 Task: Find connections with filter location Moju with filter topic #designwith filter profile language French with filter current company The Better India with filter school Government Higher Secondary School - India with filter industry Social Networking Platforms with filter service category Date Entry with filter keywords title Molecular Scientist
Action: Mouse moved to (657, 124)
Screenshot: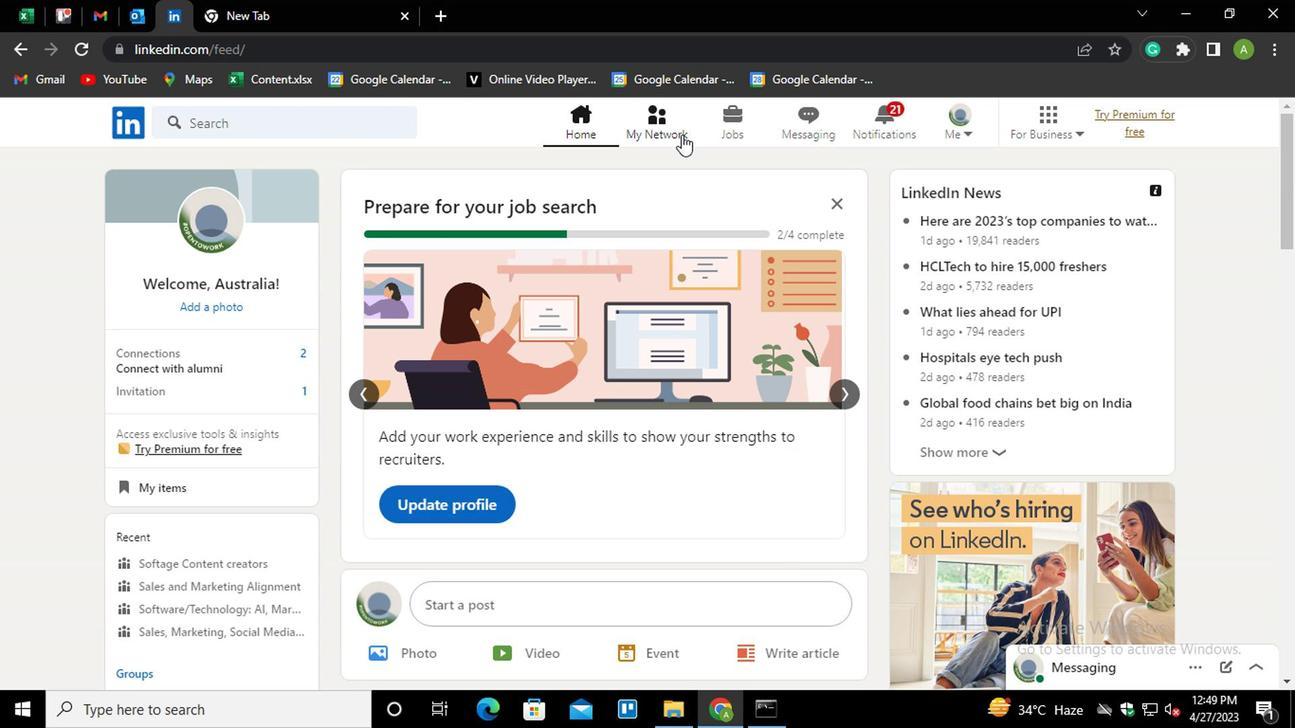 
Action: Mouse pressed left at (657, 124)
Screenshot: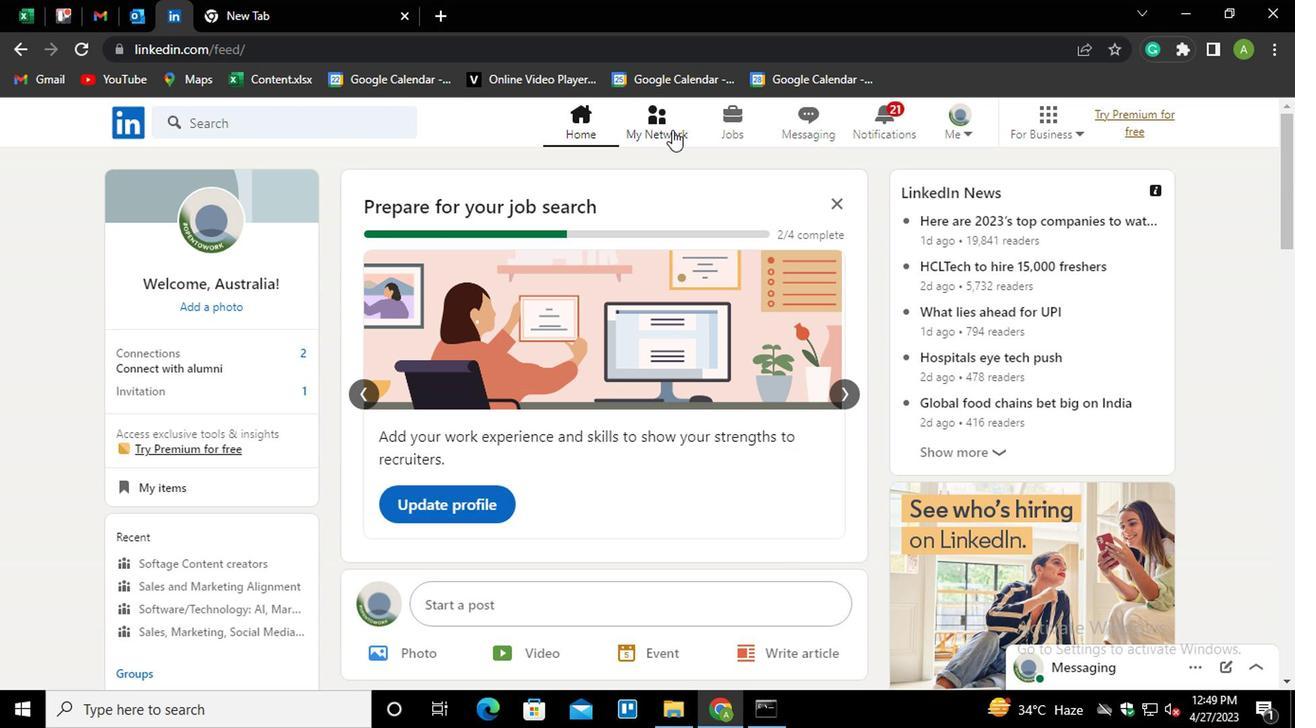 
Action: Mouse moved to (228, 228)
Screenshot: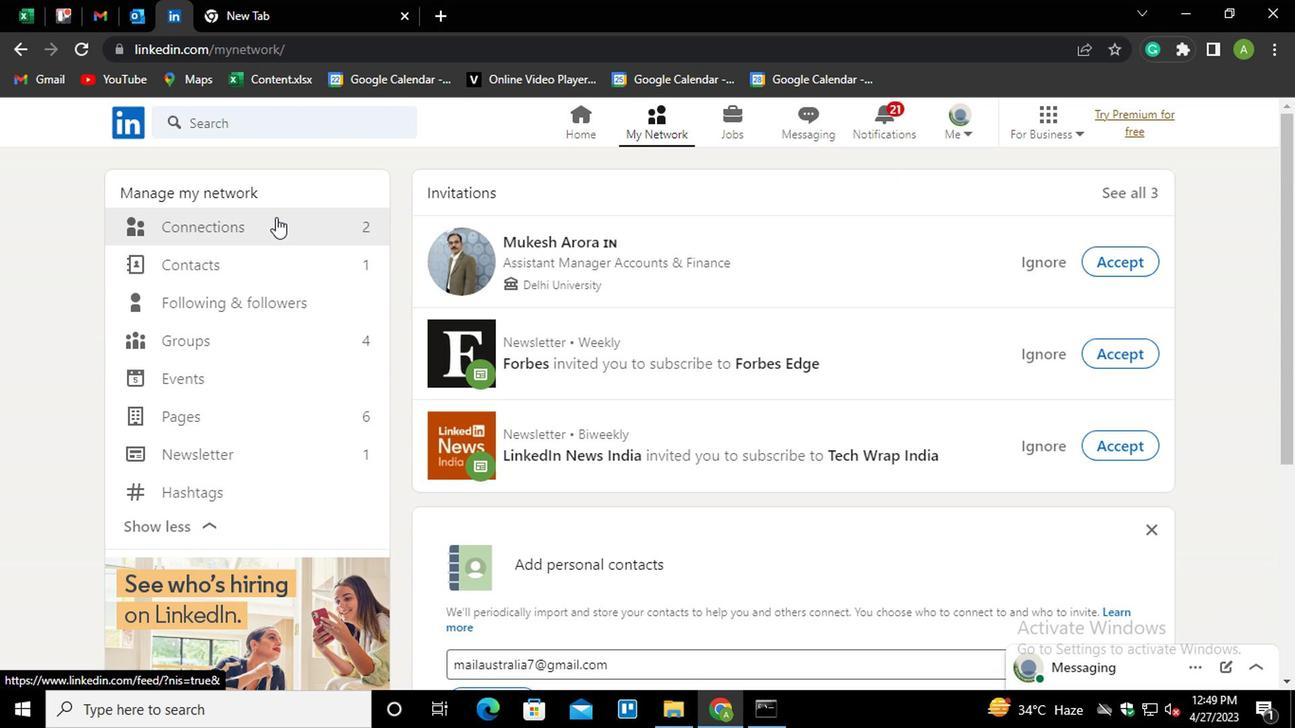
Action: Mouse pressed left at (228, 228)
Screenshot: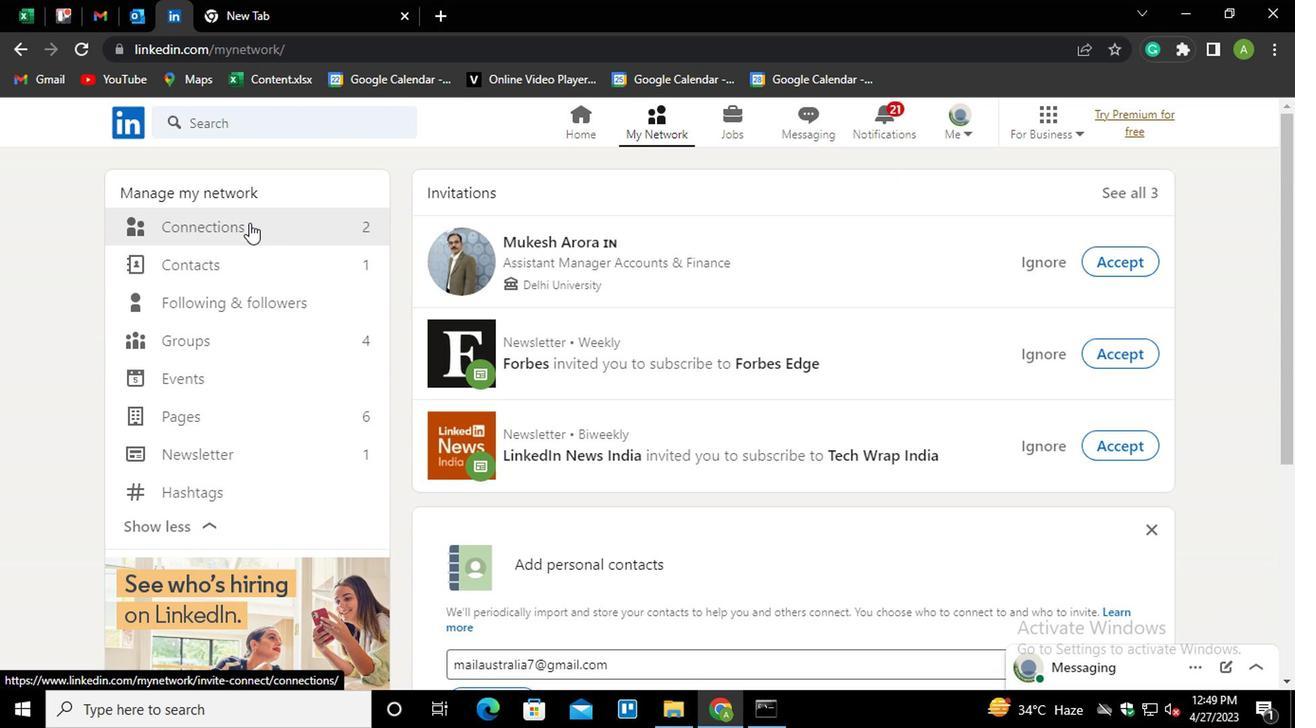 
Action: Mouse moved to (788, 234)
Screenshot: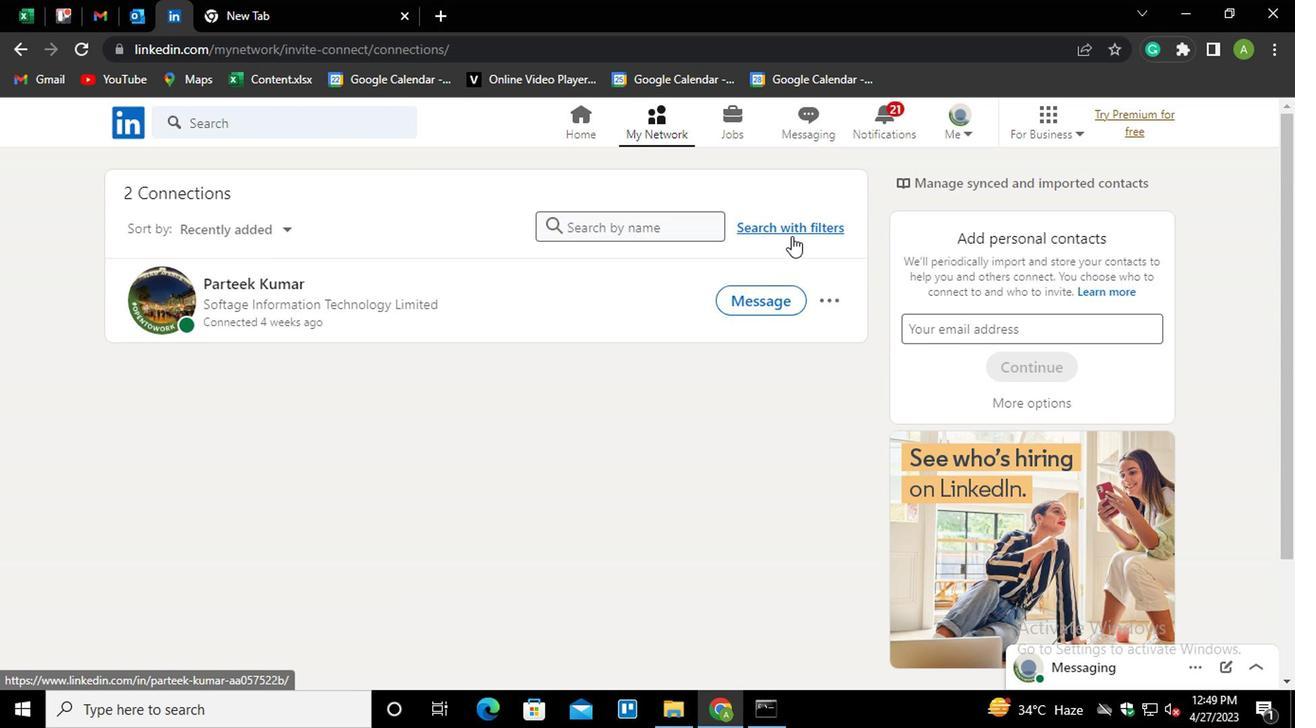 
Action: Mouse pressed left at (788, 234)
Screenshot: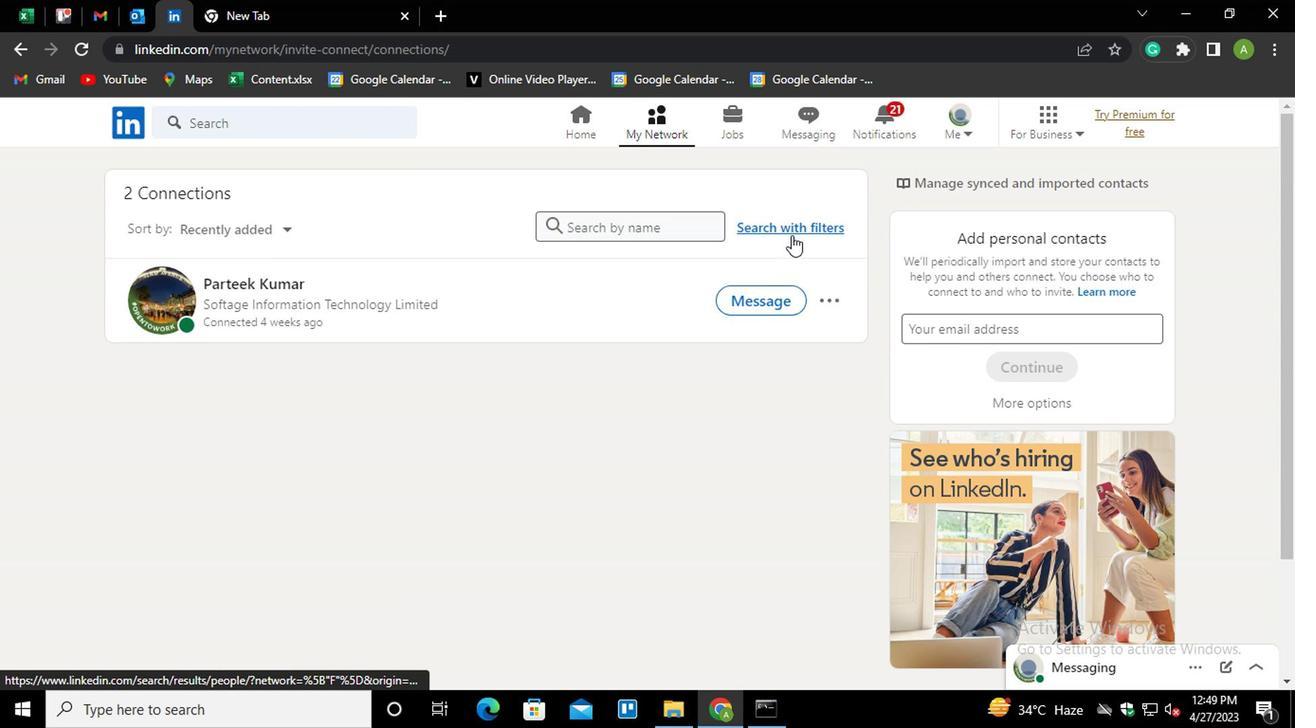 
Action: Mouse moved to (687, 177)
Screenshot: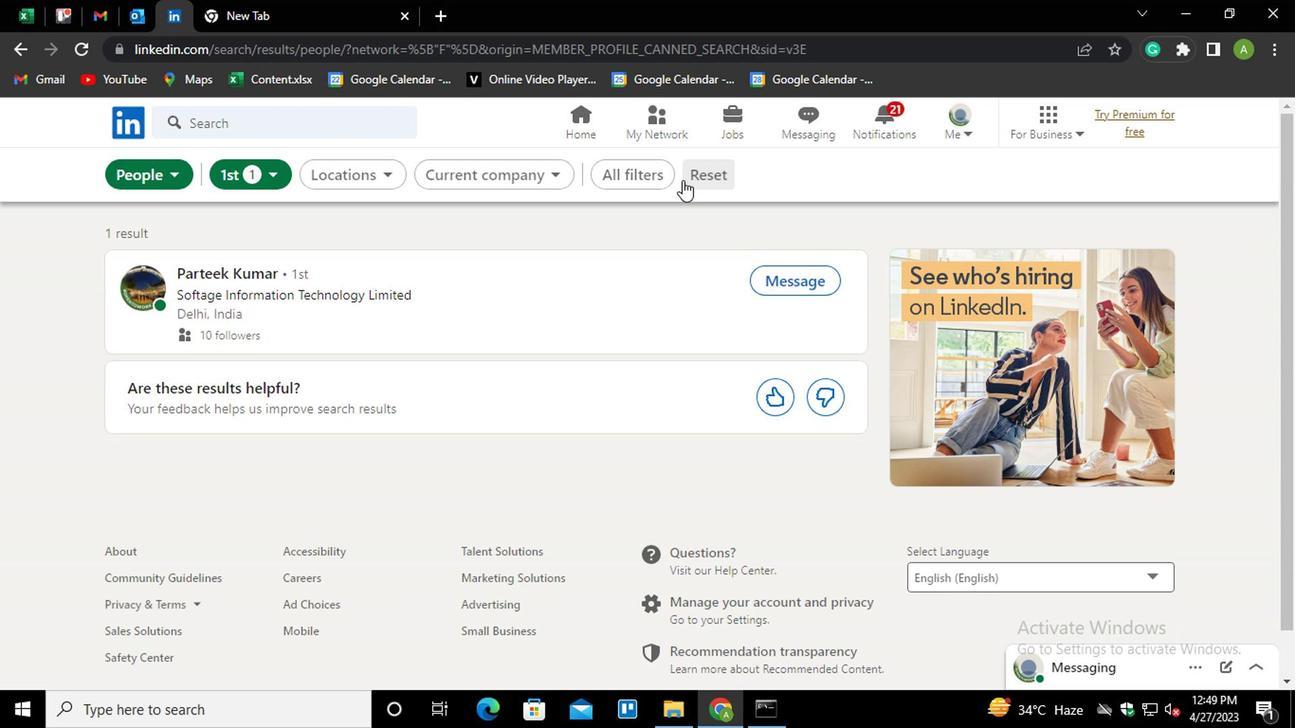 
Action: Mouse pressed left at (687, 177)
Screenshot: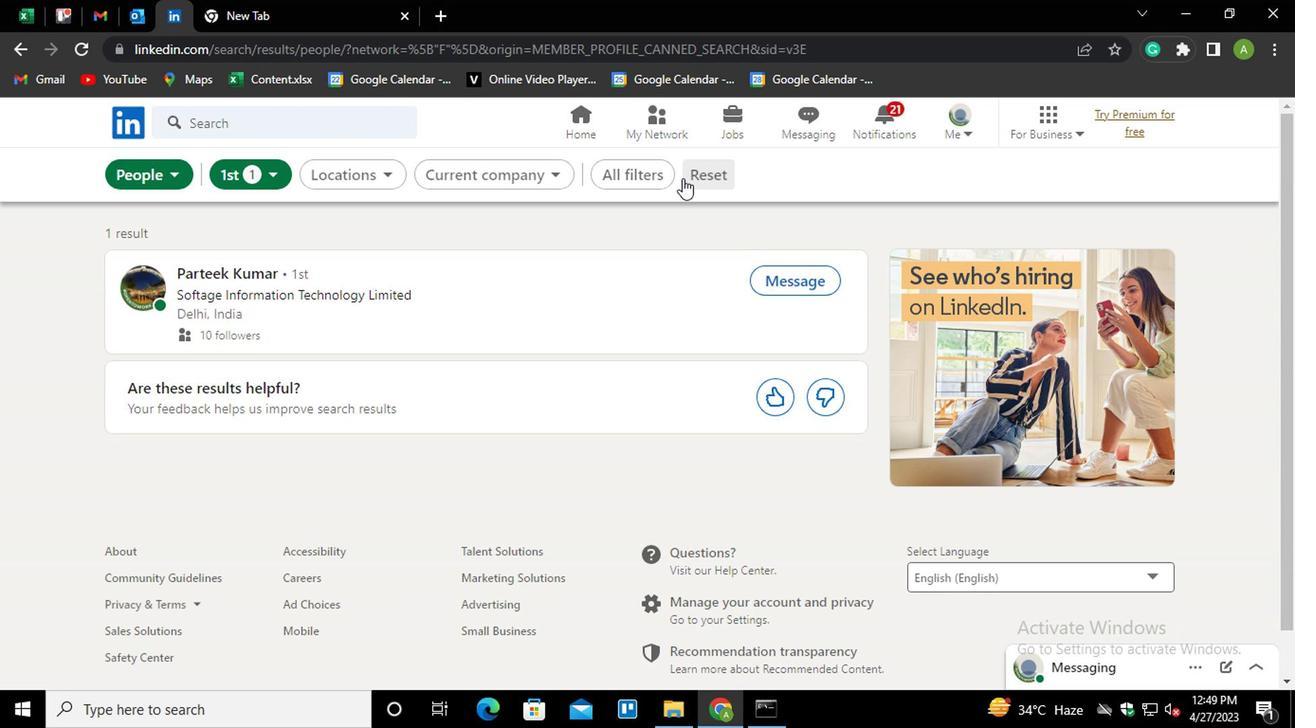
Action: Mouse moved to (687, 176)
Screenshot: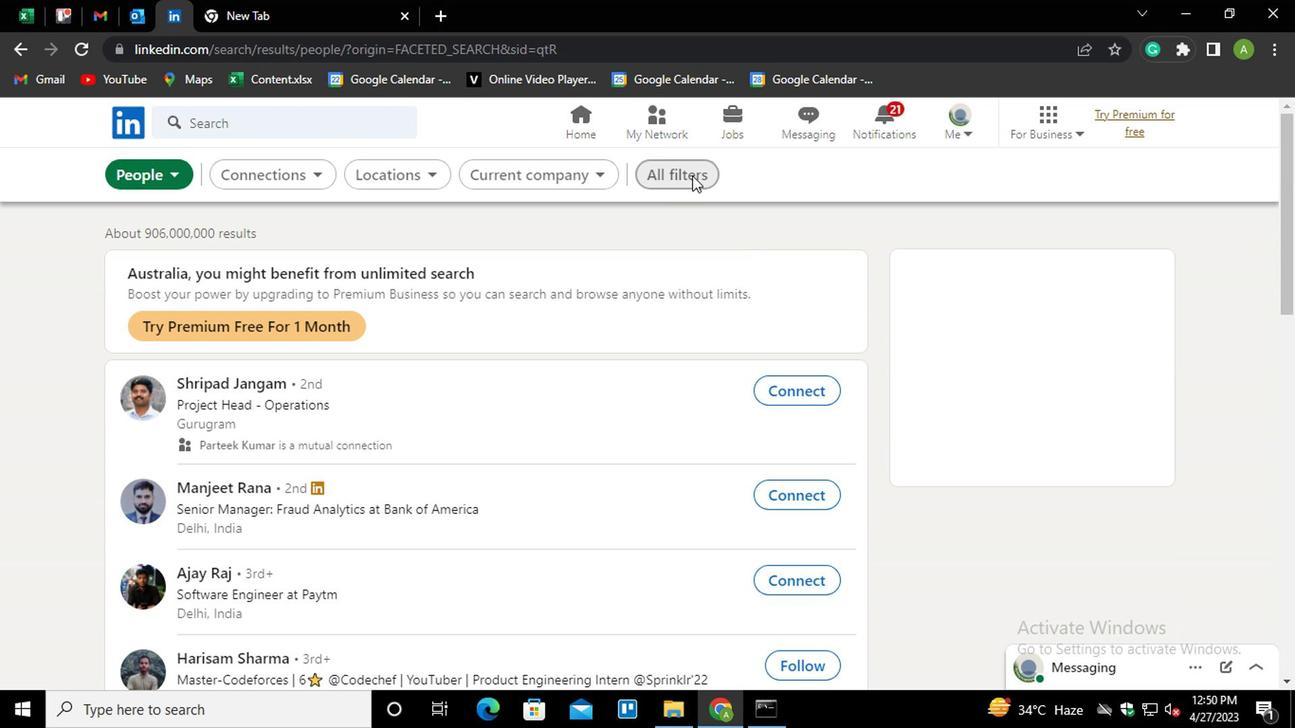 
Action: Mouse pressed left at (687, 176)
Screenshot: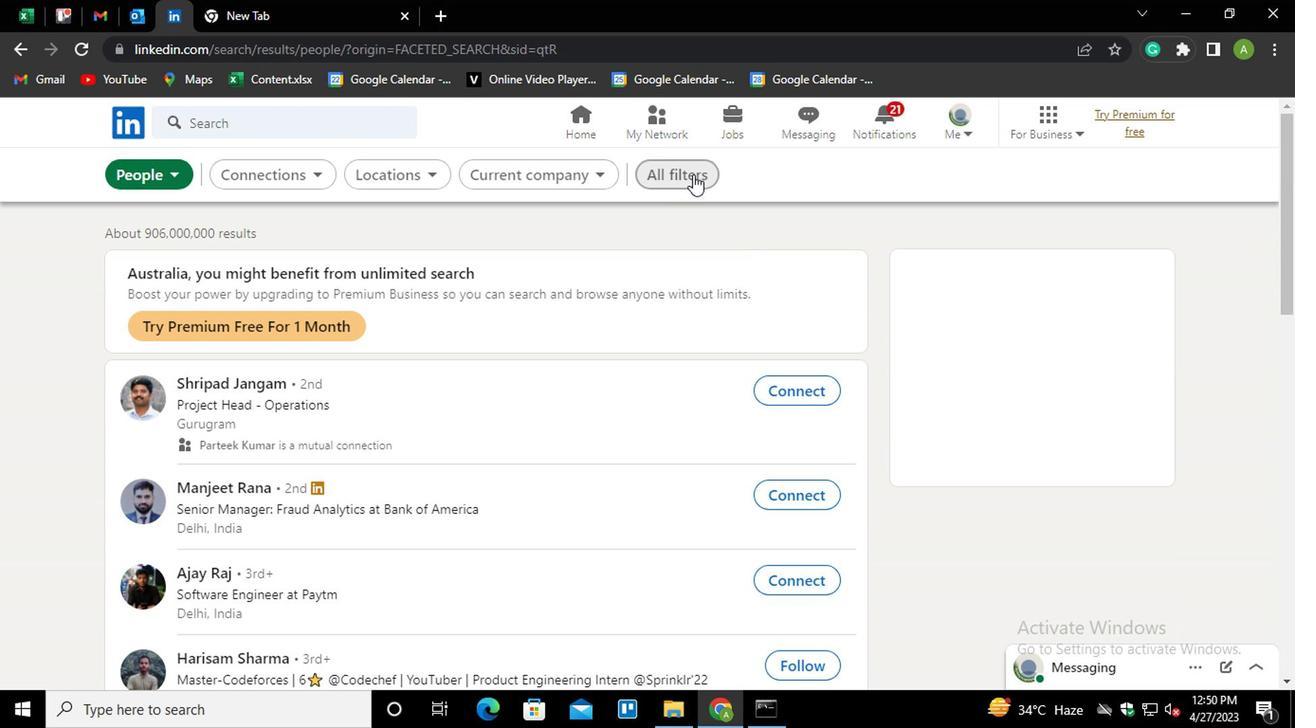 
Action: Mouse moved to (905, 317)
Screenshot: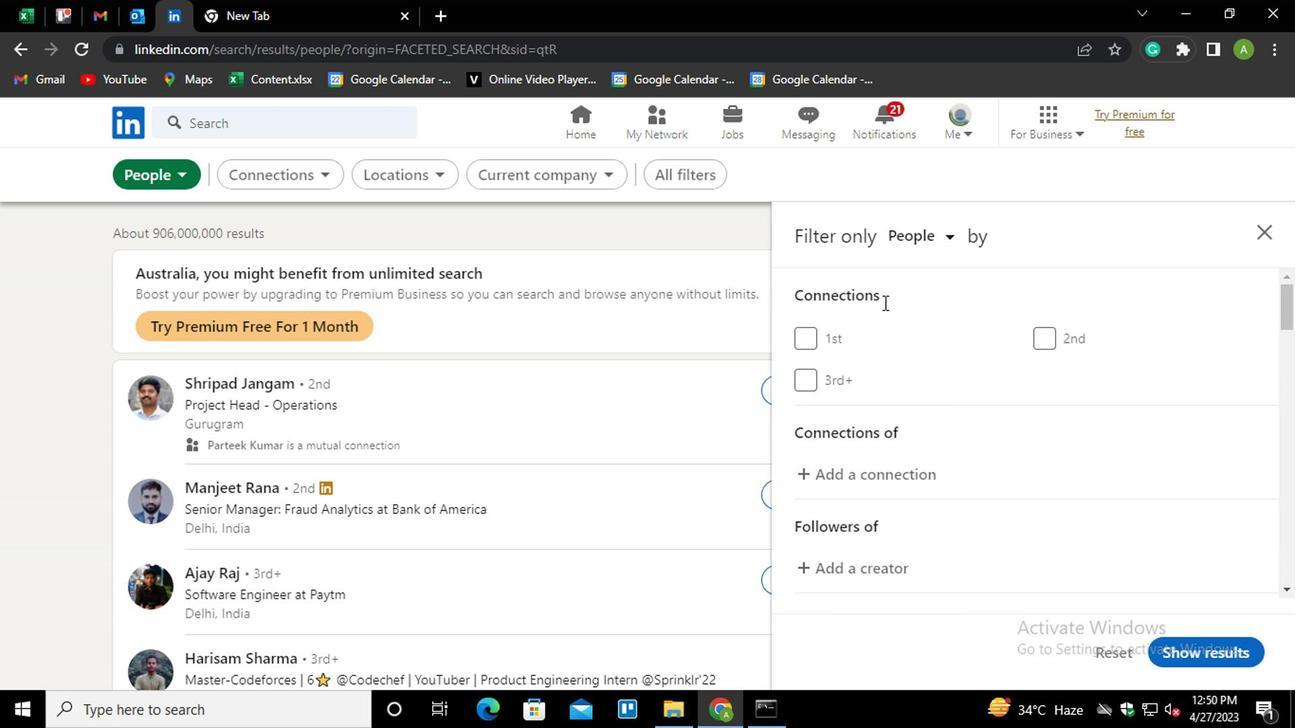 
Action: Mouse scrolled (905, 316) with delta (0, 0)
Screenshot: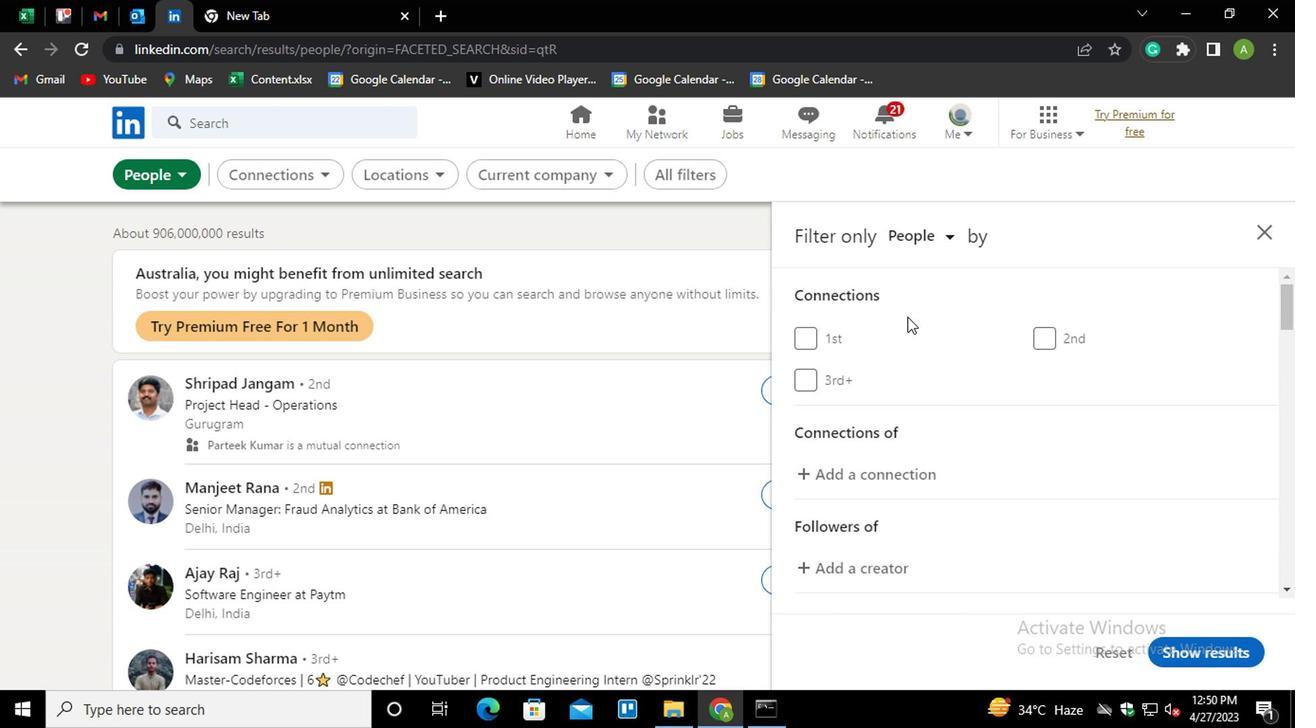 
Action: Mouse scrolled (905, 316) with delta (0, 0)
Screenshot: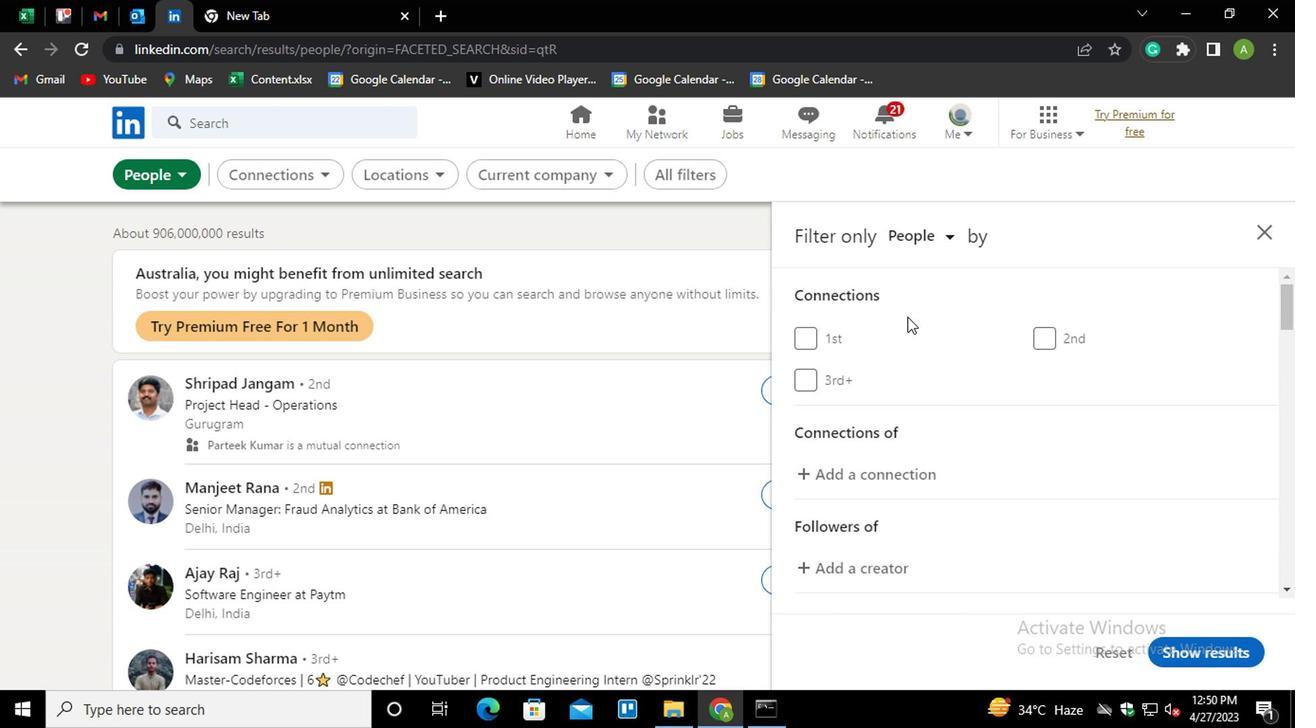 
Action: Mouse scrolled (905, 316) with delta (0, 0)
Screenshot: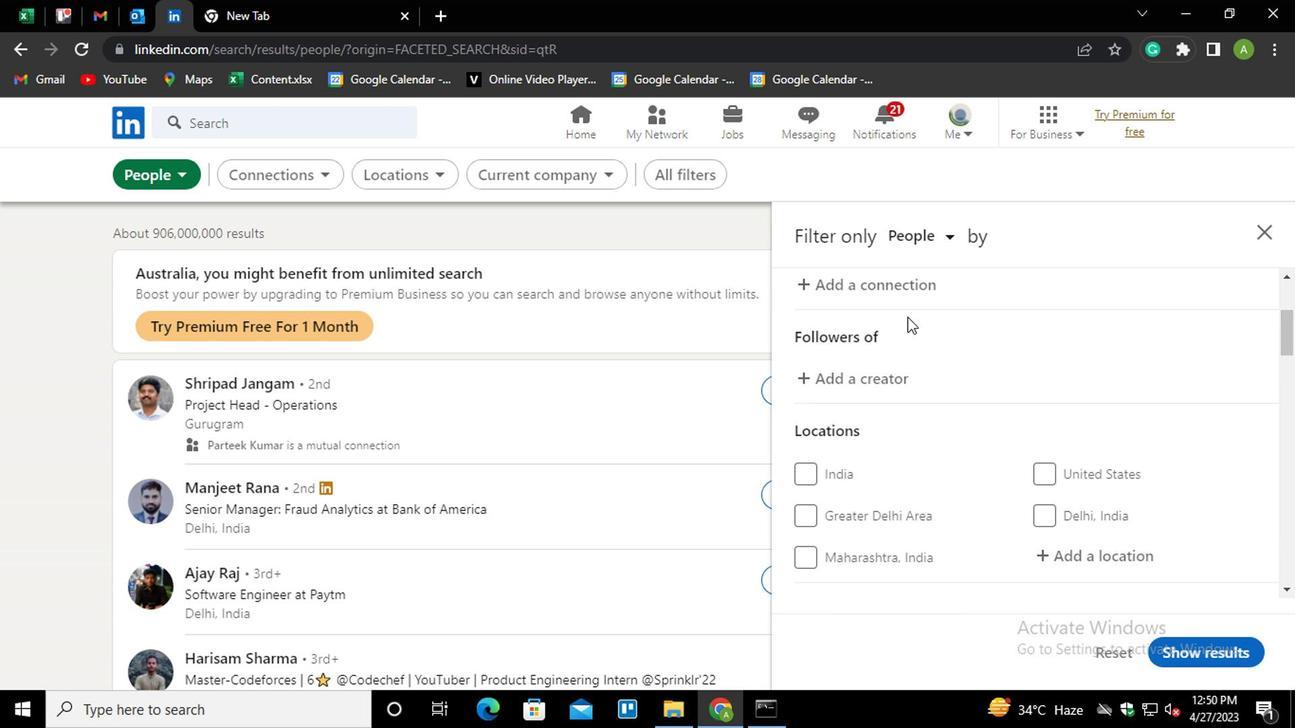 
Action: Mouse moved to (1102, 466)
Screenshot: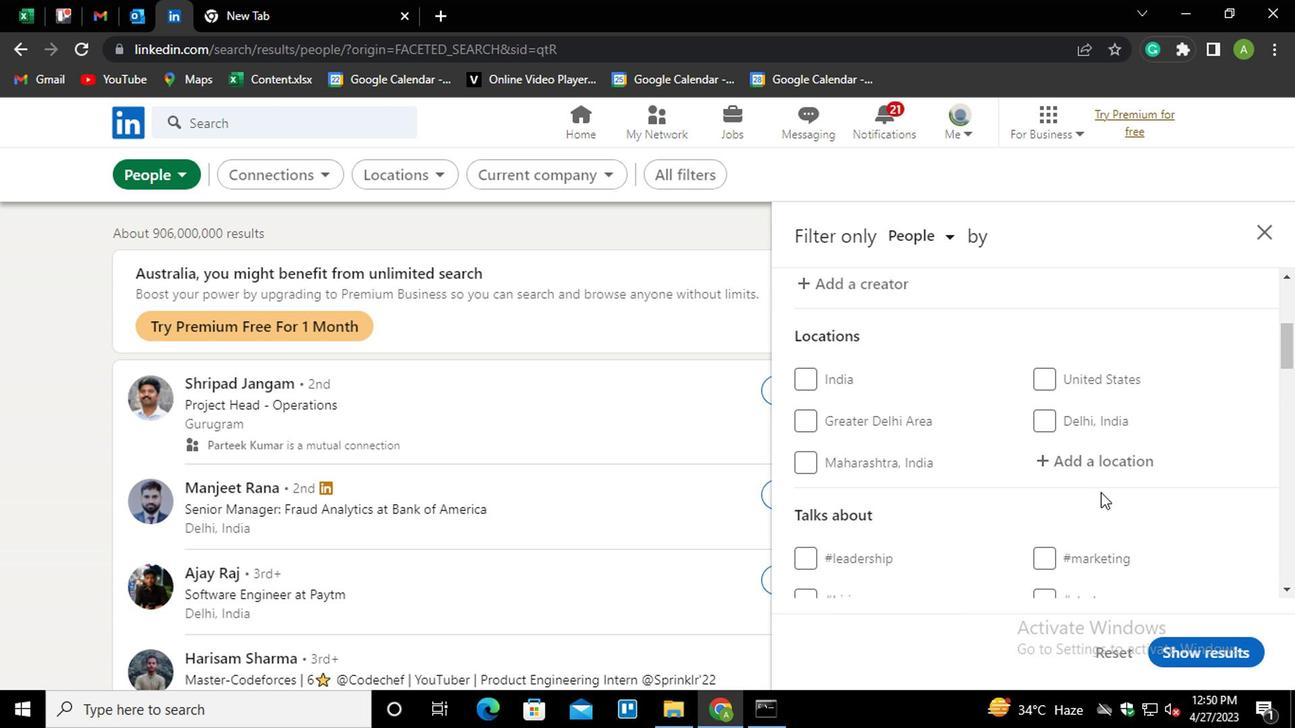 
Action: Mouse pressed left at (1102, 466)
Screenshot: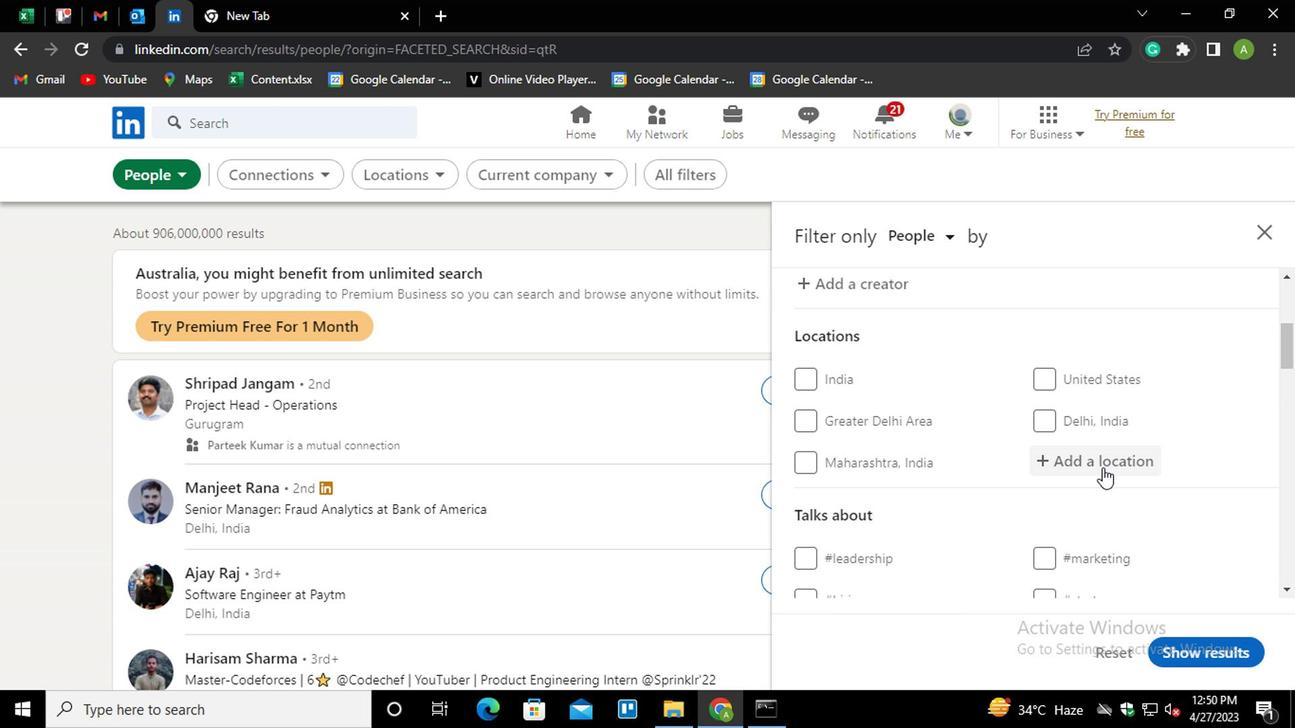 
Action: Mouse moved to (1080, 462)
Screenshot: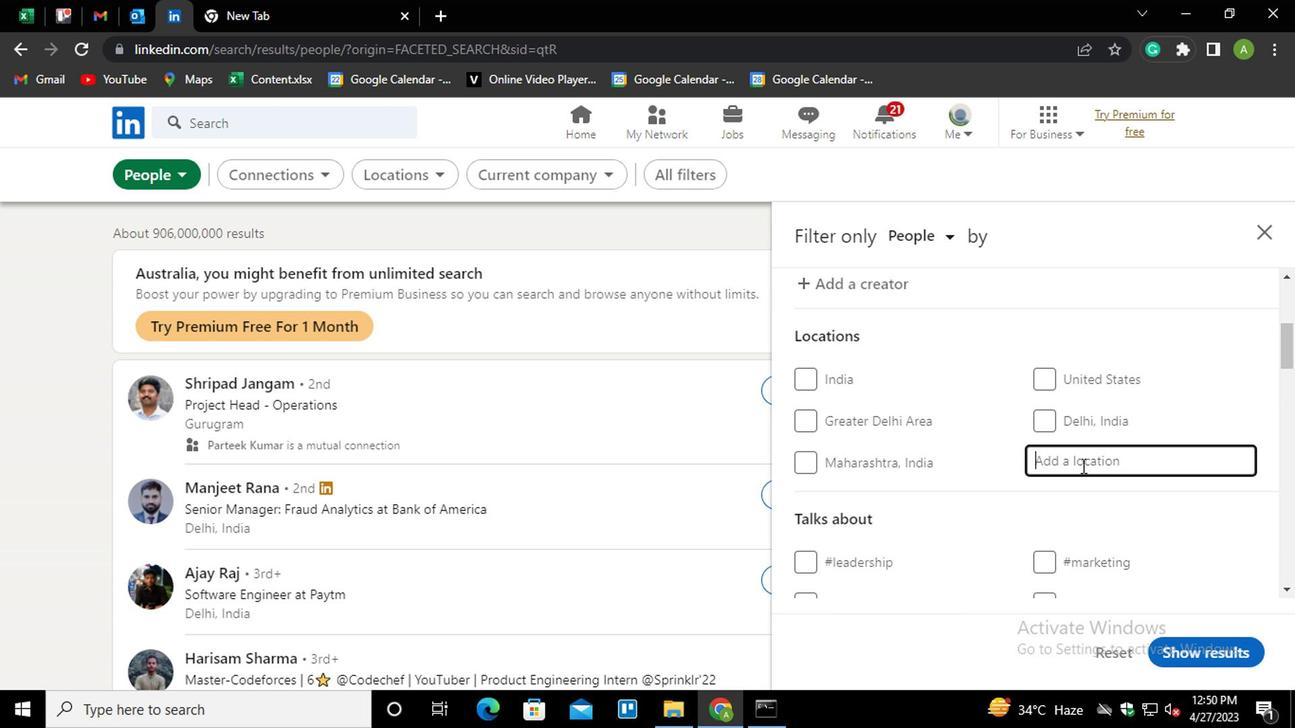 
Action: Mouse pressed left at (1080, 462)
Screenshot: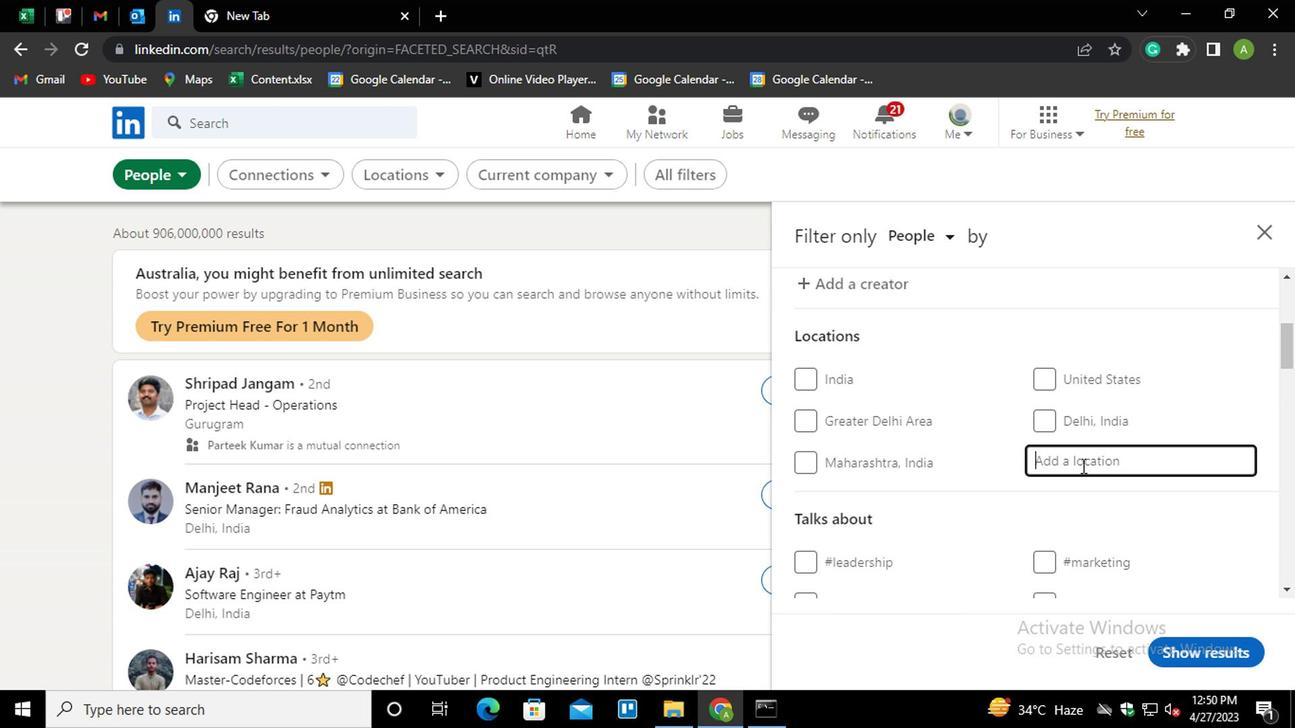 
Action: Key pressed <Key.shift><Key.shift><Key.shift><Key.shift><Key.shift><Key.shift><Key.shift><Key.shift><Key.shift><Key.shift><Key.shift><Key.shift><Key.shift><Key.shift><Key.shift><Key.shift><Key.shift><Key.shift><Key.shift><Key.shift><Key.shift><Key.shift><Key.shift><Key.shift><Key.shift><Key.shift><Key.shift><Key.shift><Key.shift><Key.shift><Key.shift><Key.shift><Key.shift><Key.shift><Key.shift><Key.shift><Key.shift><Key.shift><Key.shift><Key.shift><Key.shift>MOJU<Key.down><Key.enter>
Screenshot: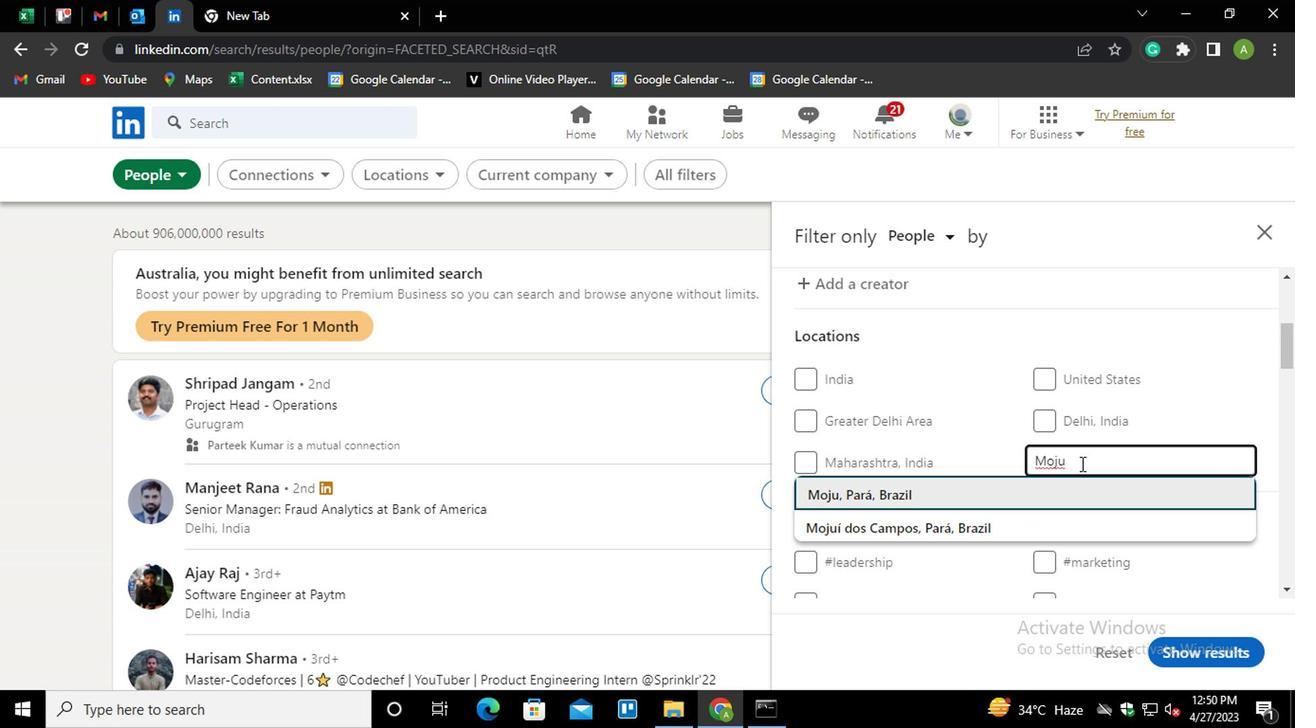 
Action: Mouse scrolled (1080, 462) with delta (0, 0)
Screenshot: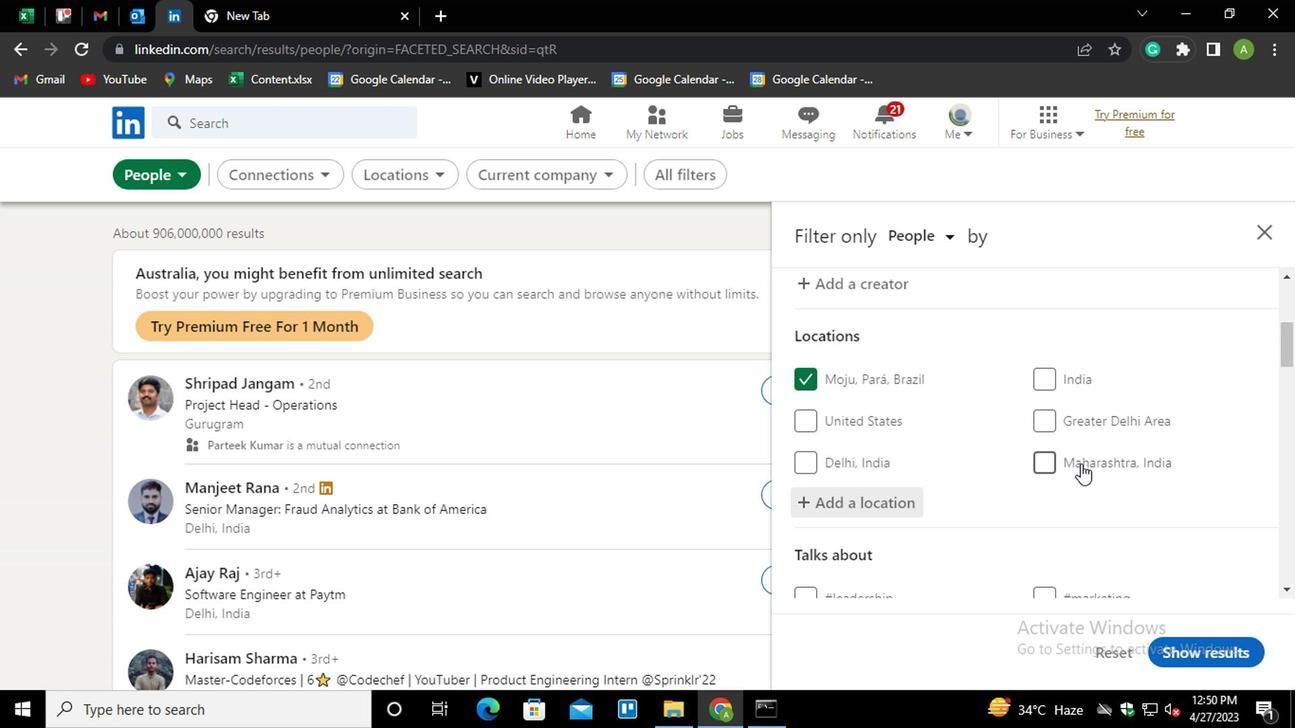 
Action: Mouse moved to (1077, 450)
Screenshot: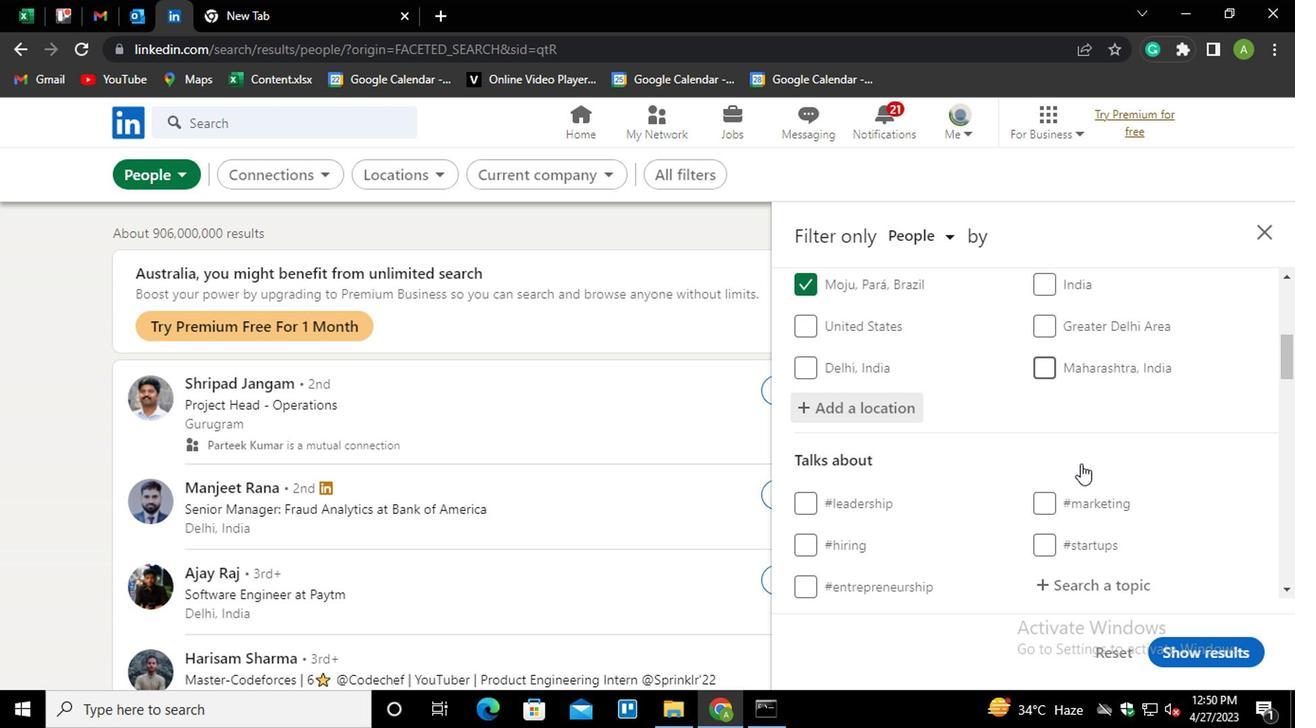 
Action: Mouse scrolled (1077, 450) with delta (0, 0)
Screenshot: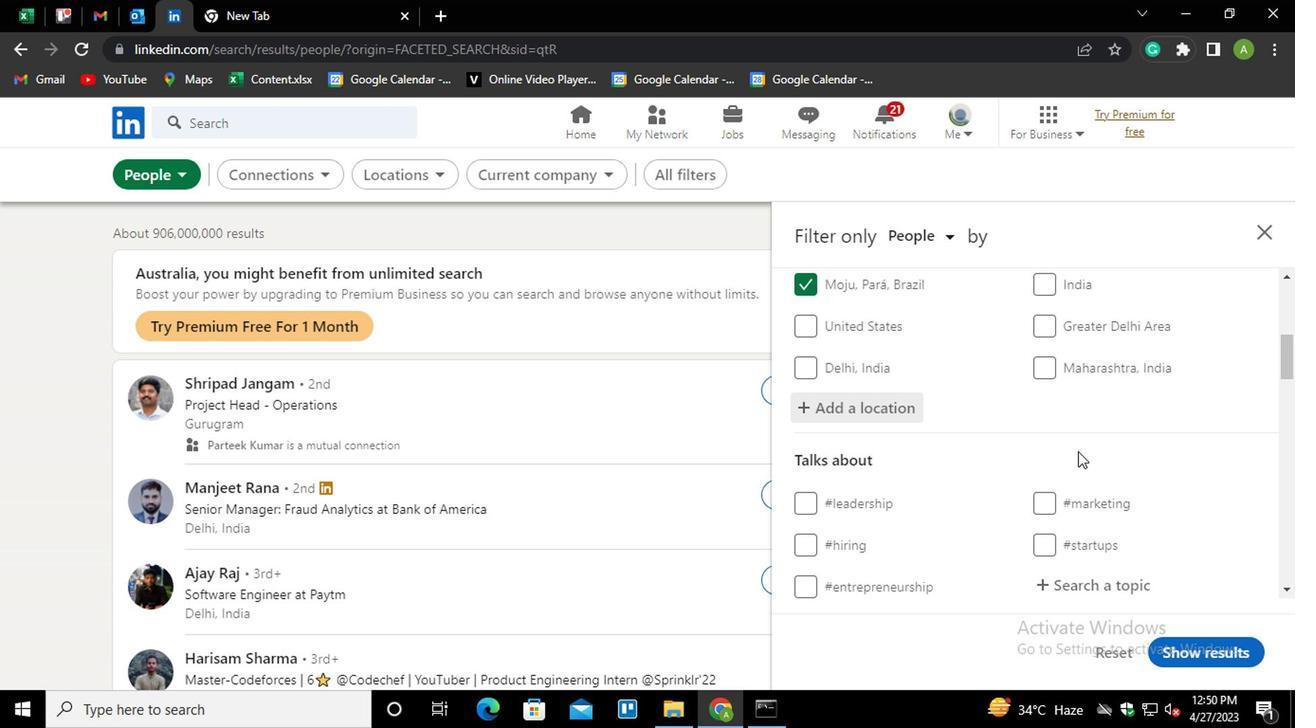 
Action: Mouse scrolled (1077, 450) with delta (0, 0)
Screenshot: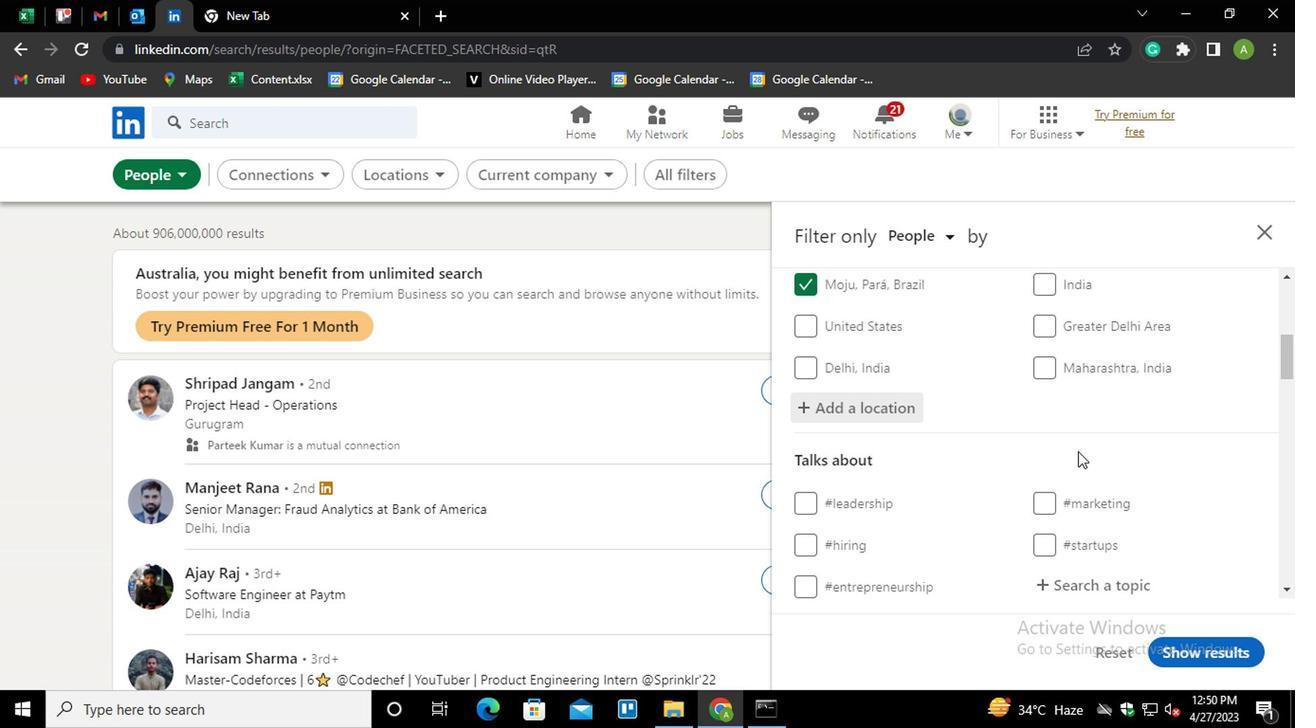 
Action: Mouse moved to (1074, 398)
Screenshot: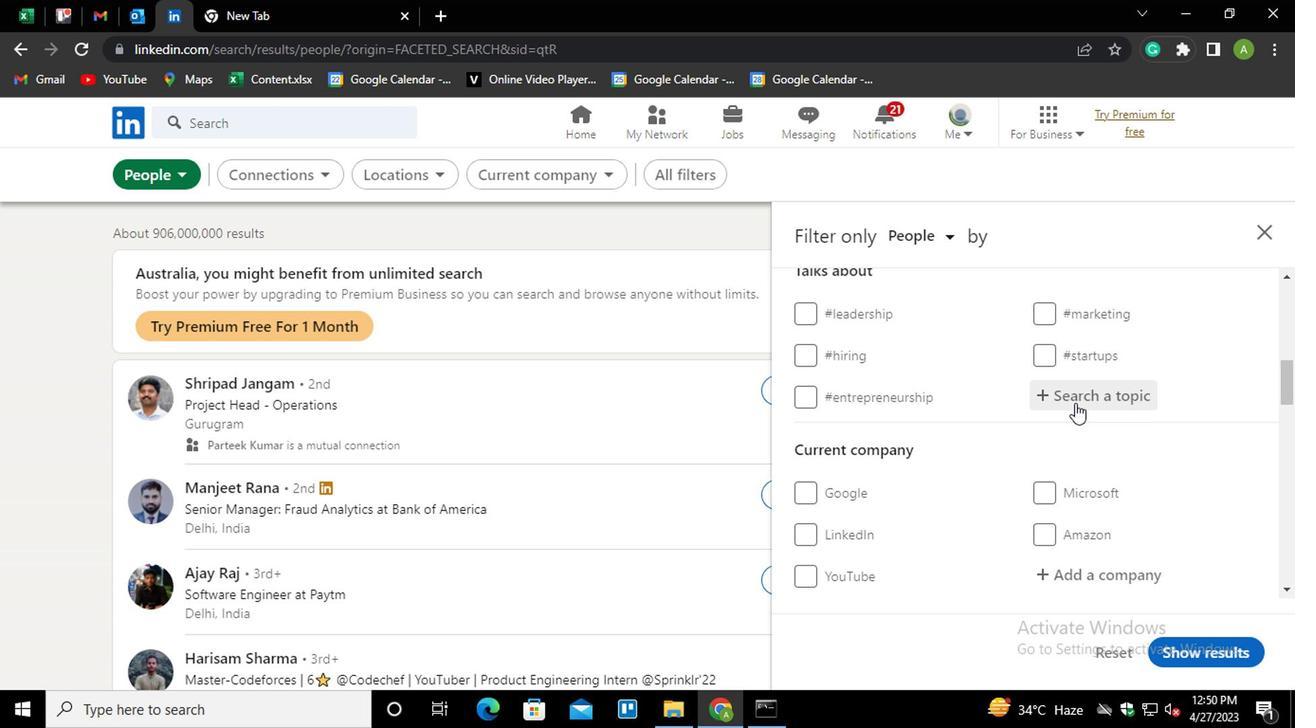 
Action: Mouse pressed left at (1074, 398)
Screenshot: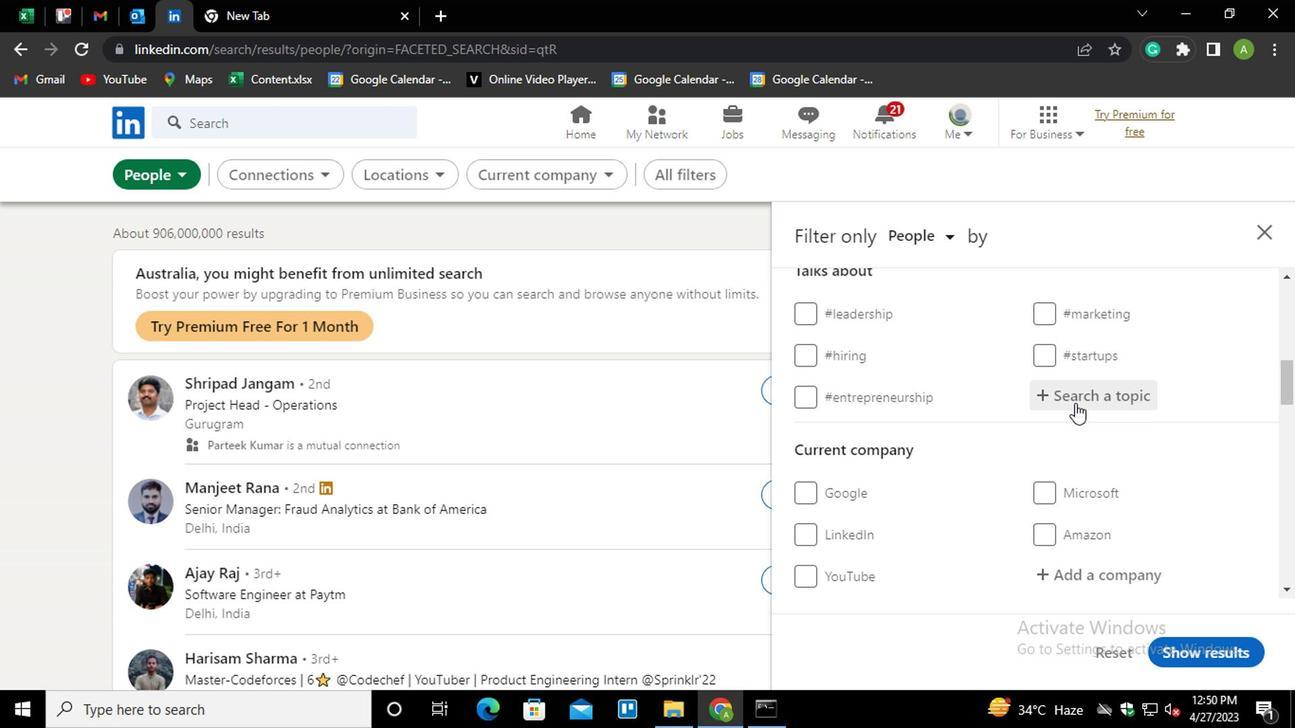 
Action: Key pressed <Key.shift>#DESIGN
Screenshot: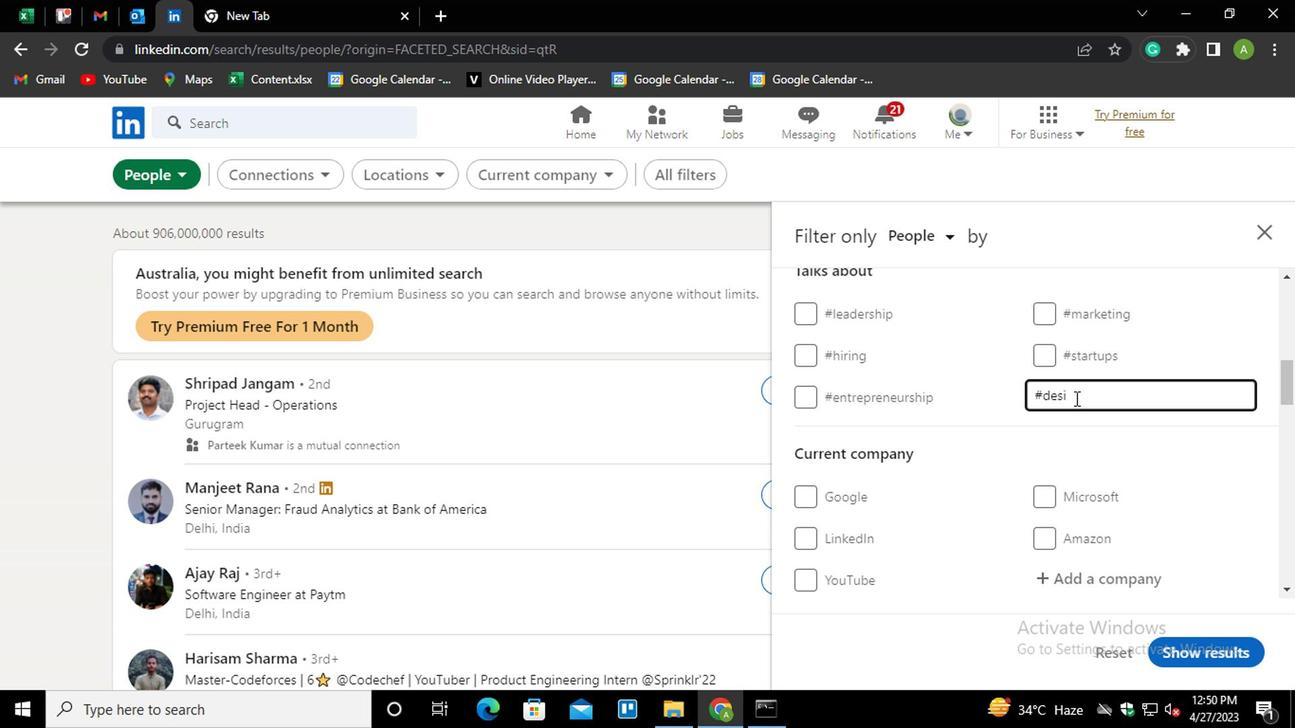 
Action: Mouse moved to (1085, 451)
Screenshot: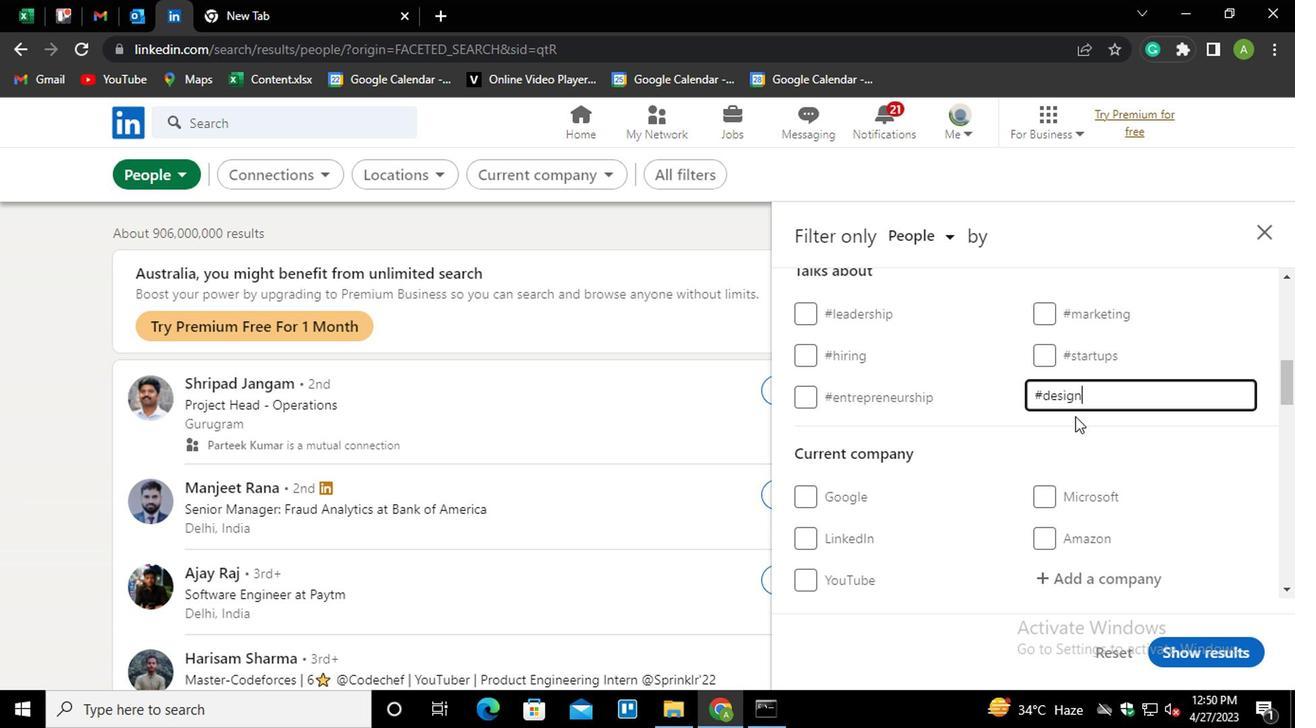 
Action: Mouse pressed left at (1085, 451)
Screenshot: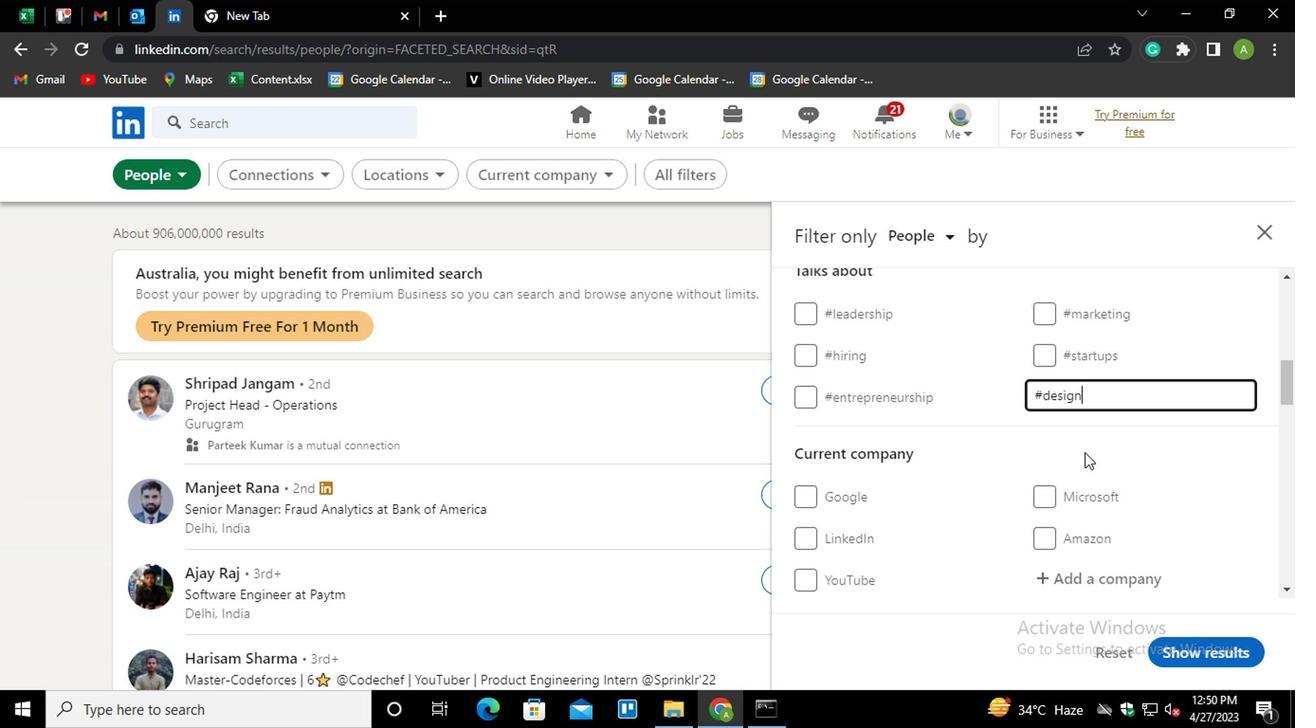 
Action: Mouse scrolled (1085, 450) with delta (0, 0)
Screenshot: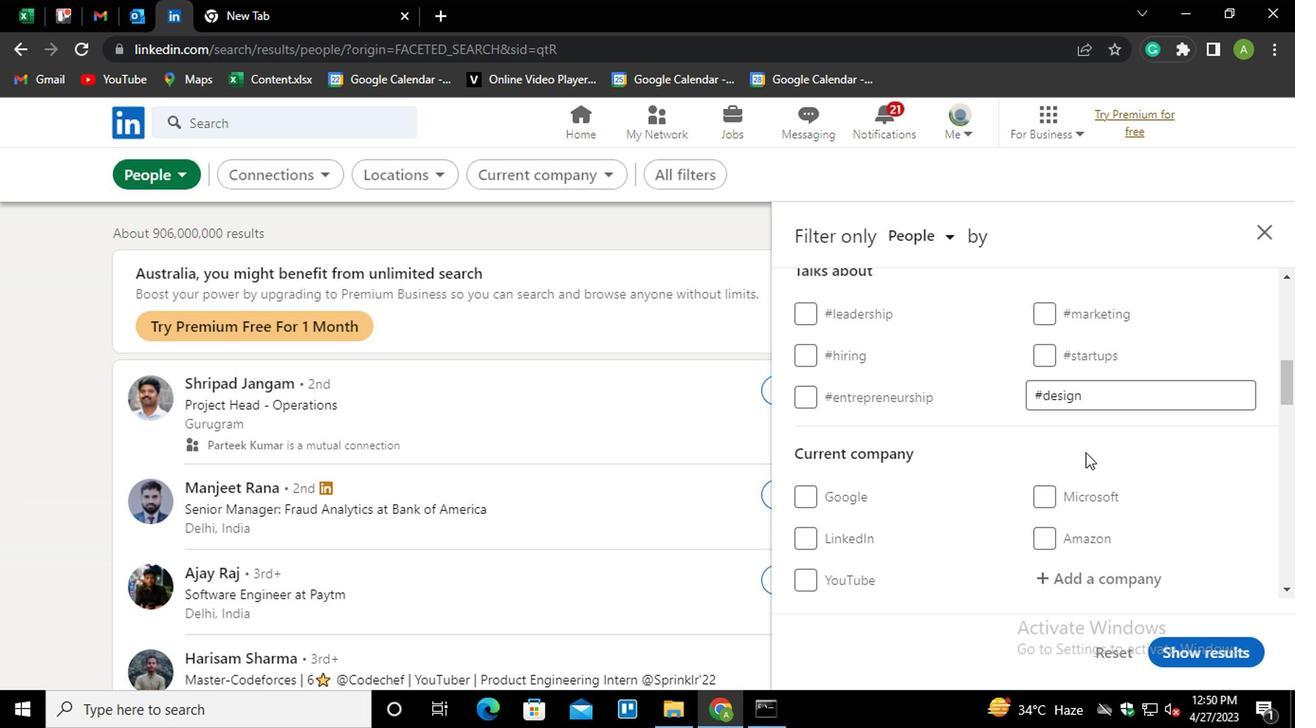 
Action: Mouse moved to (1085, 445)
Screenshot: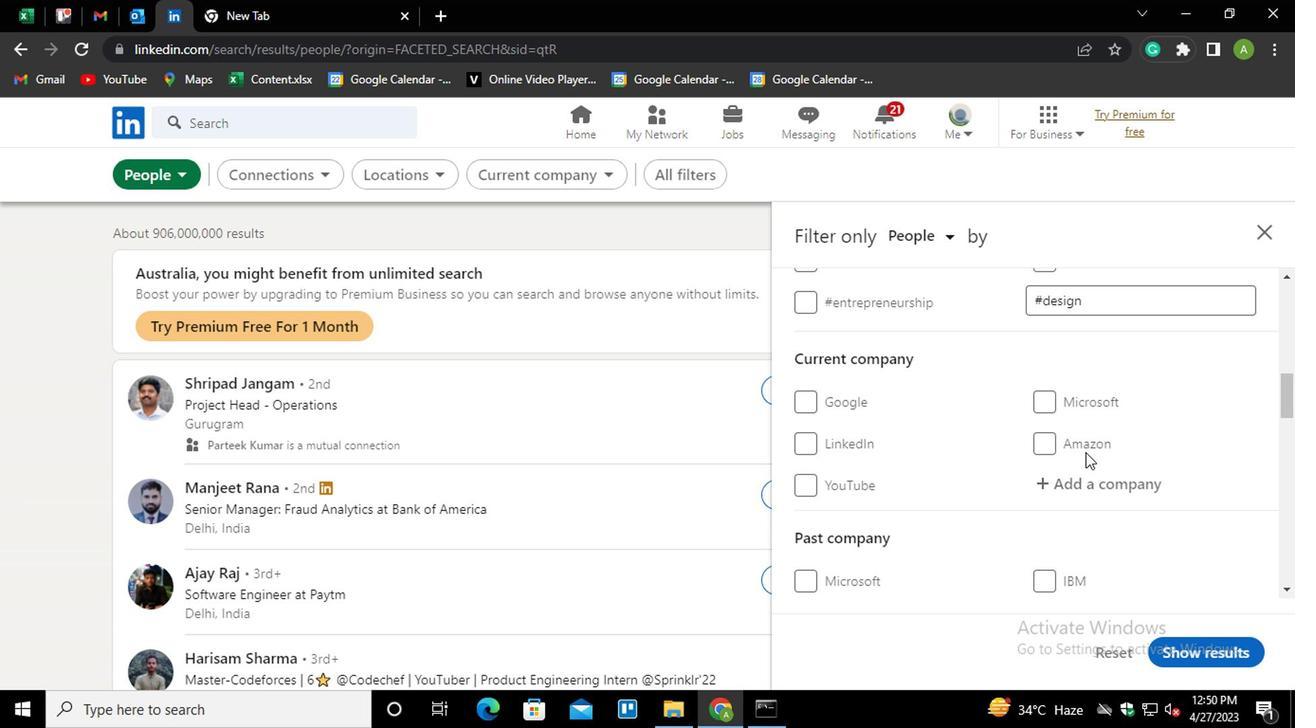 
Action: Mouse scrolled (1085, 444) with delta (0, -1)
Screenshot: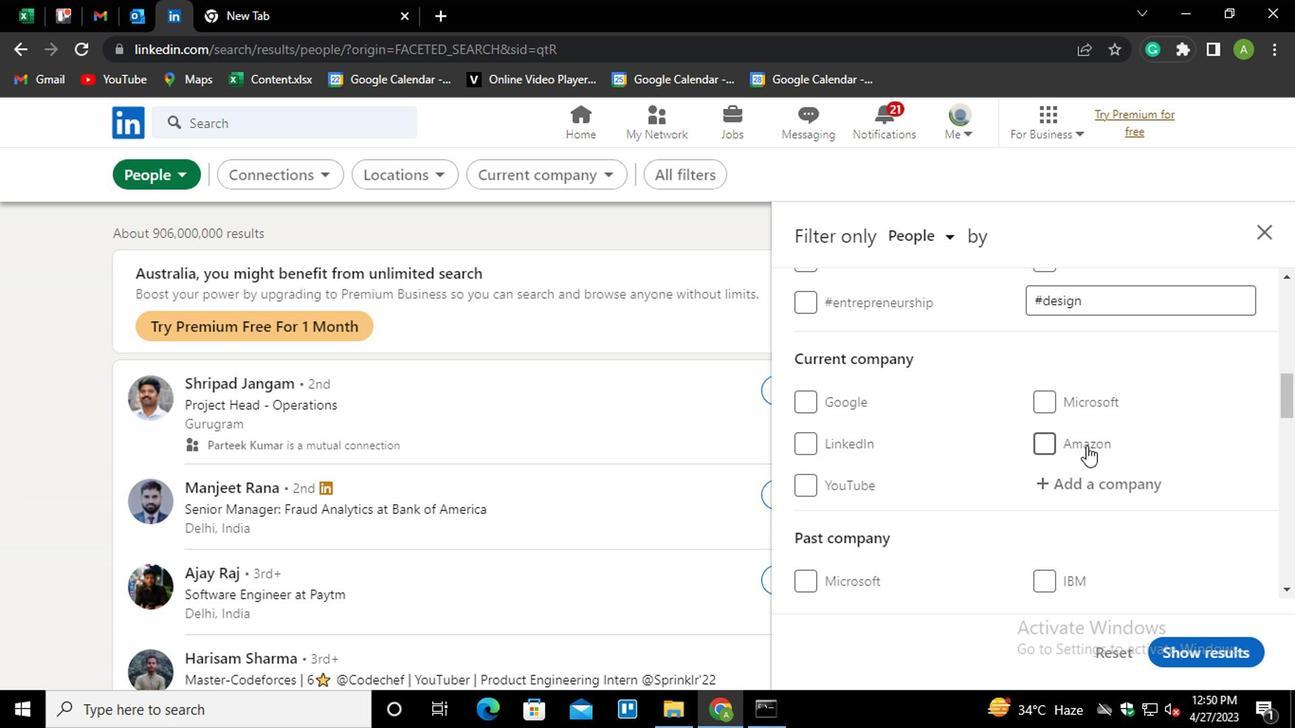
Action: Mouse scrolled (1085, 444) with delta (0, -1)
Screenshot: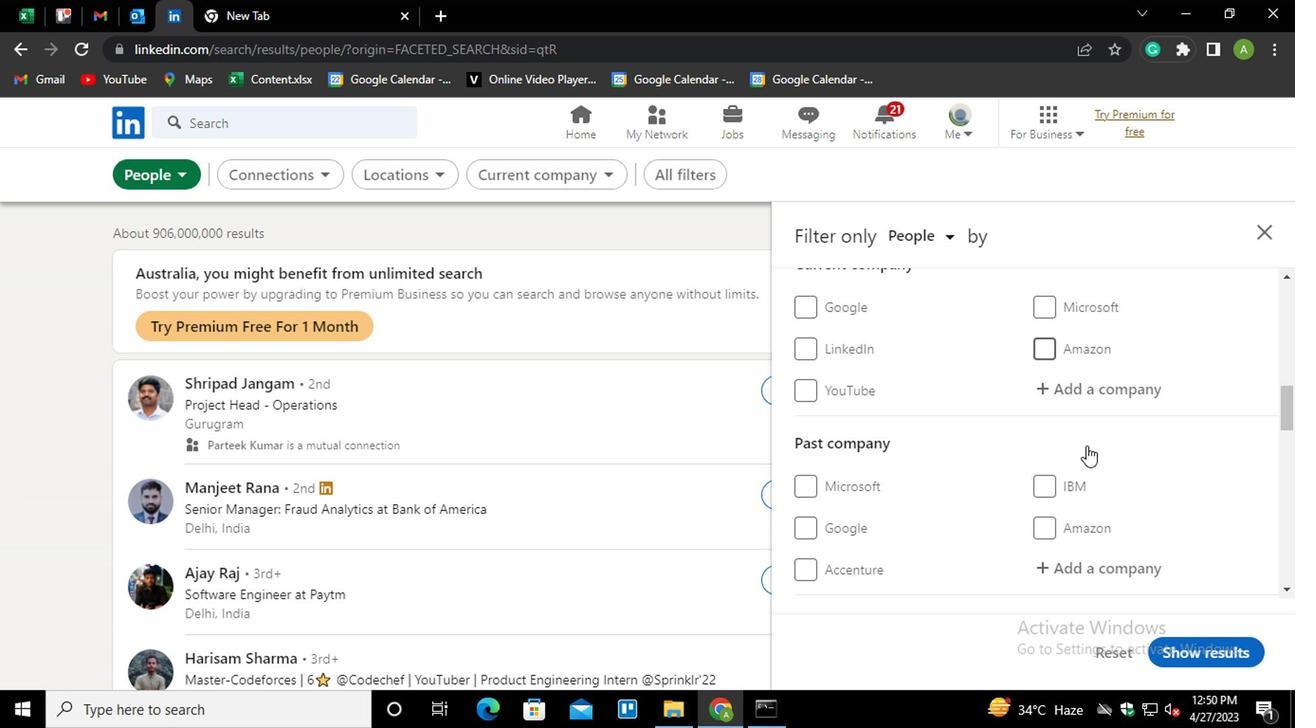 
Action: Mouse scrolled (1085, 444) with delta (0, -1)
Screenshot: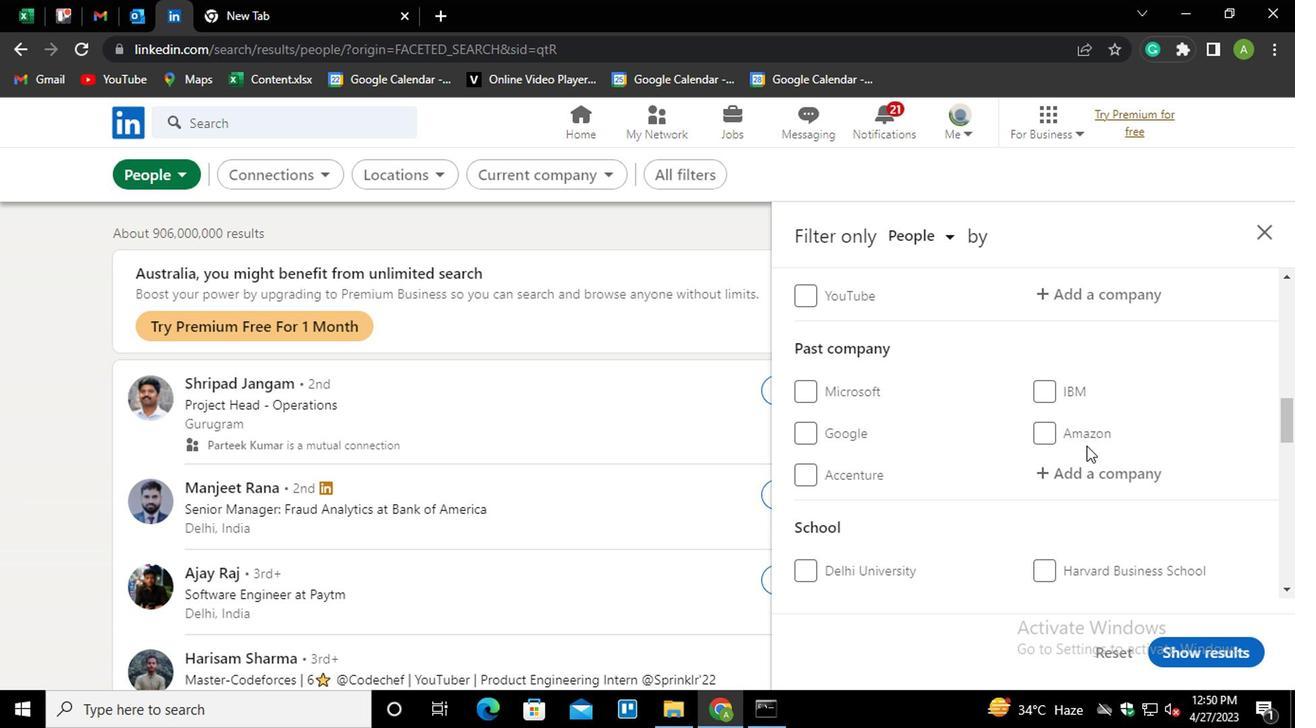 
Action: Mouse scrolled (1085, 444) with delta (0, -1)
Screenshot: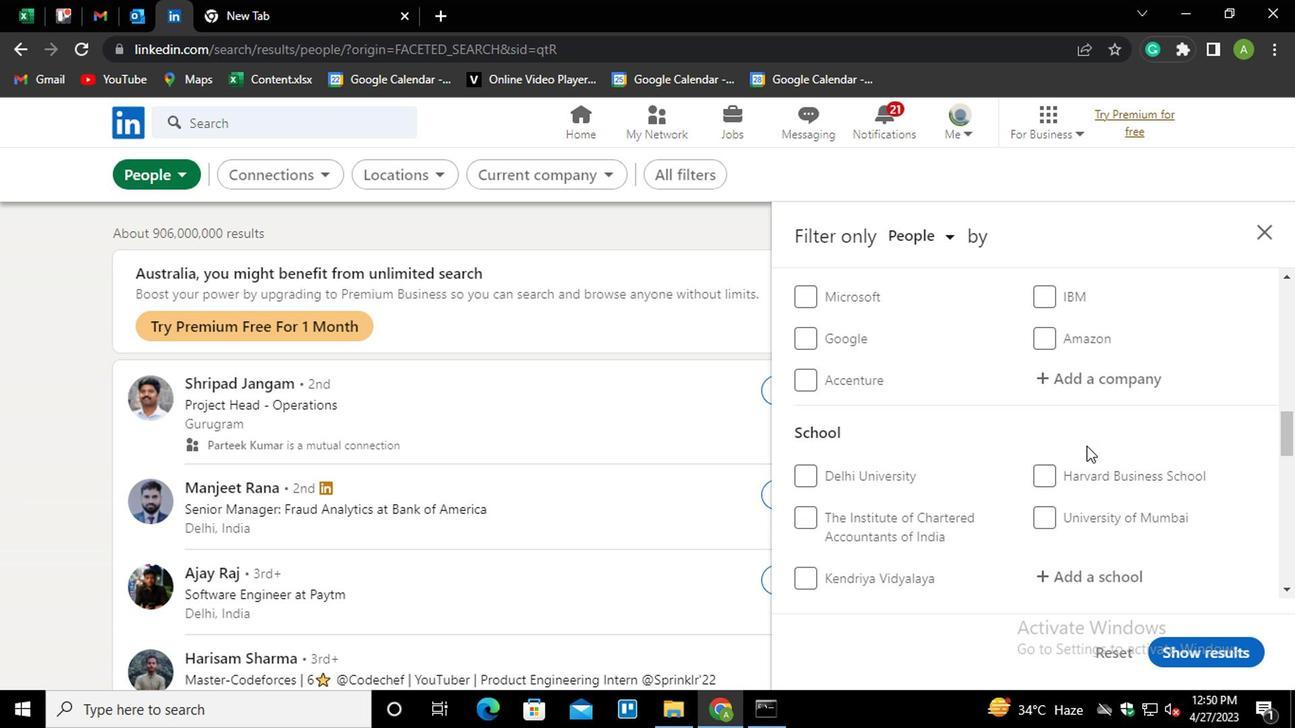 
Action: Mouse scrolled (1085, 444) with delta (0, -1)
Screenshot: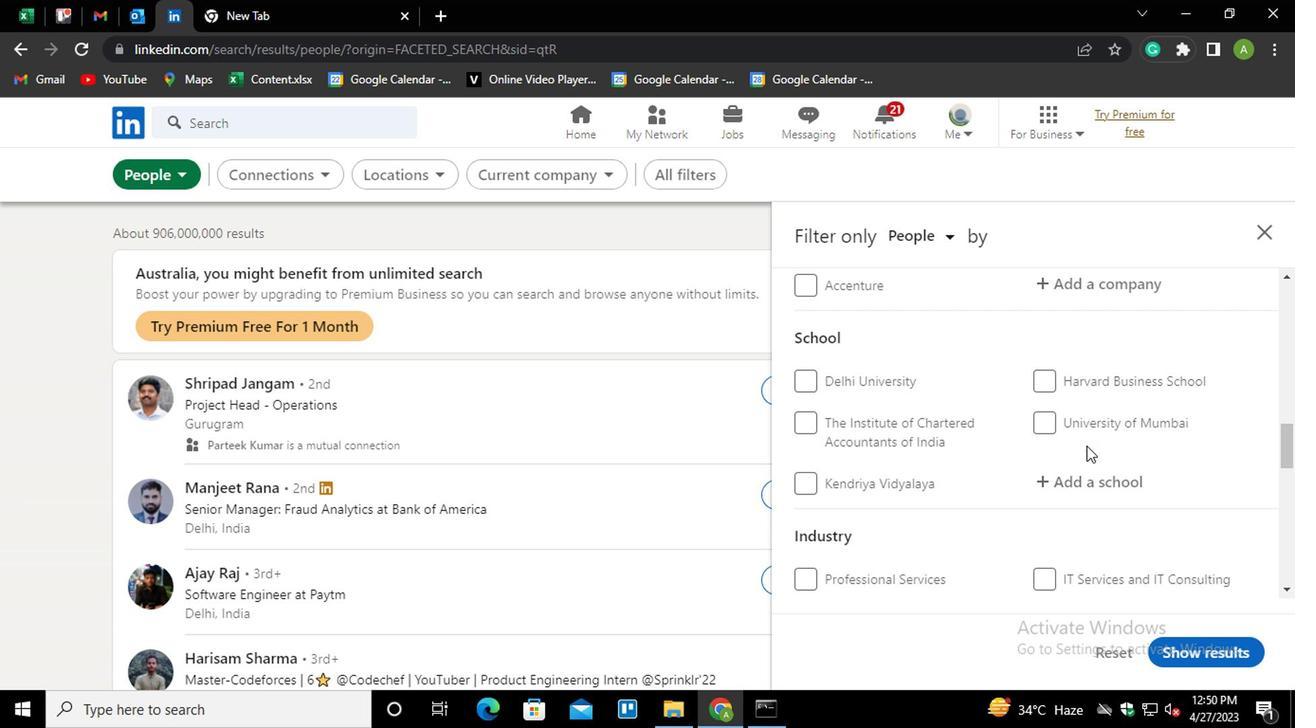 
Action: Mouse scrolled (1085, 444) with delta (0, -1)
Screenshot: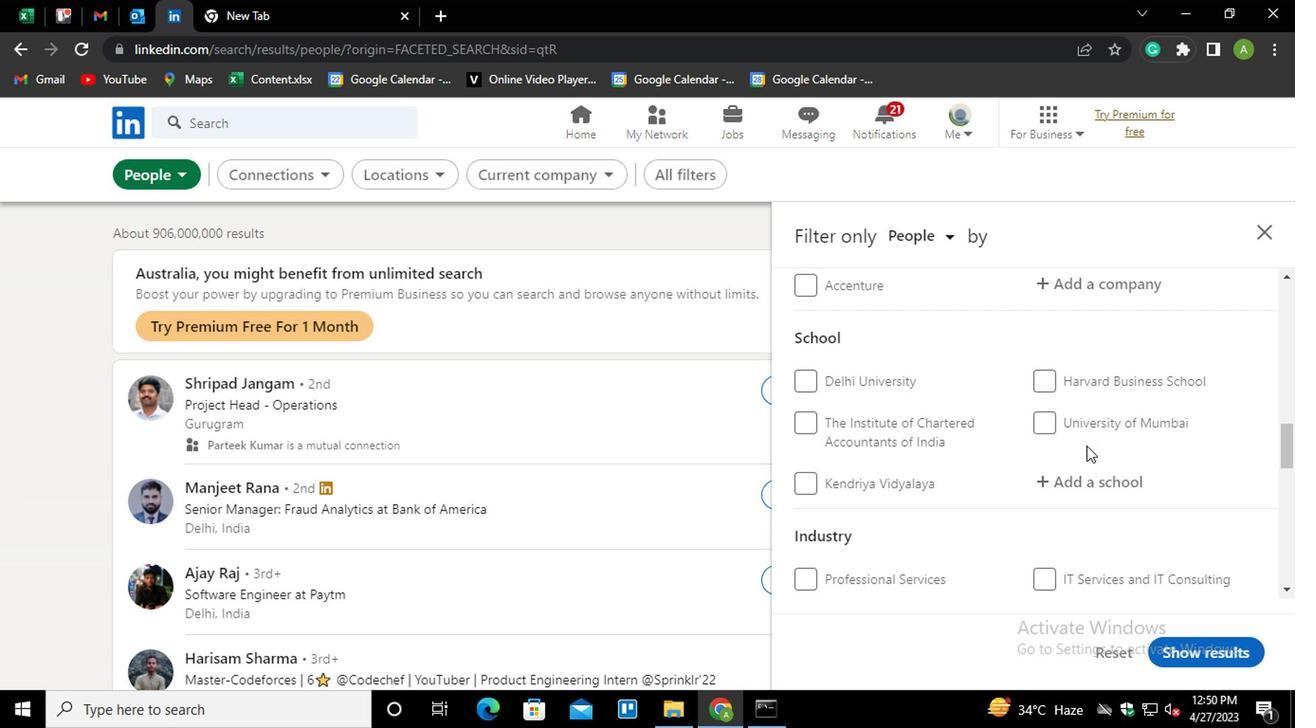 
Action: Mouse scrolled (1085, 444) with delta (0, -1)
Screenshot: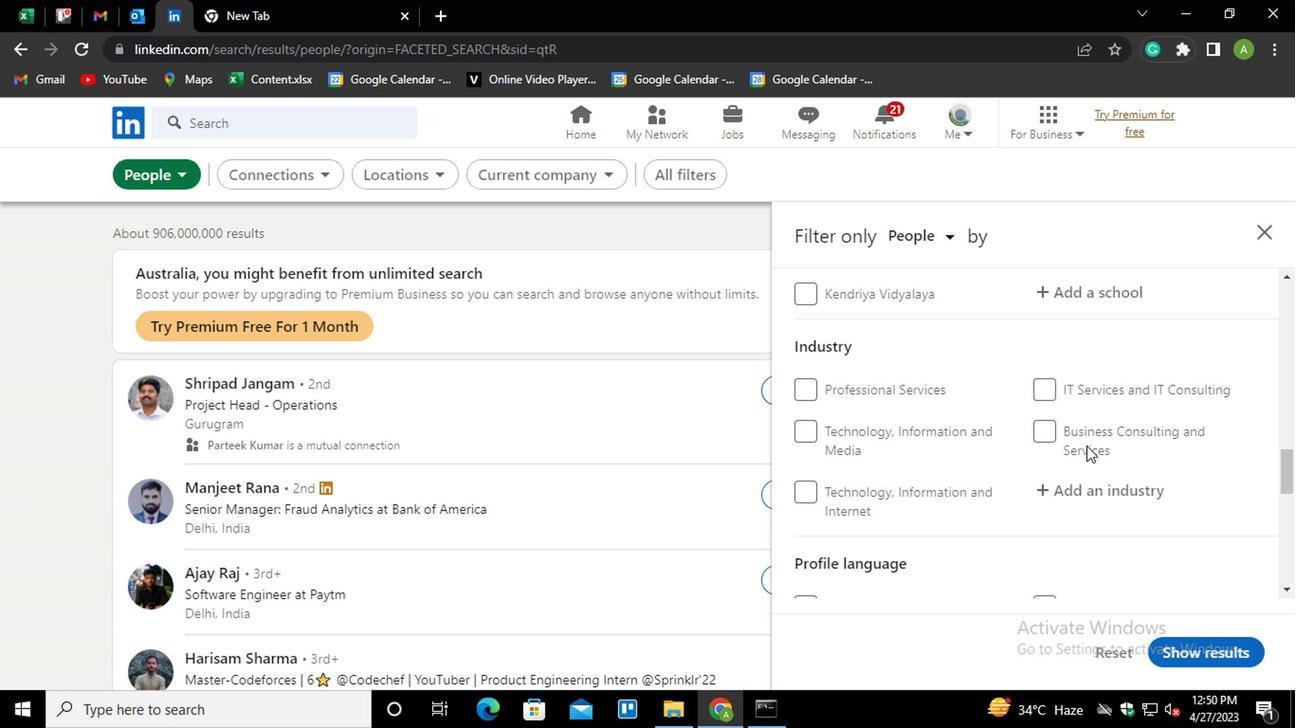 
Action: Mouse scrolled (1085, 444) with delta (0, -1)
Screenshot: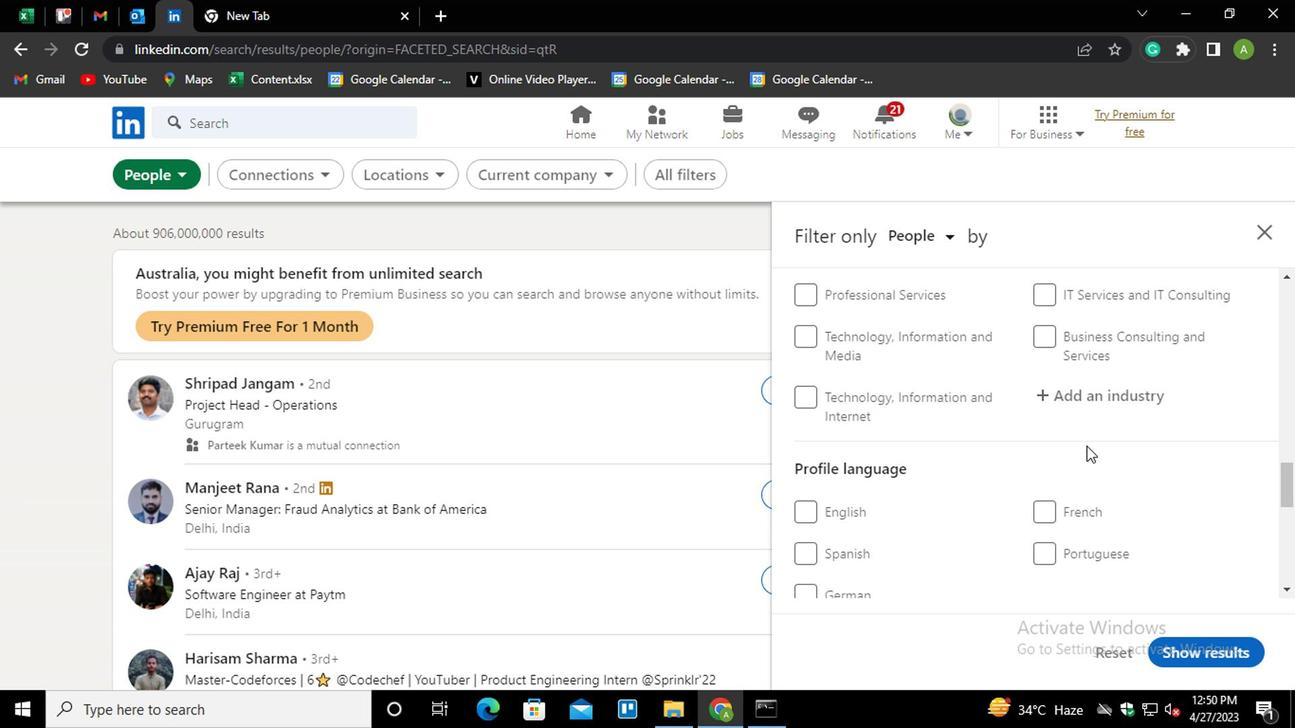 
Action: Mouse moved to (1037, 415)
Screenshot: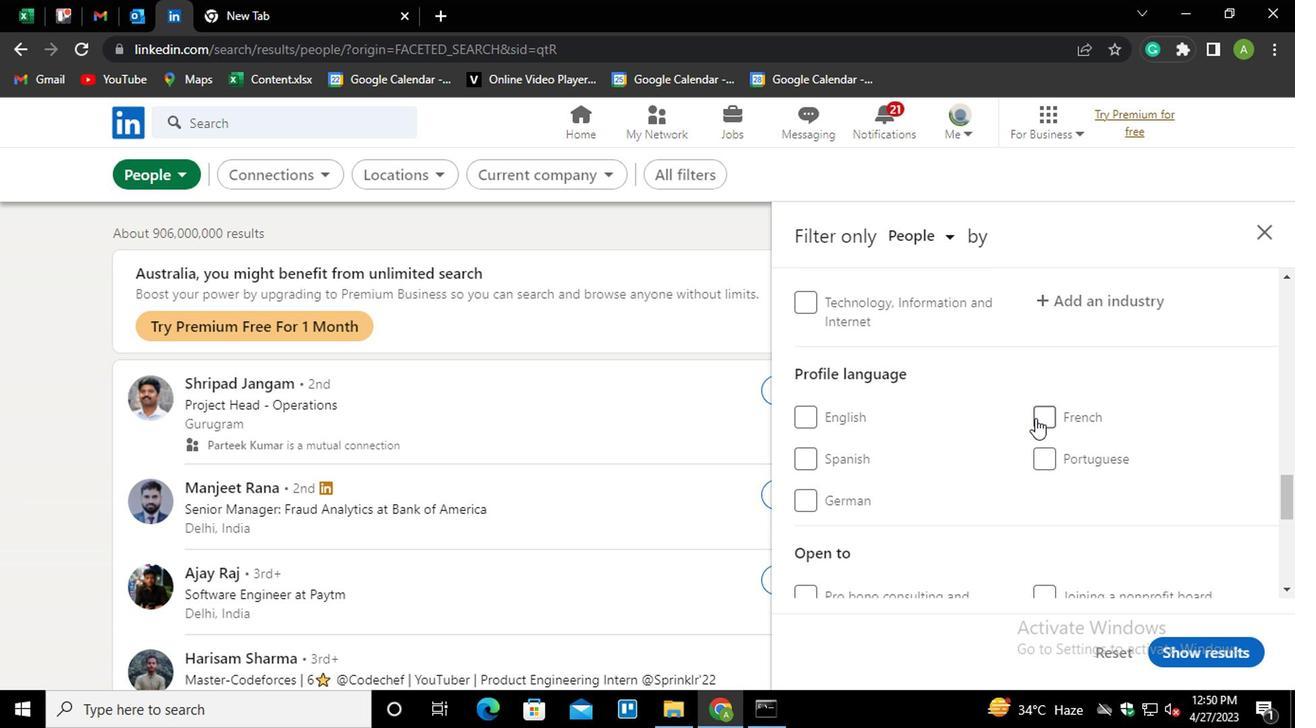 
Action: Mouse pressed left at (1037, 415)
Screenshot: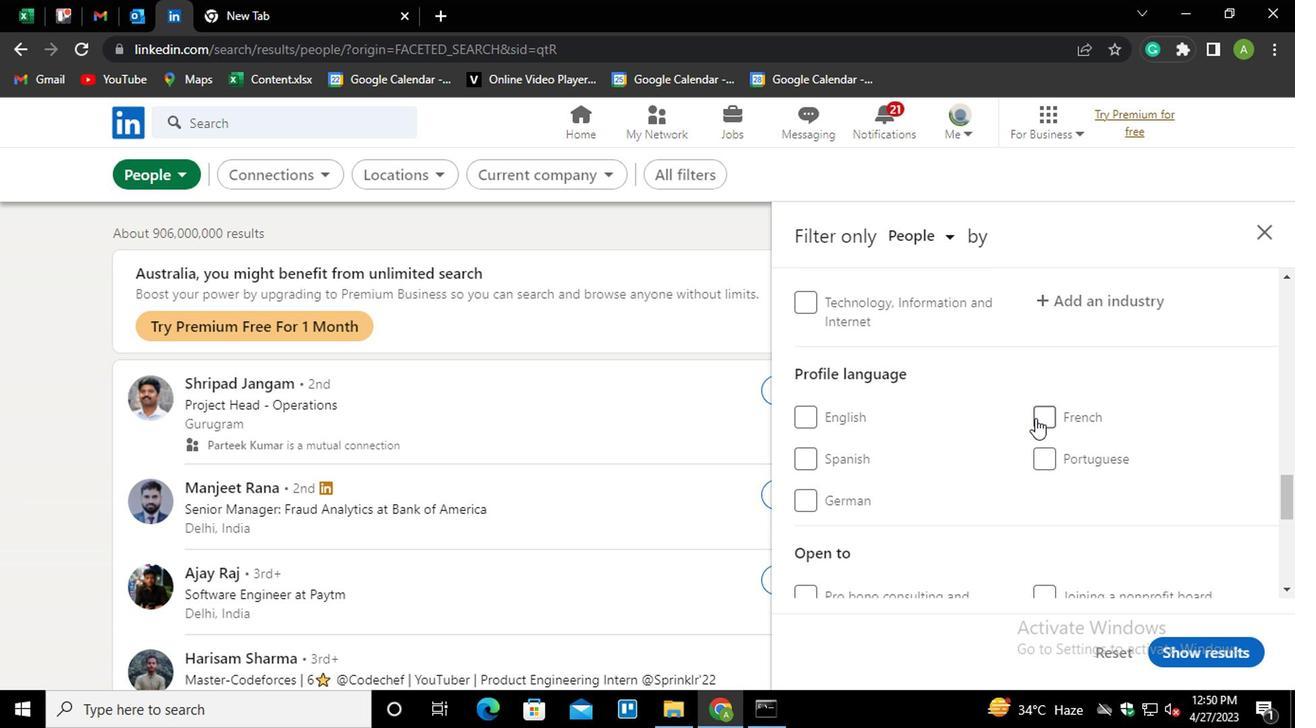 
Action: Mouse moved to (1060, 415)
Screenshot: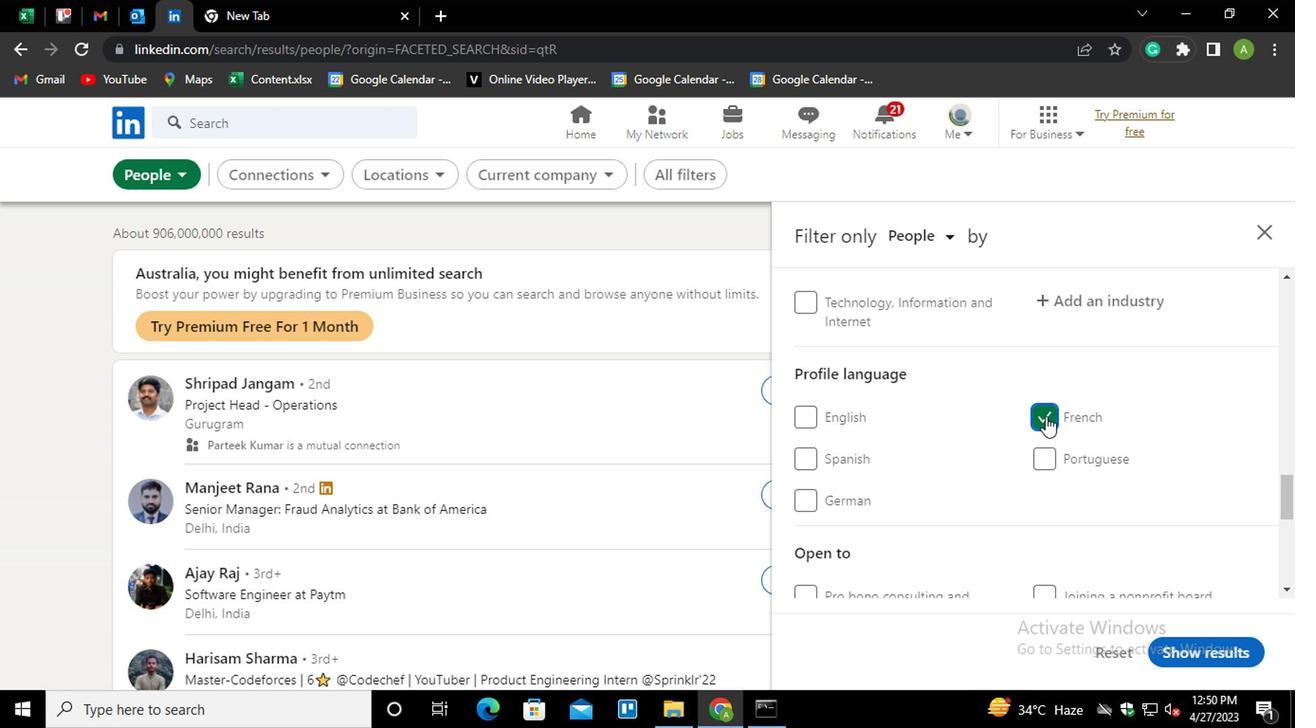 
Action: Mouse scrolled (1060, 415) with delta (0, 0)
Screenshot: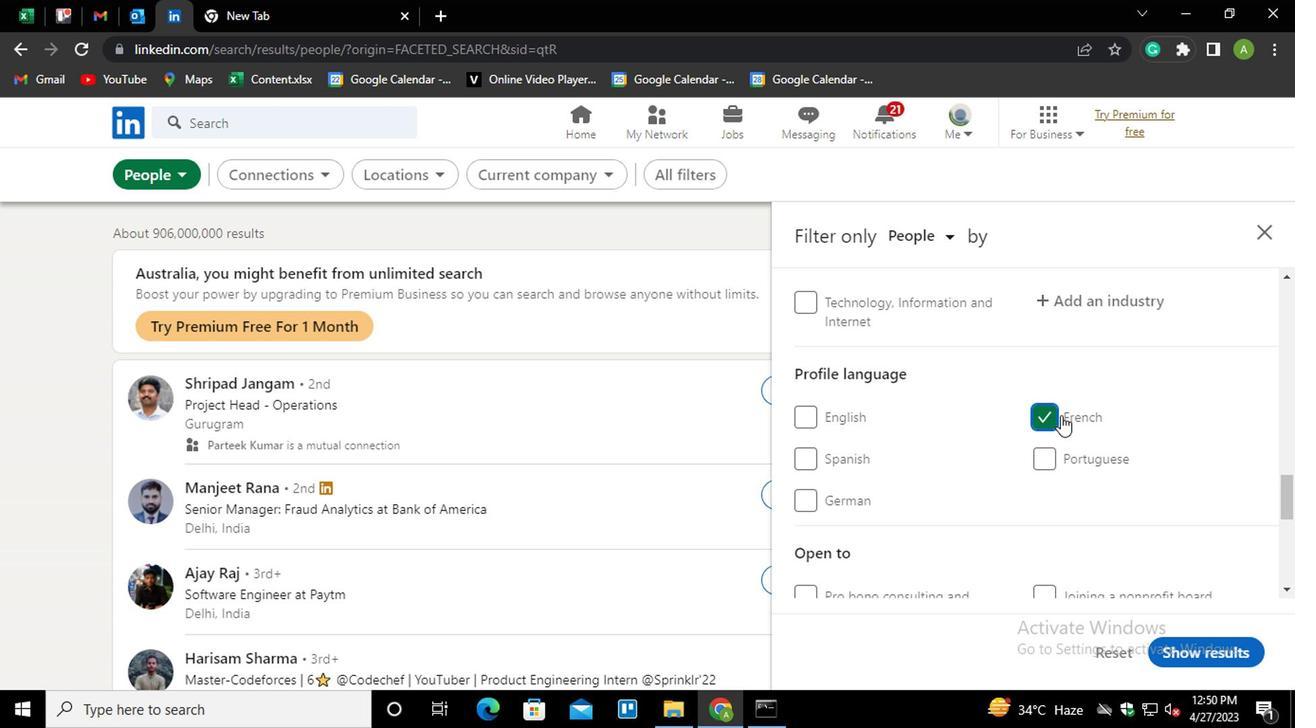 
Action: Mouse scrolled (1060, 415) with delta (0, 0)
Screenshot: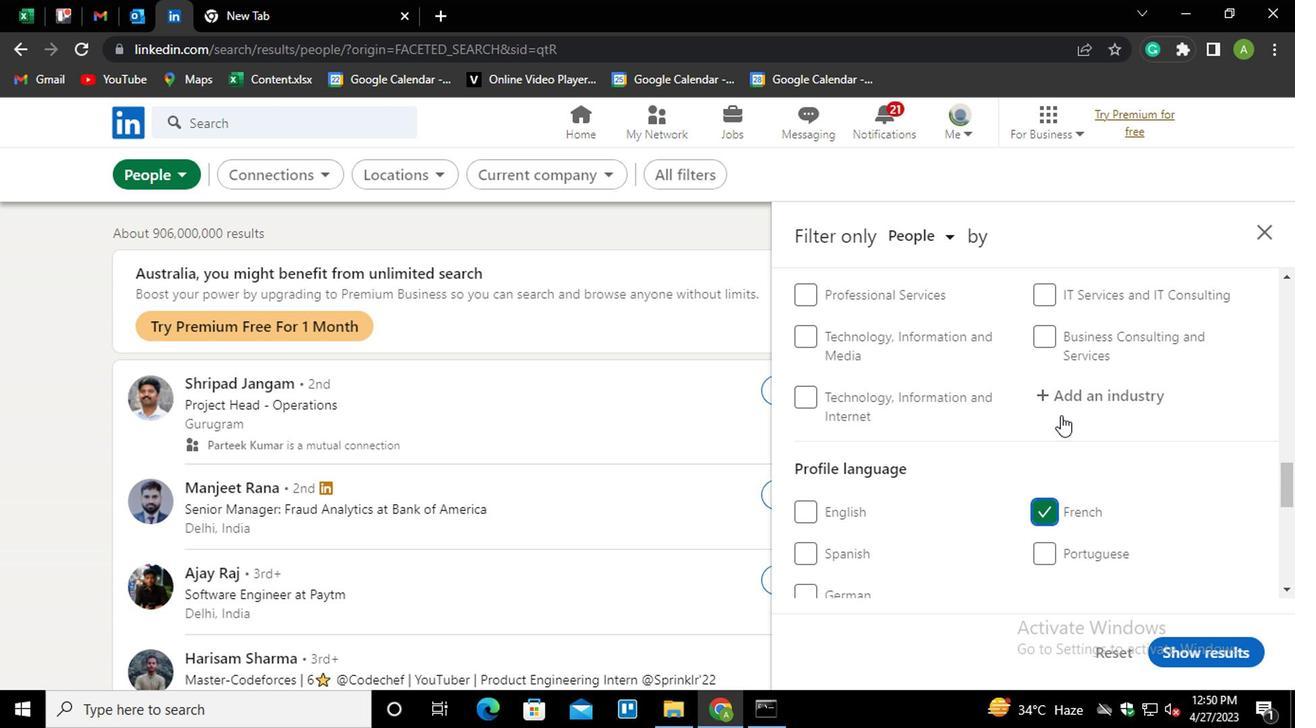 
Action: Mouse scrolled (1060, 415) with delta (0, 0)
Screenshot: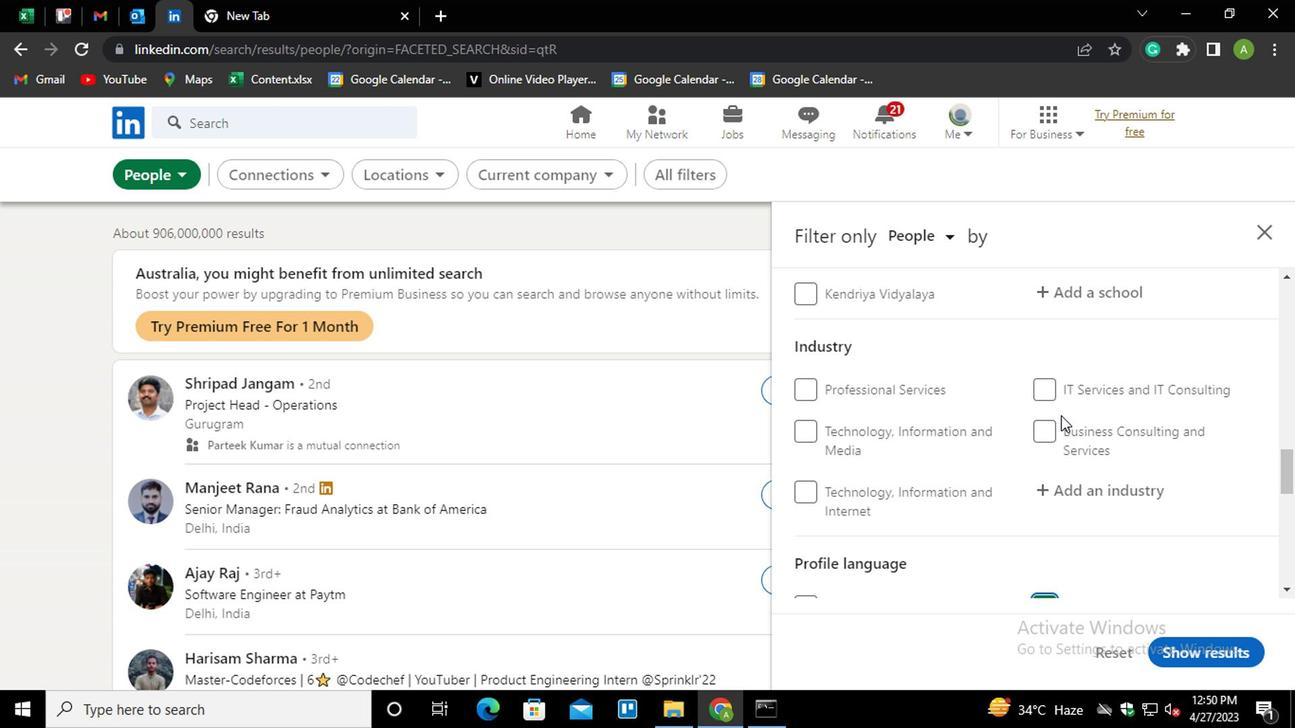 
Action: Mouse scrolled (1060, 415) with delta (0, 0)
Screenshot: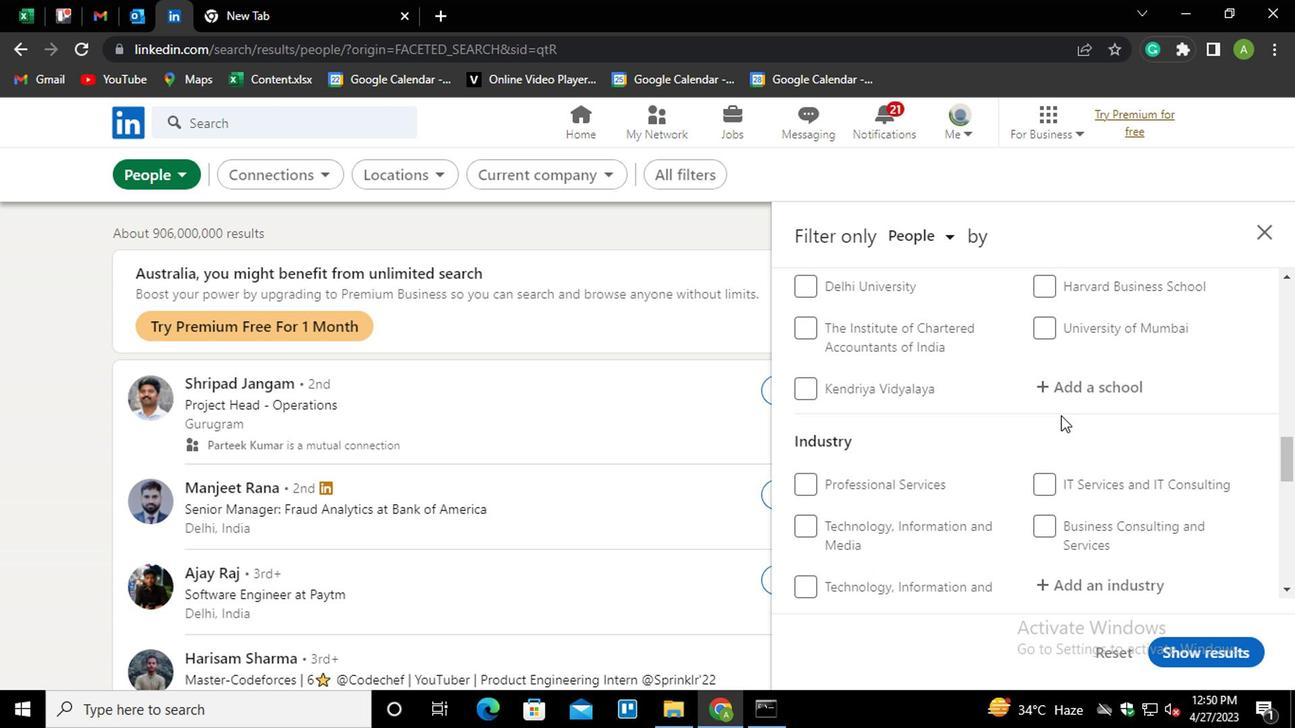 
Action: Mouse scrolled (1060, 415) with delta (0, 0)
Screenshot: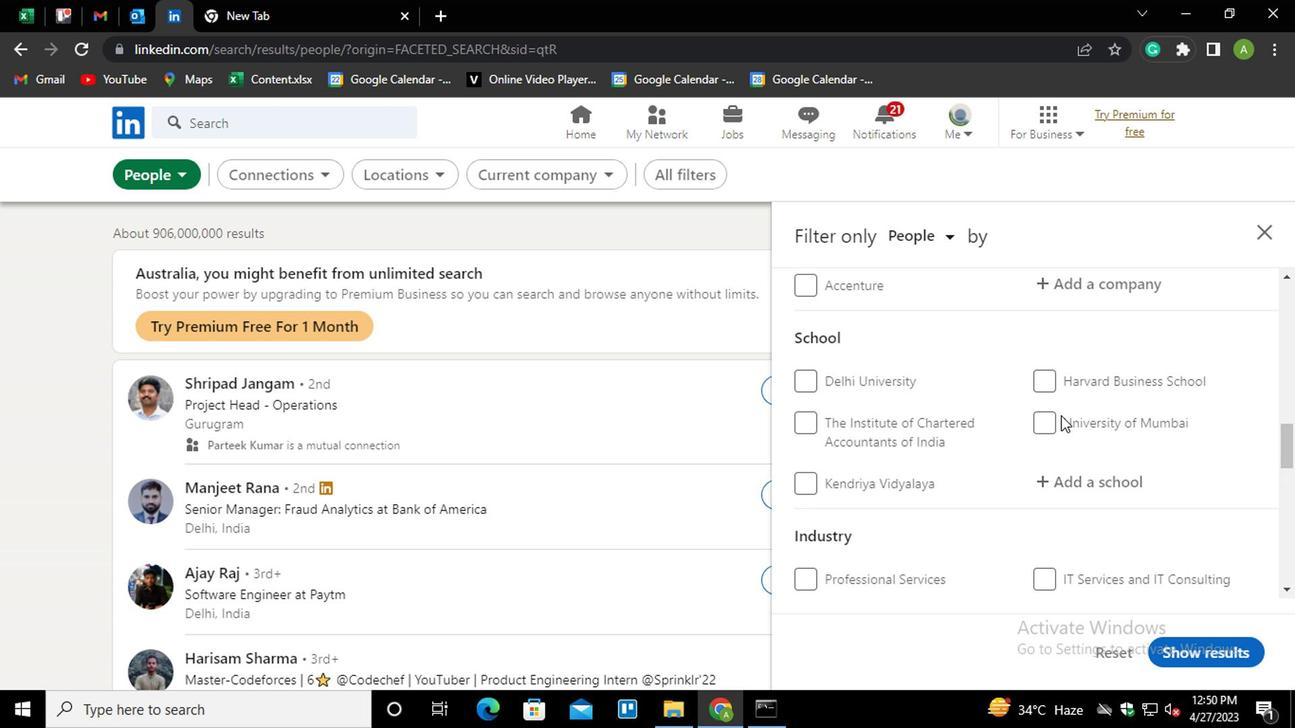 
Action: Mouse scrolled (1060, 415) with delta (0, 0)
Screenshot: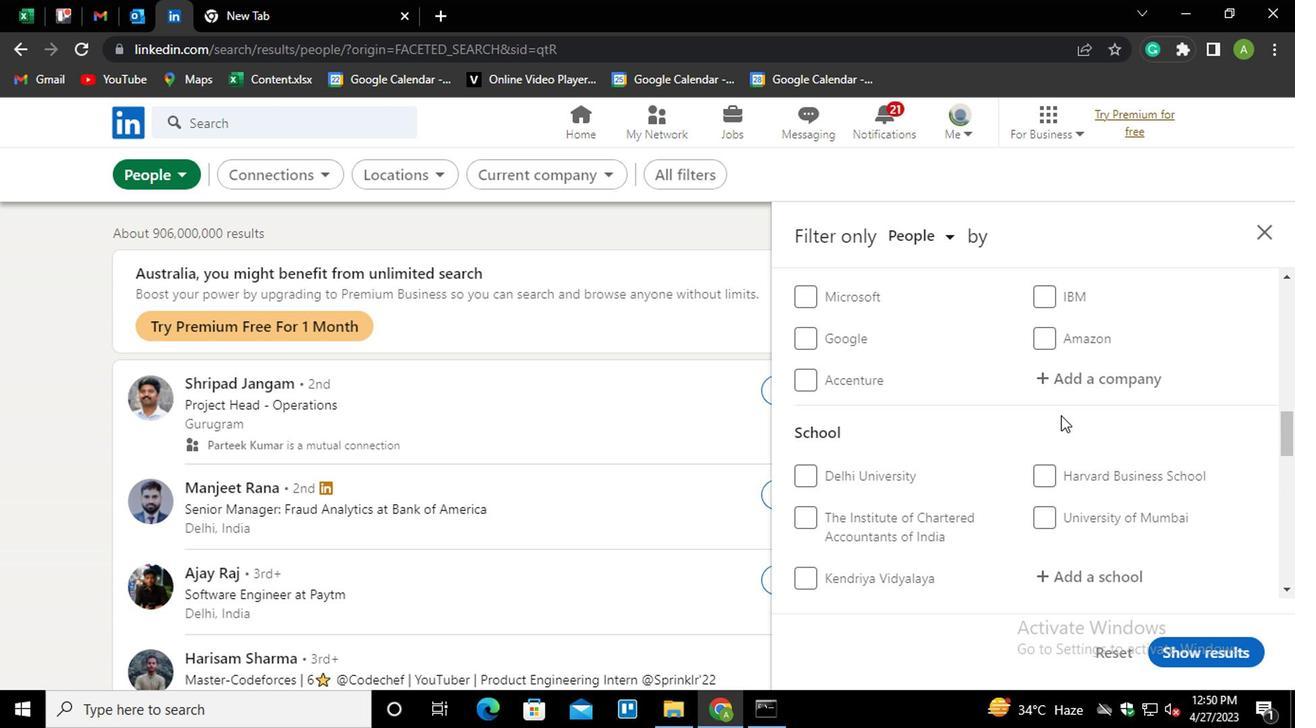 
Action: Mouse scrolled (1060, 415) with delta (0, 0)
Screenshot: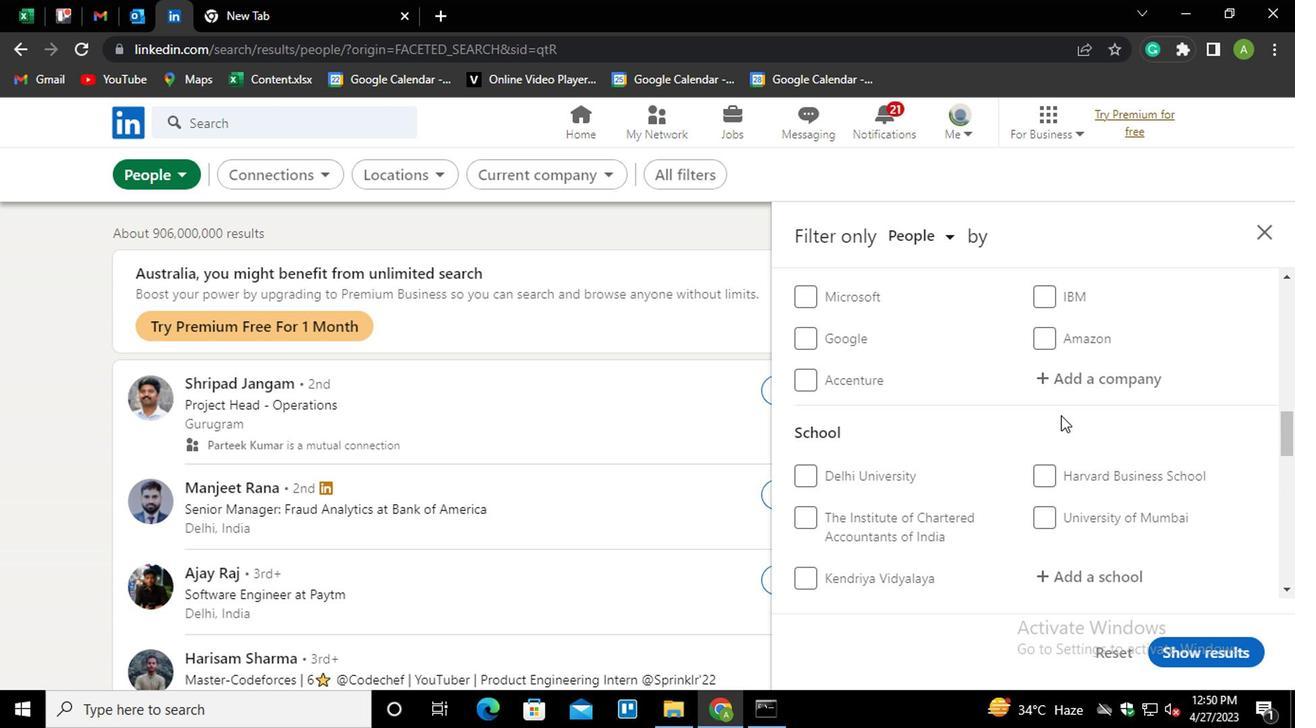 
Action: Mouse scrolled (1060, 415) with delta (0, 0)
Screenshot: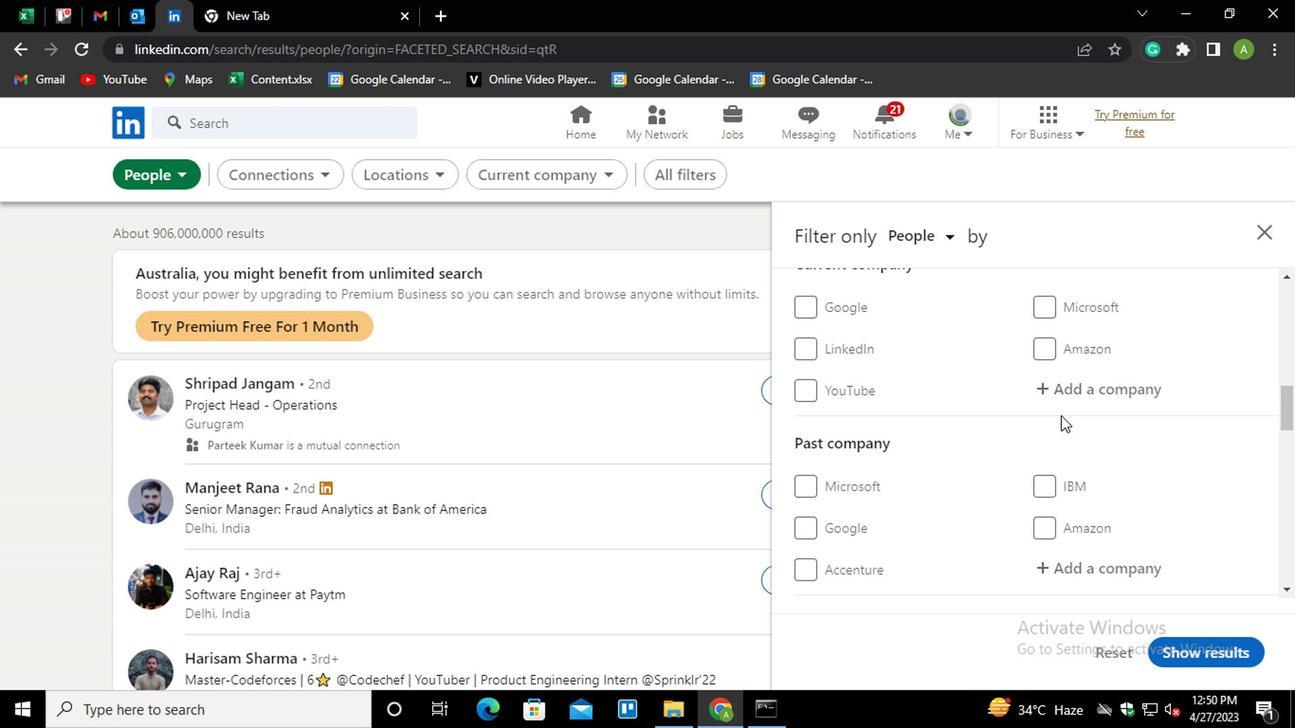 
Action: Mouse moved to (1058, 475)
Screenshot: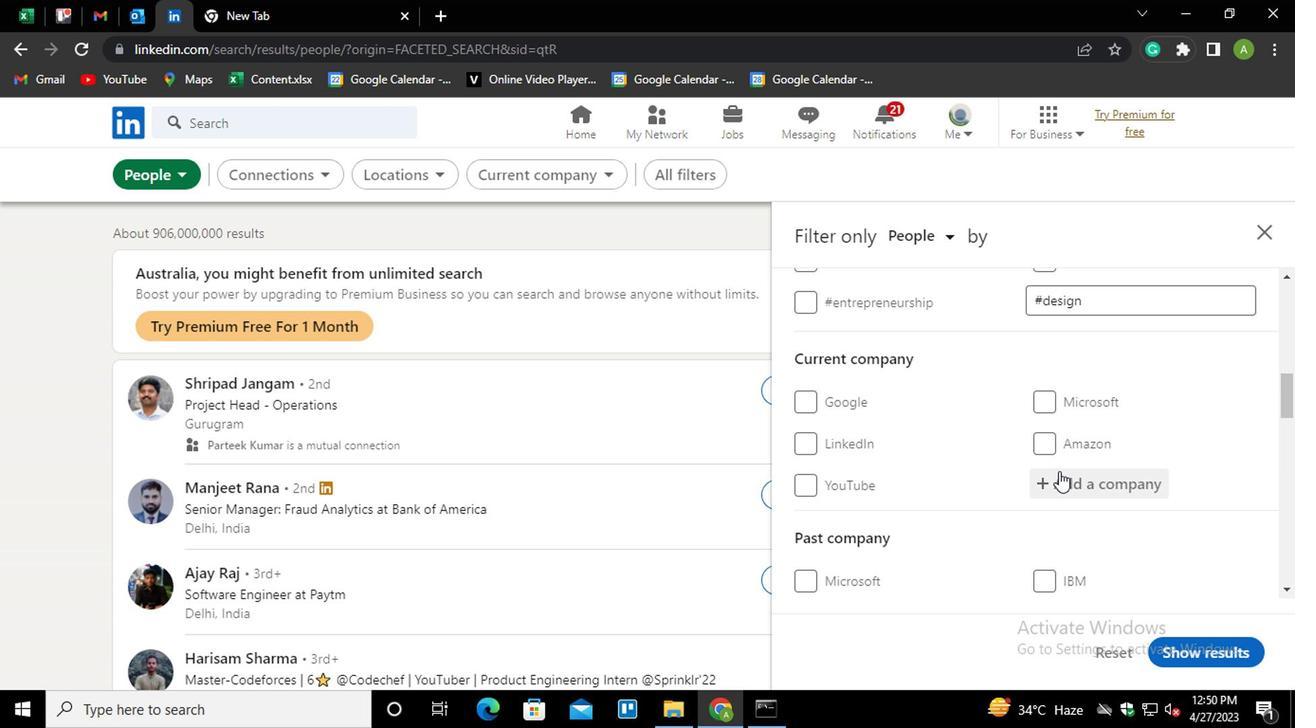 
Action: Mouse pressed left at (1058, 475)
Screenshot: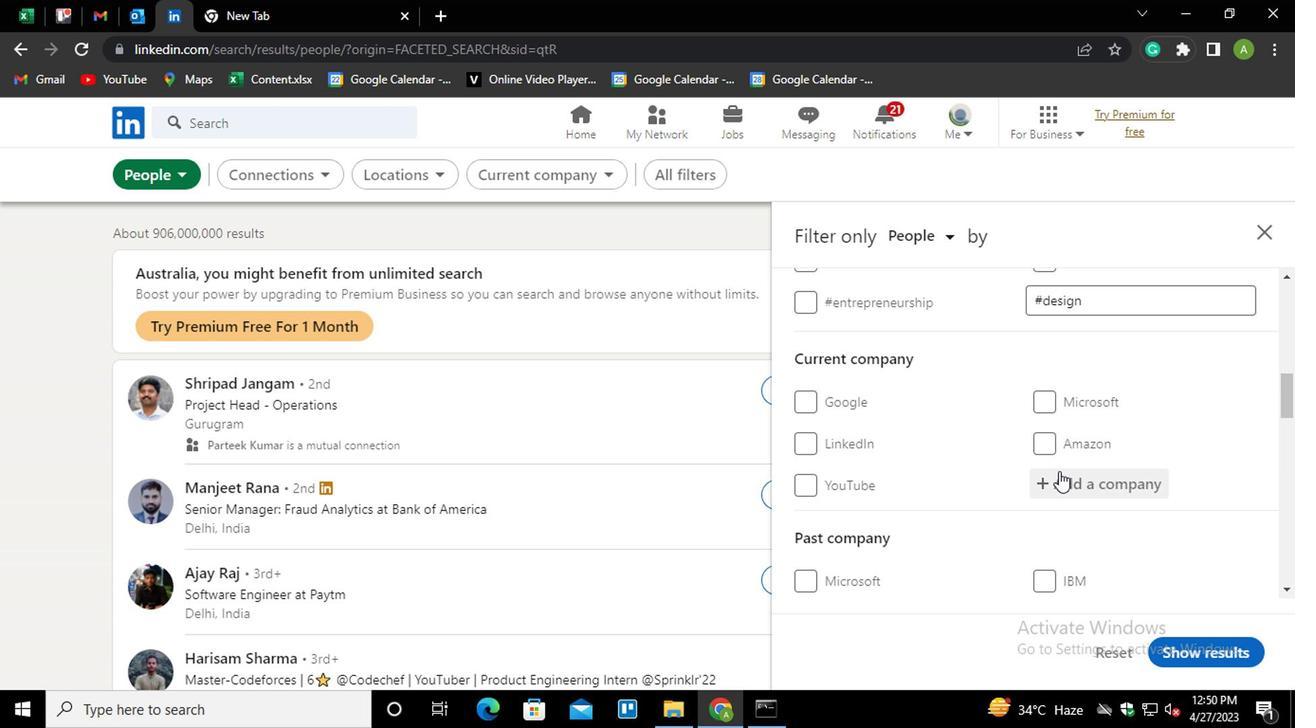 
Action: Mouse moved to (1055, 477)
Screenshot: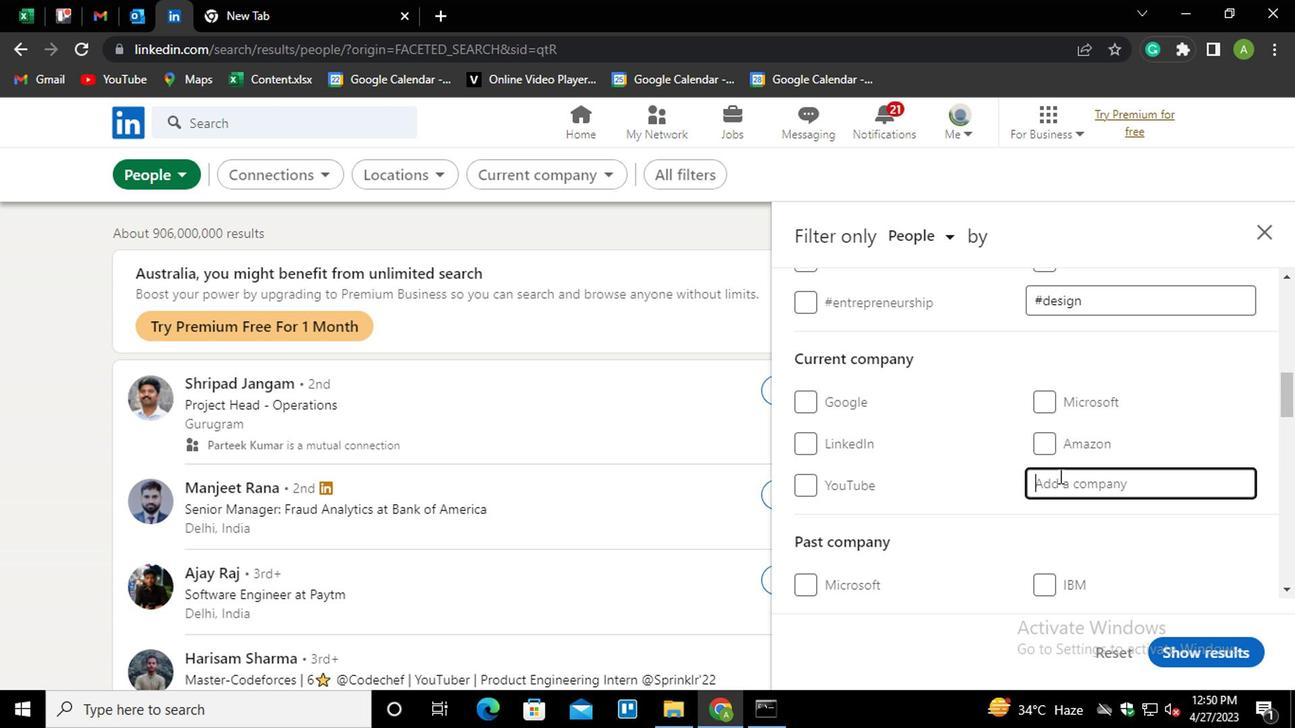 
Action: Key pressed <Key.shift>THE<Key.space>BETTER<Key.down><Key.enter>
Screenshot: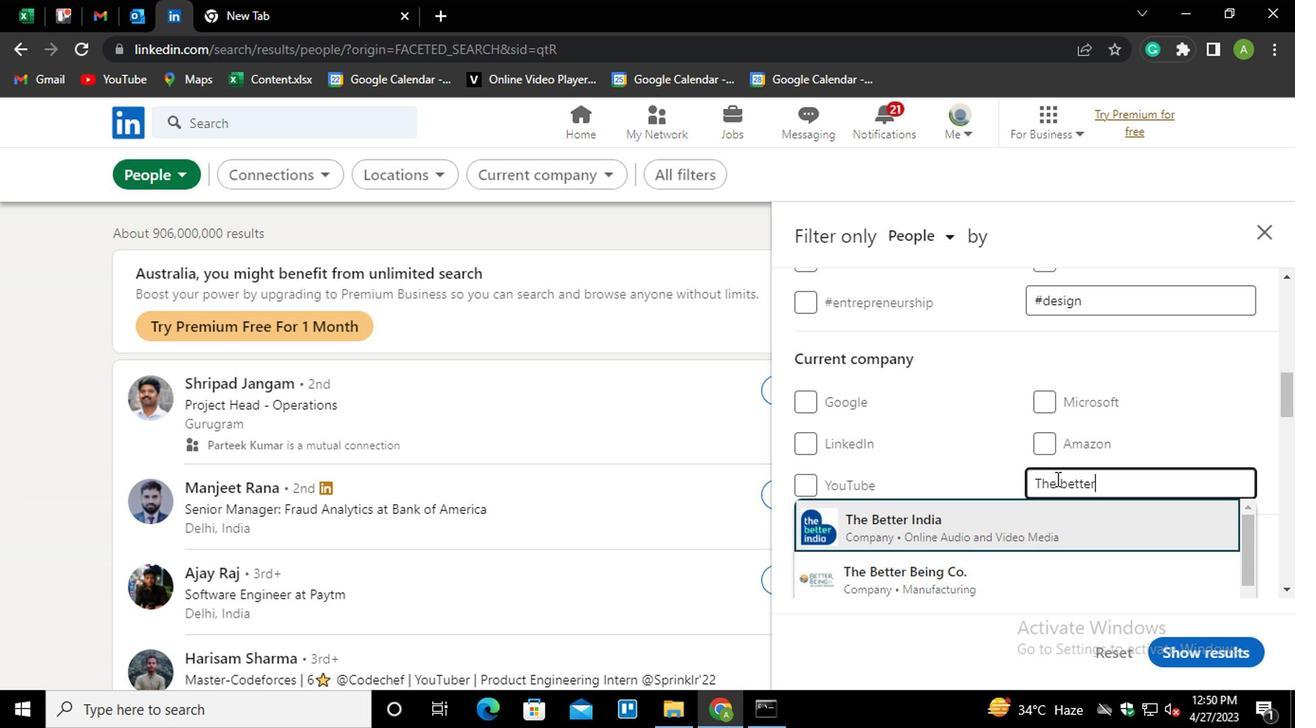 
Action: Mouse scrolled (1055, 477) with delta (0, 0)
Screenshot: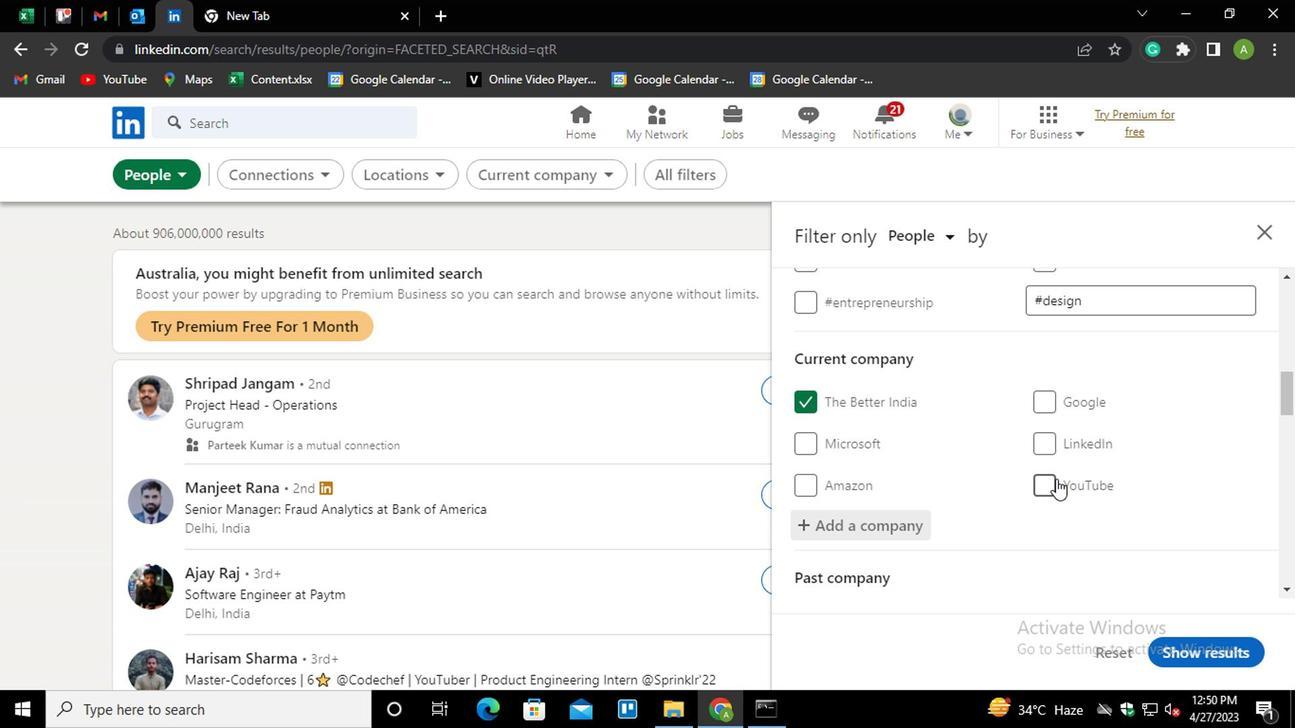 
Action: Mouse scrolled (1055, 477) with delta (0, 0)
Screenshot: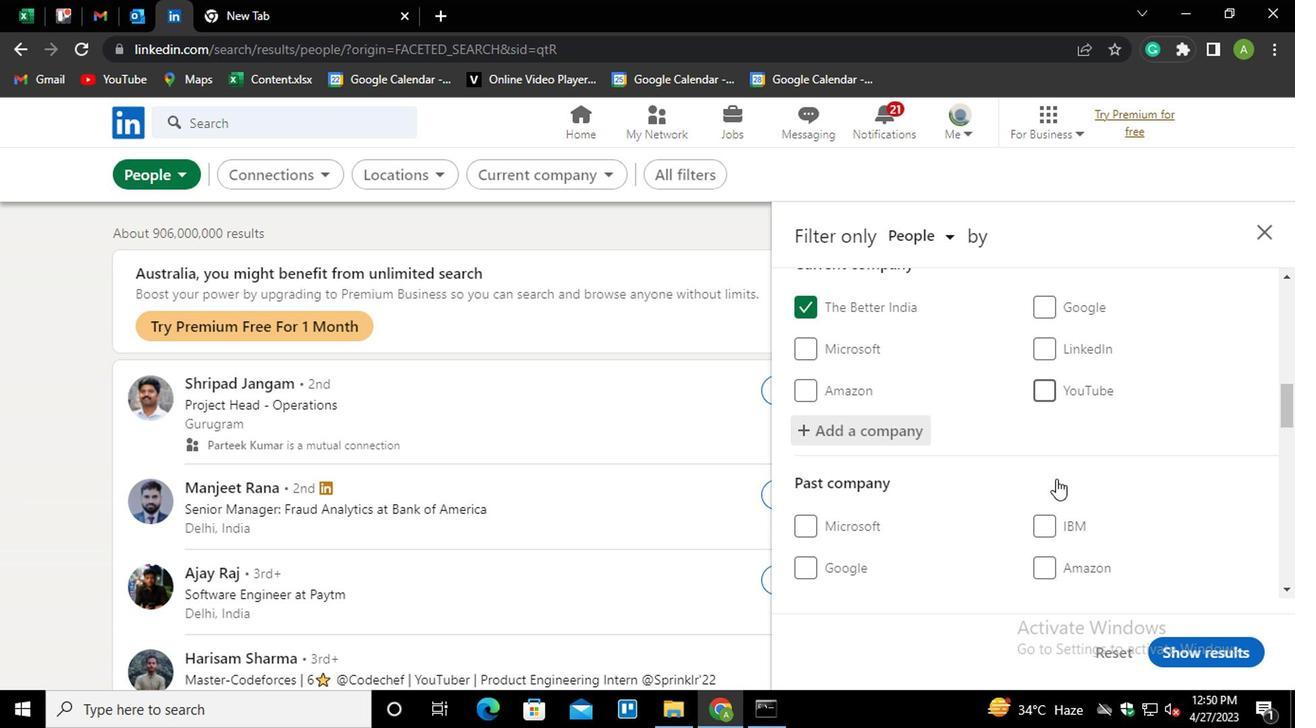
Action: Mouse scrolled (1055, 477) with delta (0, 0)
Screenshot: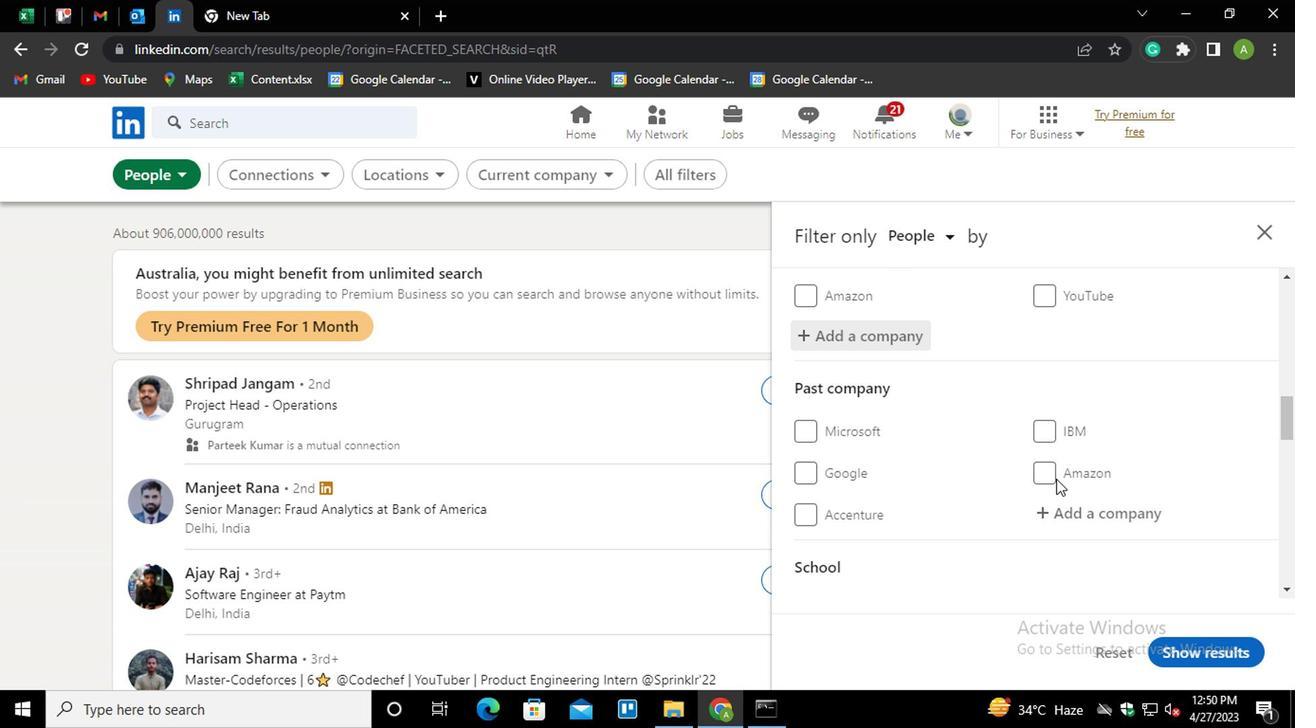 
Action: Mouse scrolled (1055, 477) with delta (0, 0)
Screenshot: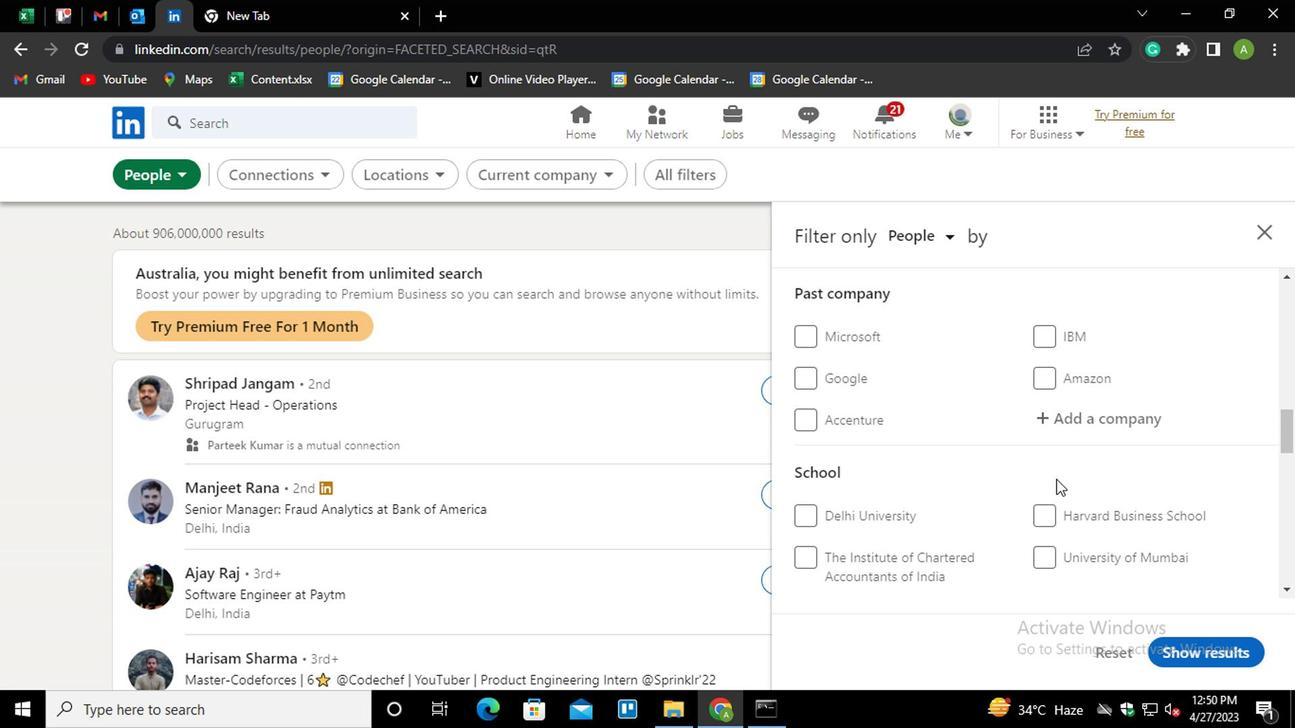 
Action: Mouse moved to (1065, 512)
Screenshot: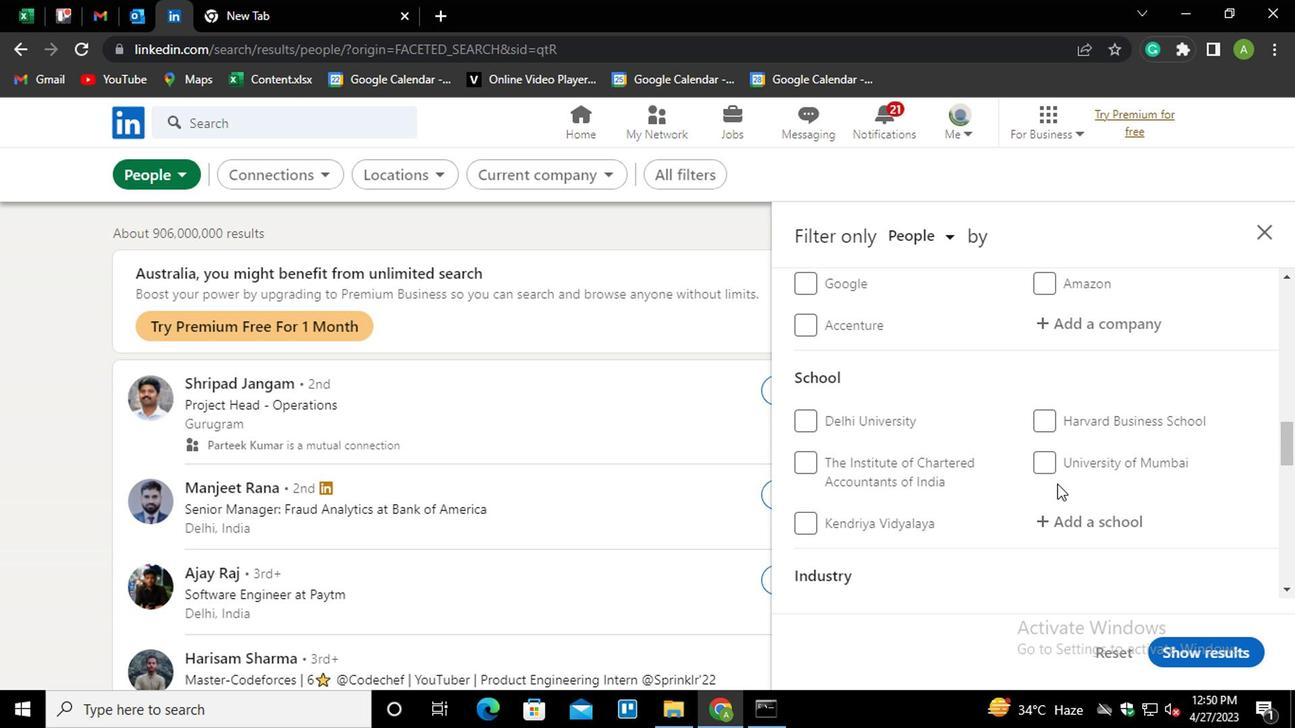 
Action: Mouse pressed left at (1065, 512)
Screenshot: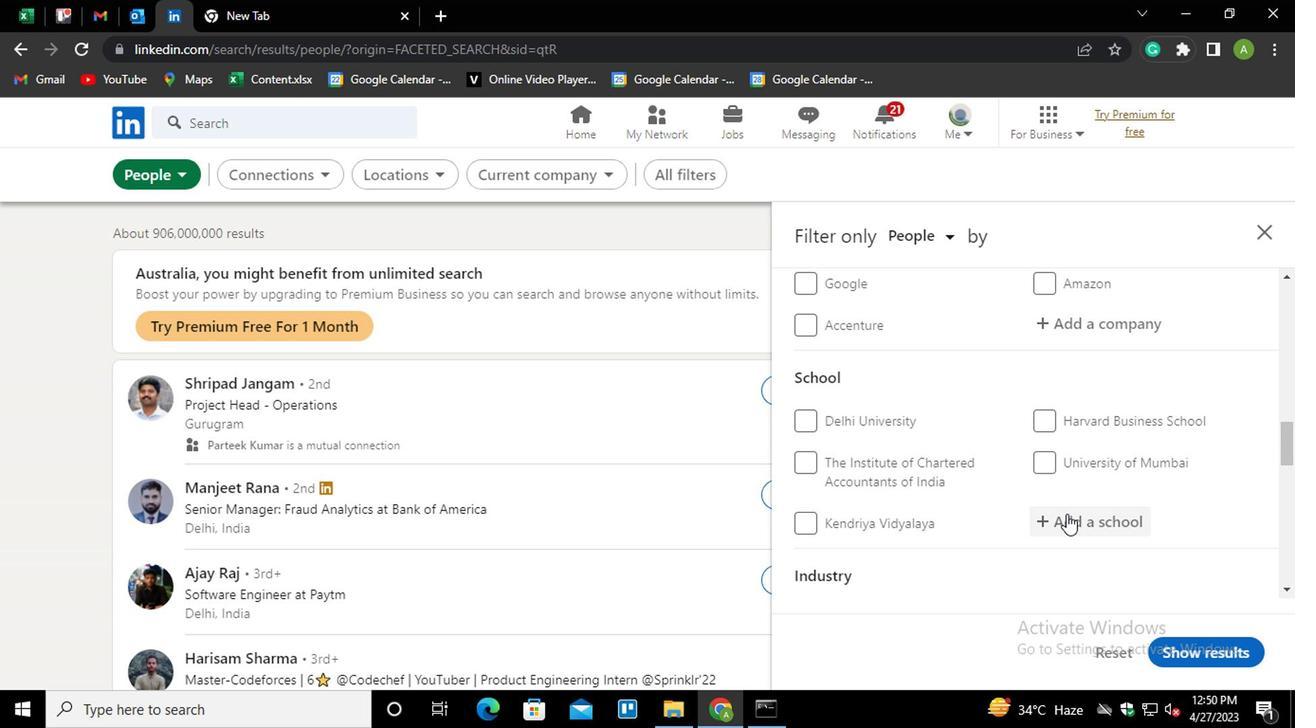 
Action: Key pressed <Key.shift>GOB<Key.backspace>VERNMENT<Key.space><Key.shift>HIGHER<Key.space><Key.shift><Key.shift><Key.shift><Key.shift><Key.shift><Key.shift><Key.shift><Key.shift><Key.shift><Key.shift><Key.down><Key.enter>
Screenshot: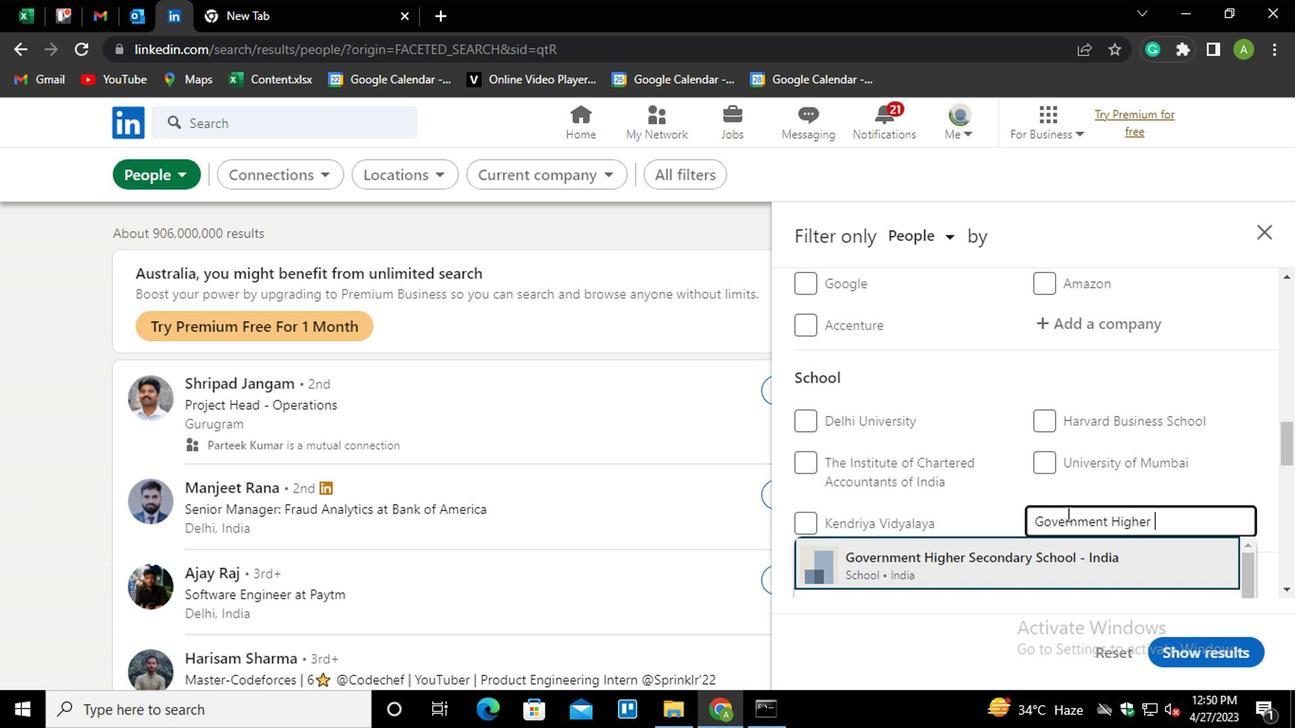 
Action: Mouse scrolled (1065, 511) with delta (0, -1)
Screenshot: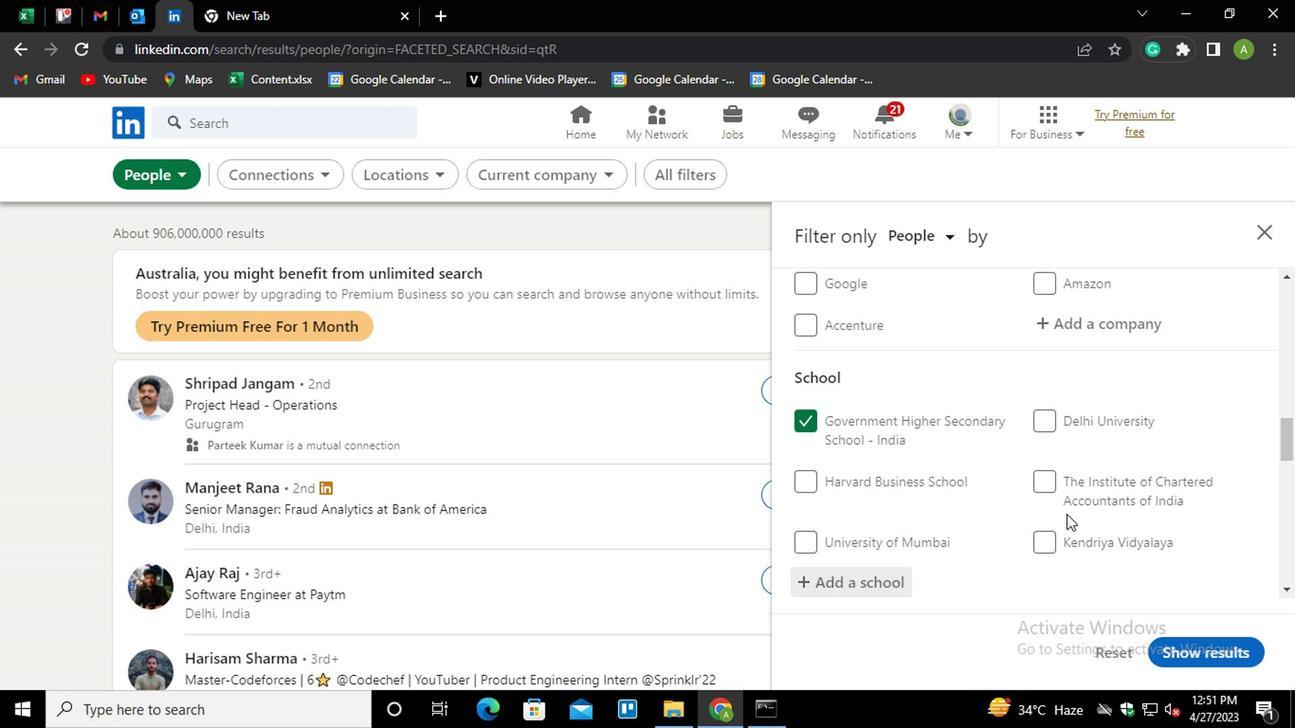 
Action: Mouse scrolled (1065, 511) with delta (0, -1)
Screenshot: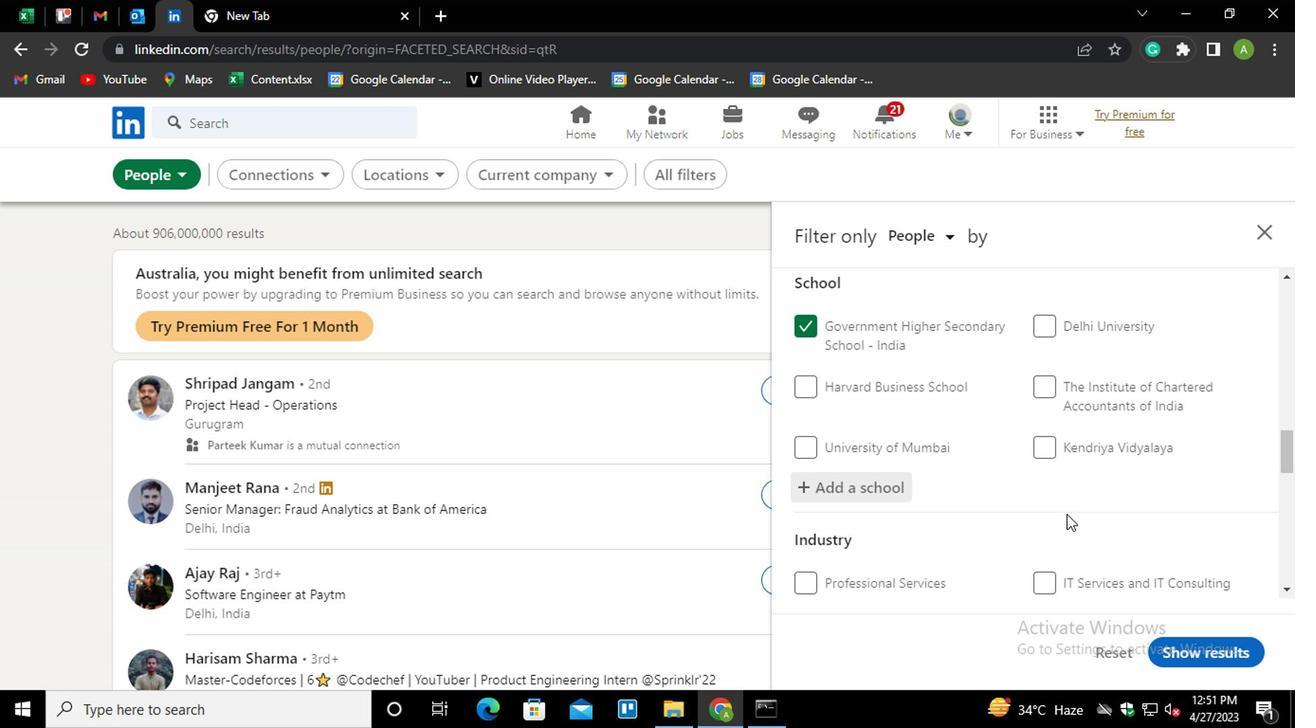 
Action: Mouse scrolled (1065, 511) with delta (0, -1)
Screenshot: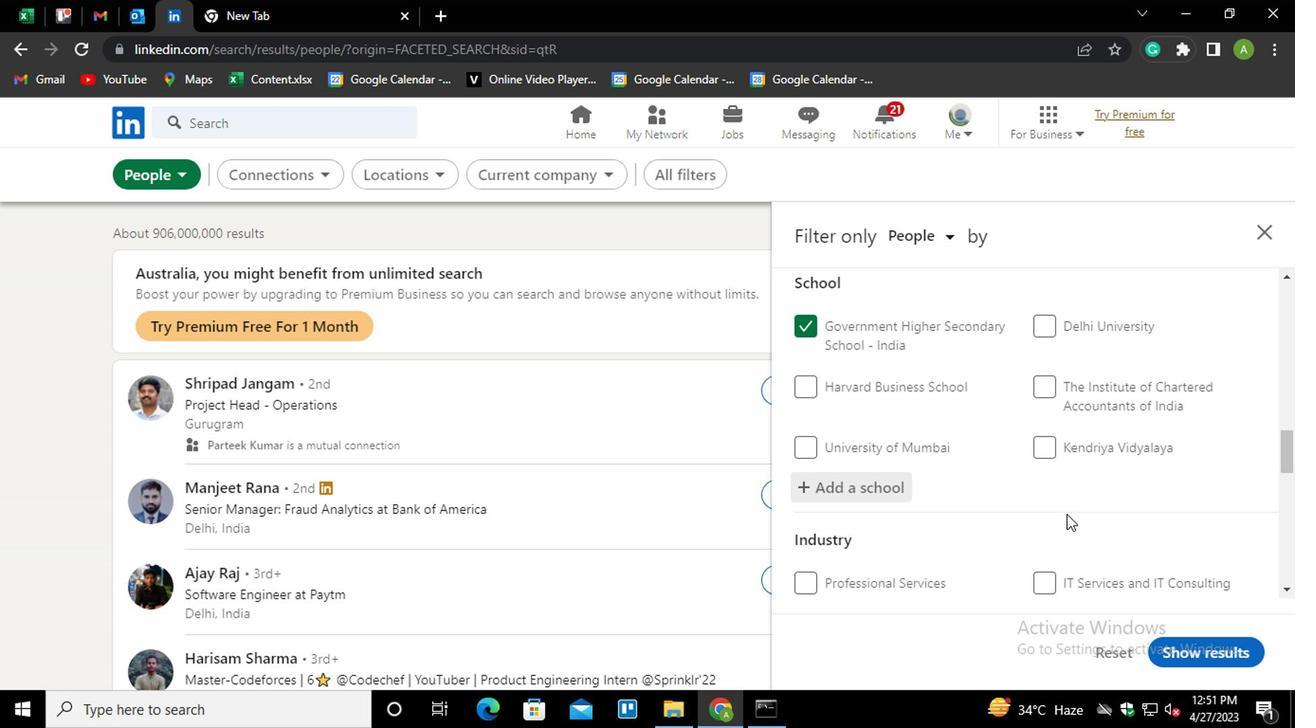 
Action: Mouse moved to (1068, 498)
Screenshot: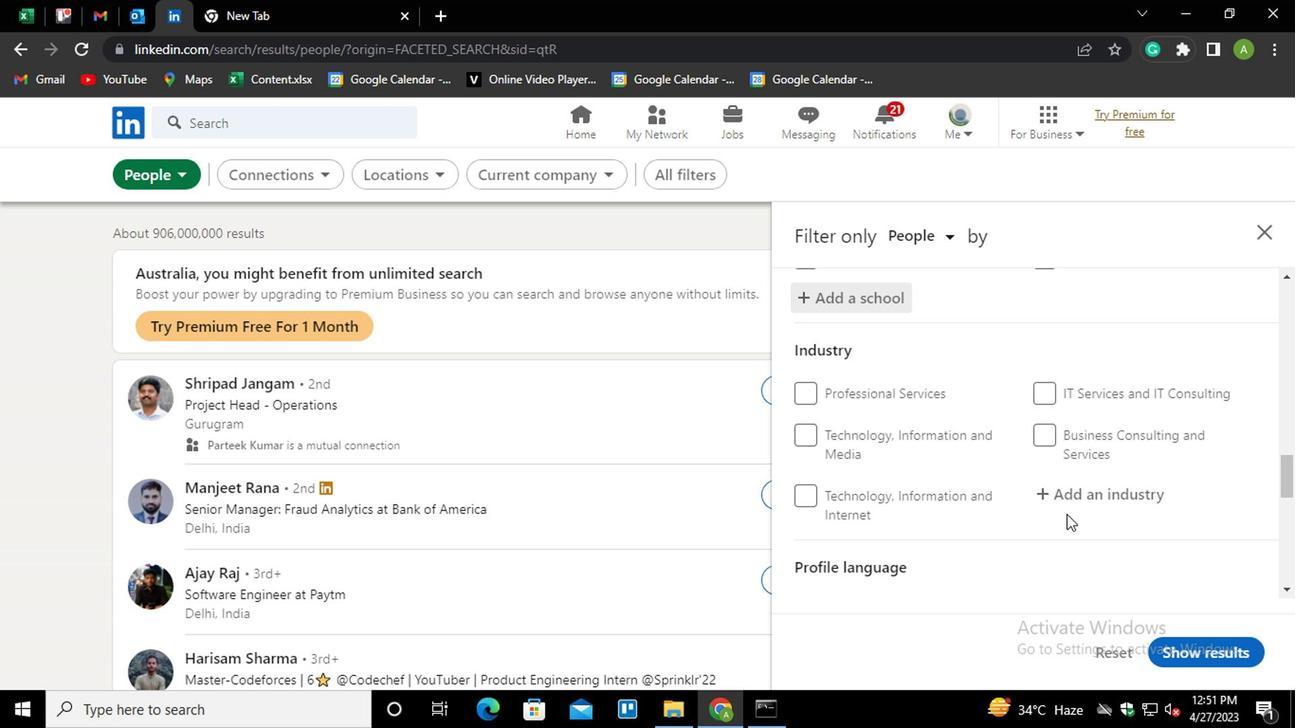
Action: Mouse pressed left at (1068, 498)
Screenshot: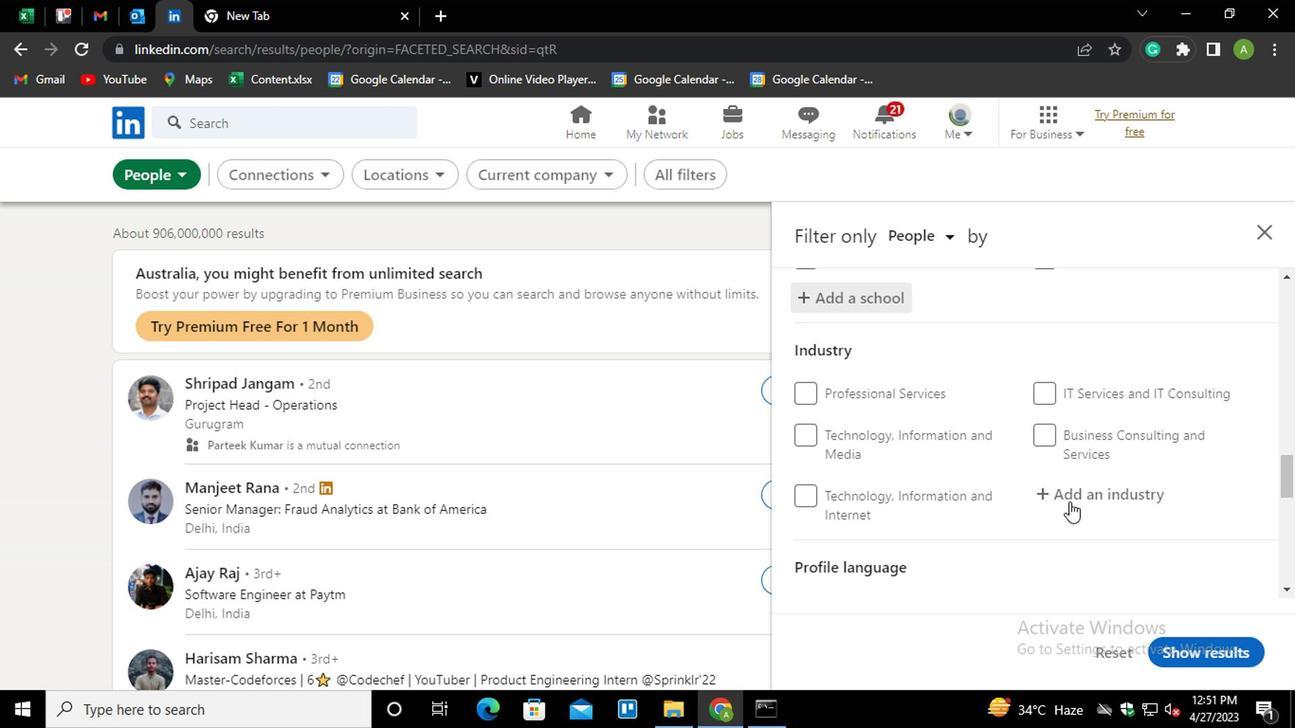 
Action: Key pressed <Key.shift>SOCIAL<Key.space><Key.shift>N<Key.down><Key.enter>
Screenshot: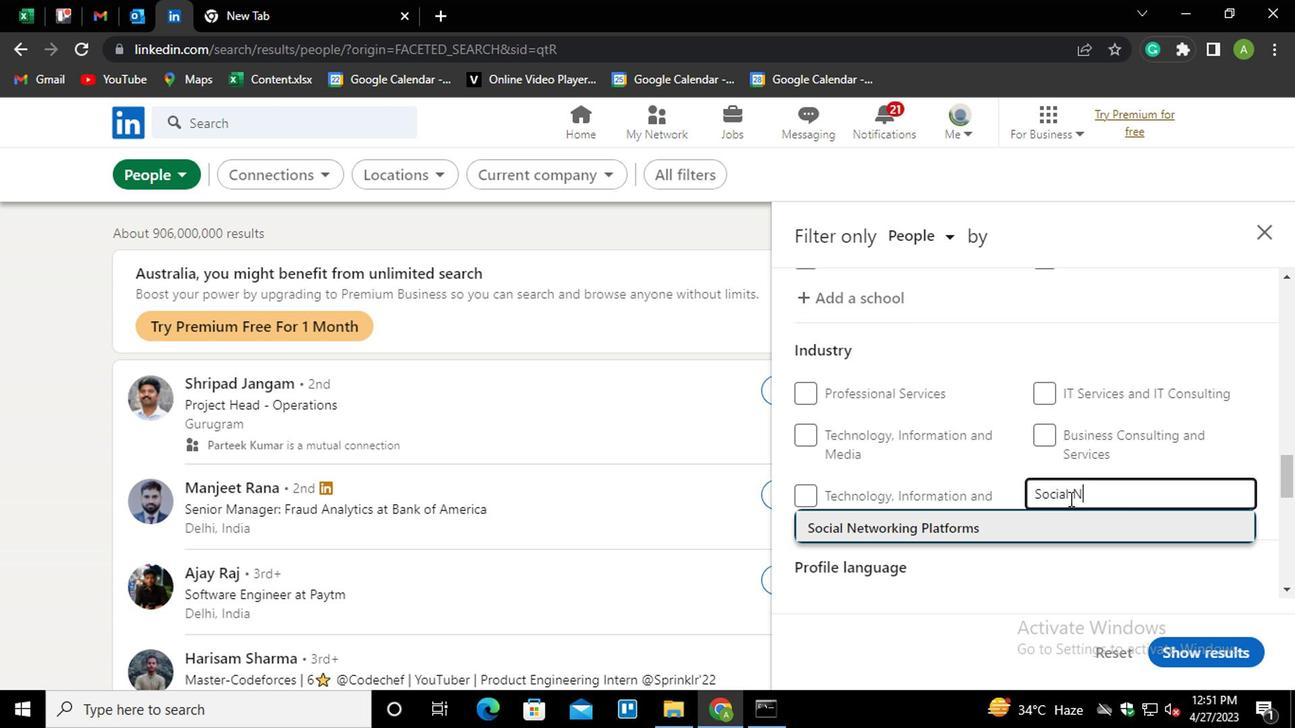 
Action: Mouse moved to (1021, 496)
Screenshot: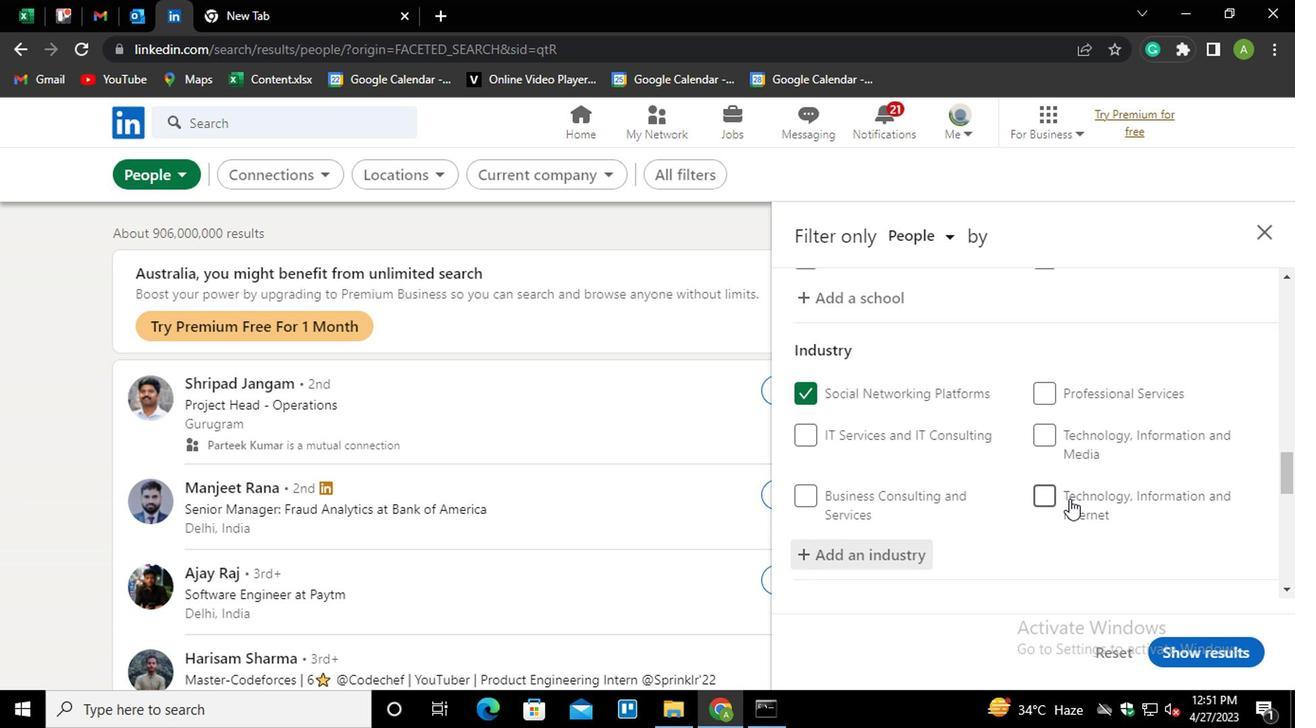 
Action: Mouse scrolled (1021, 496) with delta (0, 0)
Screenshot: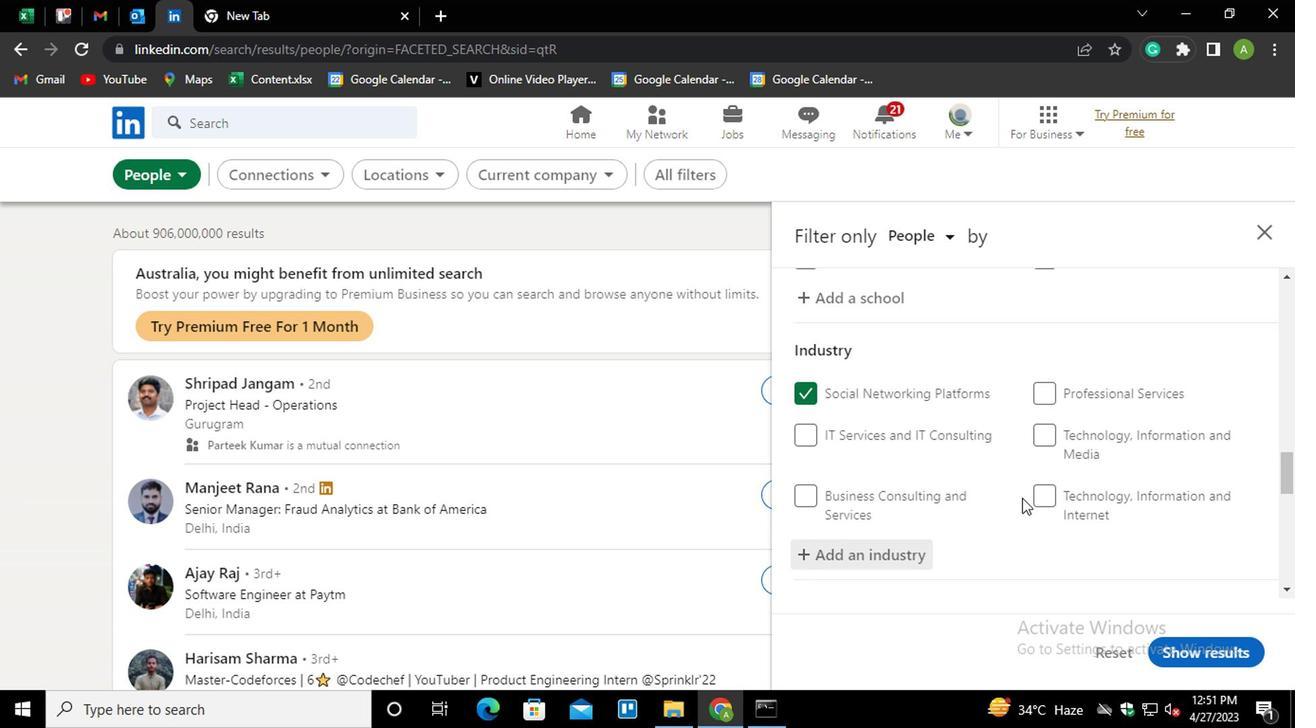
Action: Mouse scrolled (1021, 496) with delta (0, 0)
Screenshot: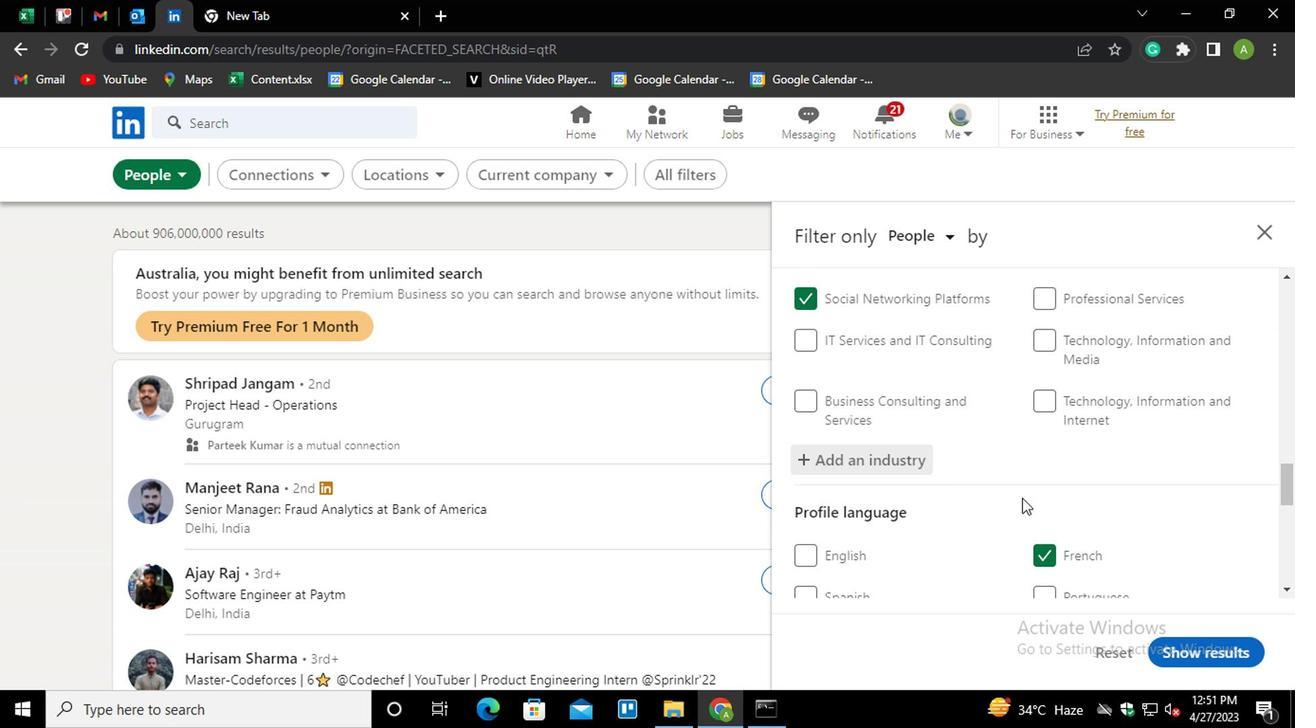 
Action: Mouse scrolled (1021, 496) with delta (0, 0)
Screenshot: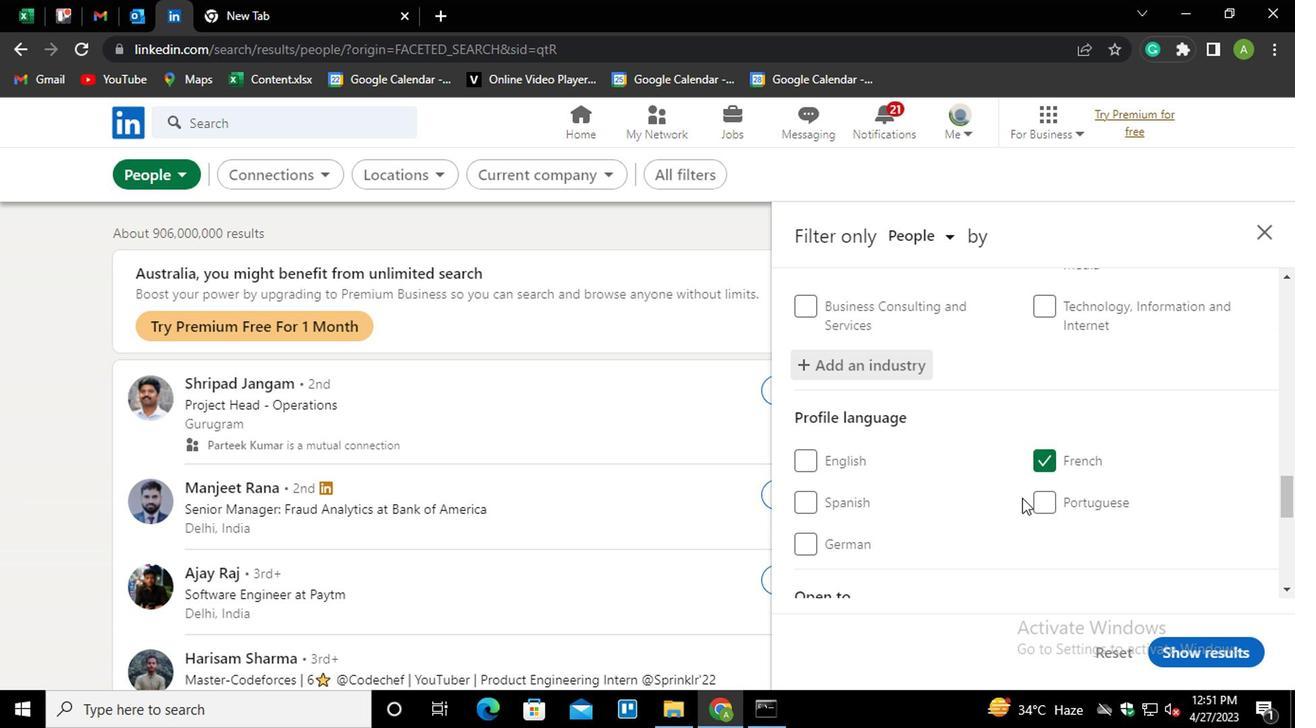 
Action: Mouse moved to (915, 496)
Screenshot: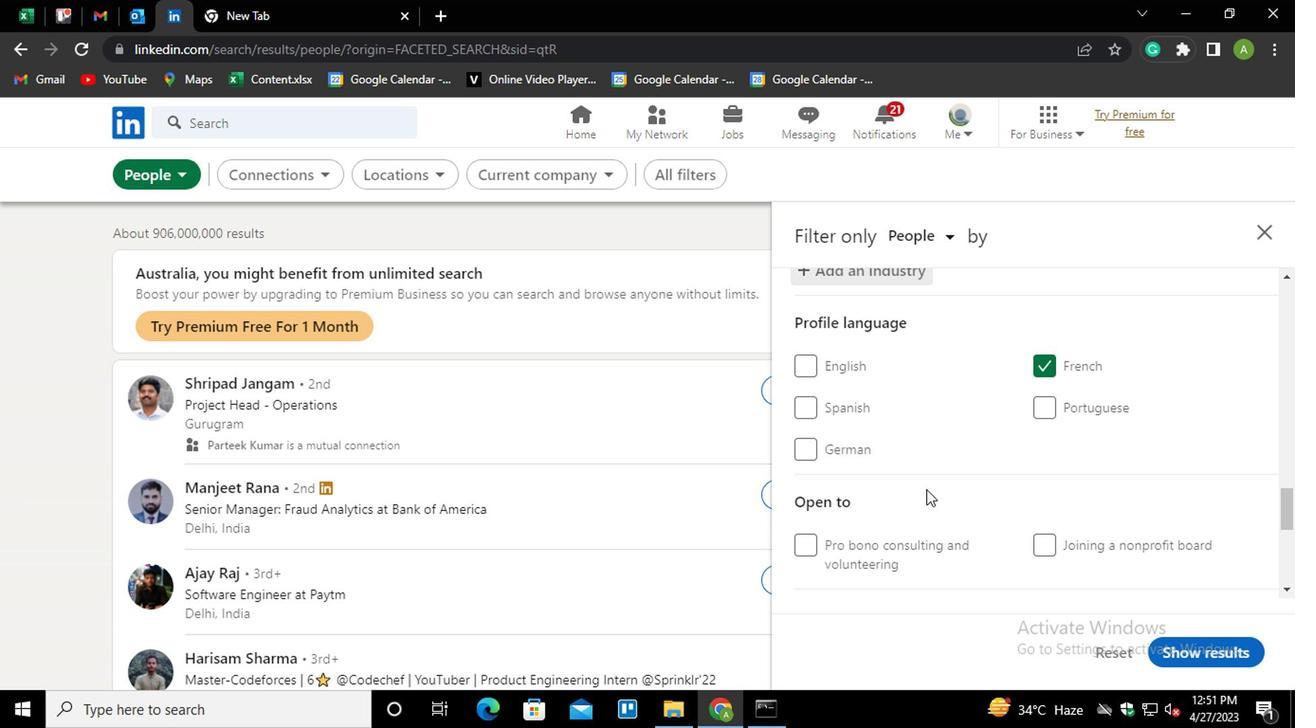 
Action: Mouse scrolled (915, 494) with delta (0, -1)
Screenshot: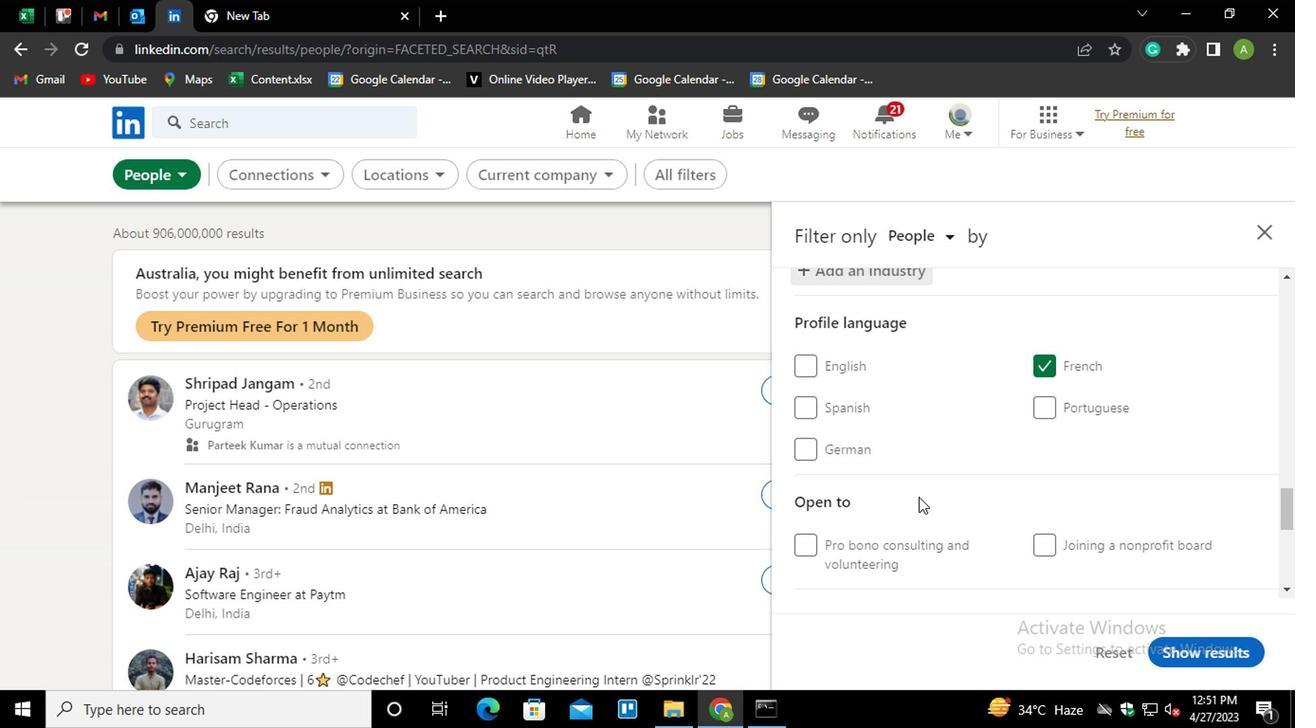 
Action: Mouse scrolled (915, 494) with delta (0, -1)
Screenshot: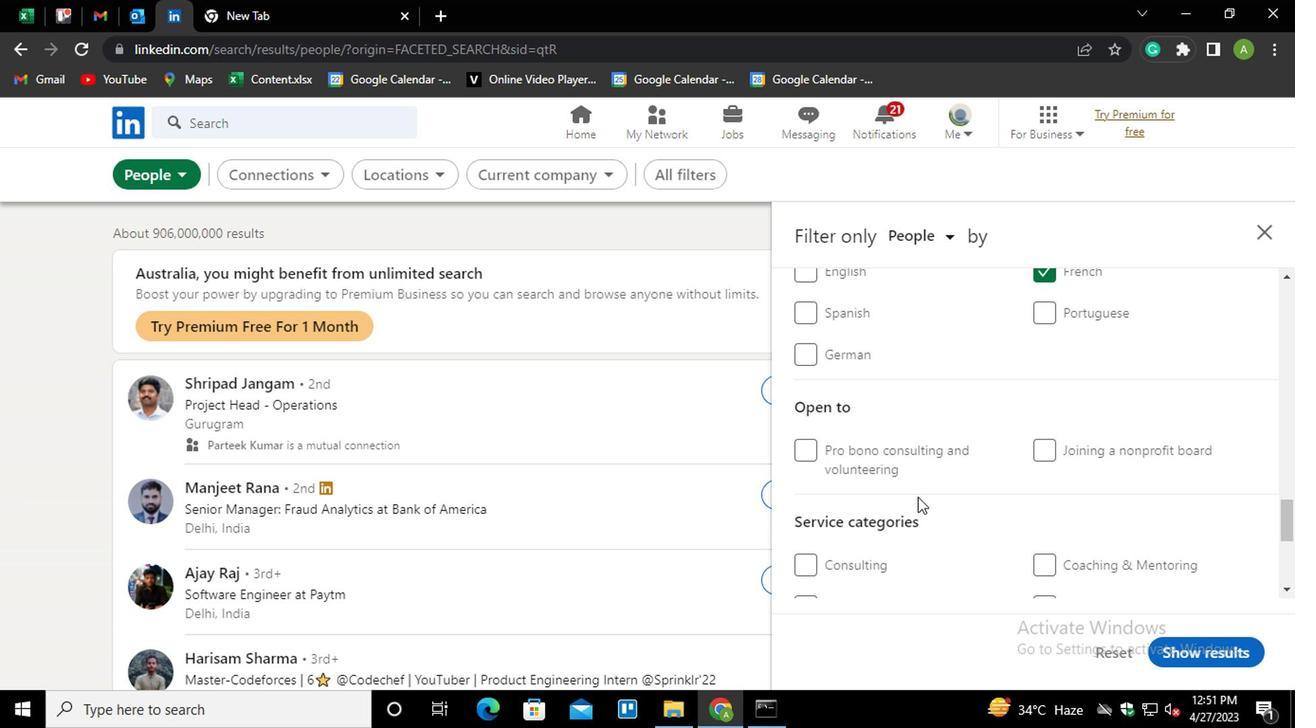 
Action: Mouse scrolled (915, 494) with delta (0, -1)
Screenshot: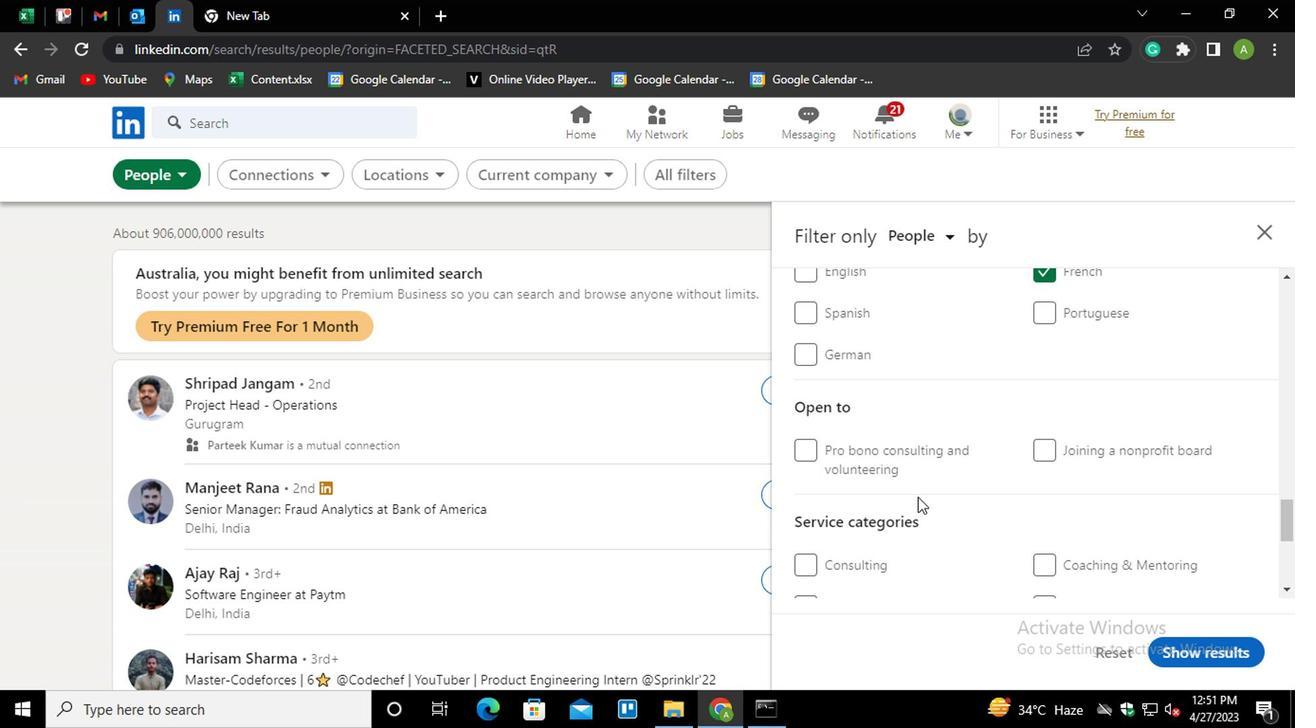 
Action: Mouse moved to (1082, 458)
Screenshot: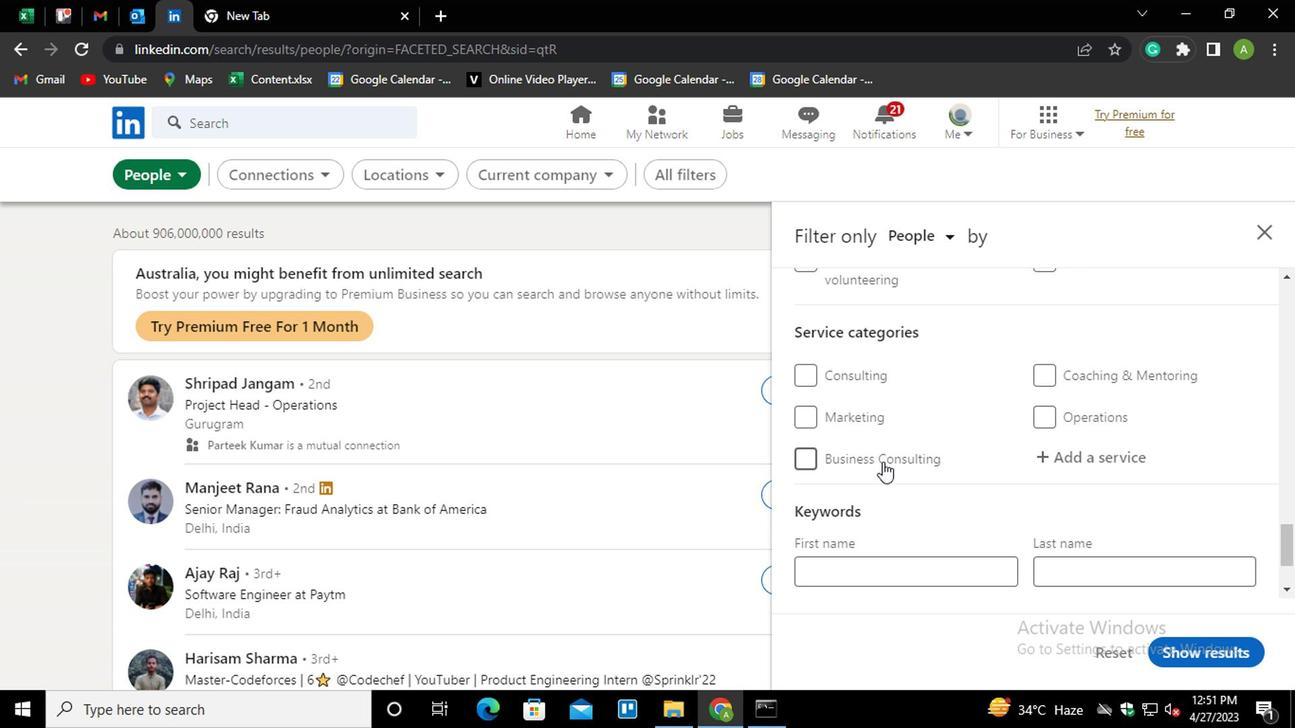
Action: Mouse pressed left at (1082, 458)
Screenshot: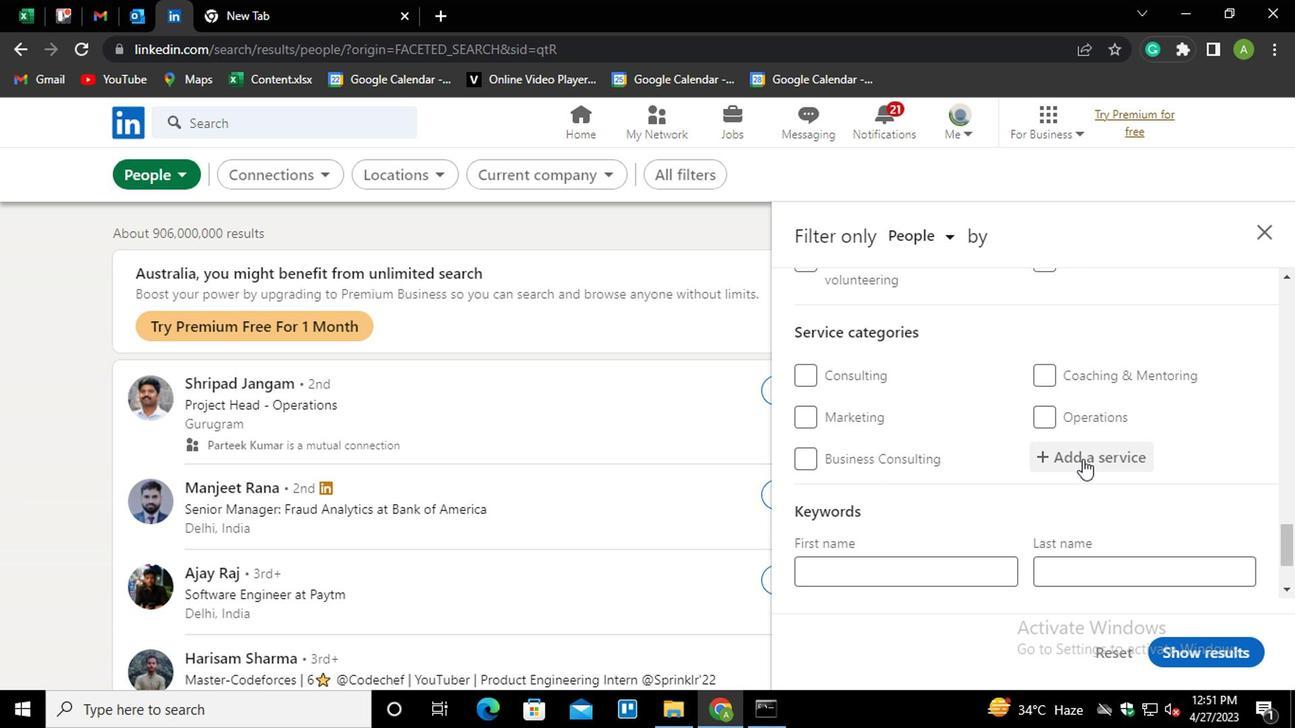 
Action: Key pressed <Key.shift><Key.shift><Key.shift><Key.shift><Key.shift><Key.shift><Key.shift><Key.shift><Key.shift><Key.shift><Key.shift><Key.shift><Key.shift><Key.shift><Key.shift><Key.shift><Key.shift><Key.shift><Key.shift><Key.shift><Key.shift><Key.shift><Key.shift><Key.shift><Key.shift><Key.shift><Key.shift><Key.shift><Key.shift><Key.shift>S<Key.backspace>DATA<Key.space><Key.down><Key.enter>
Screenshot: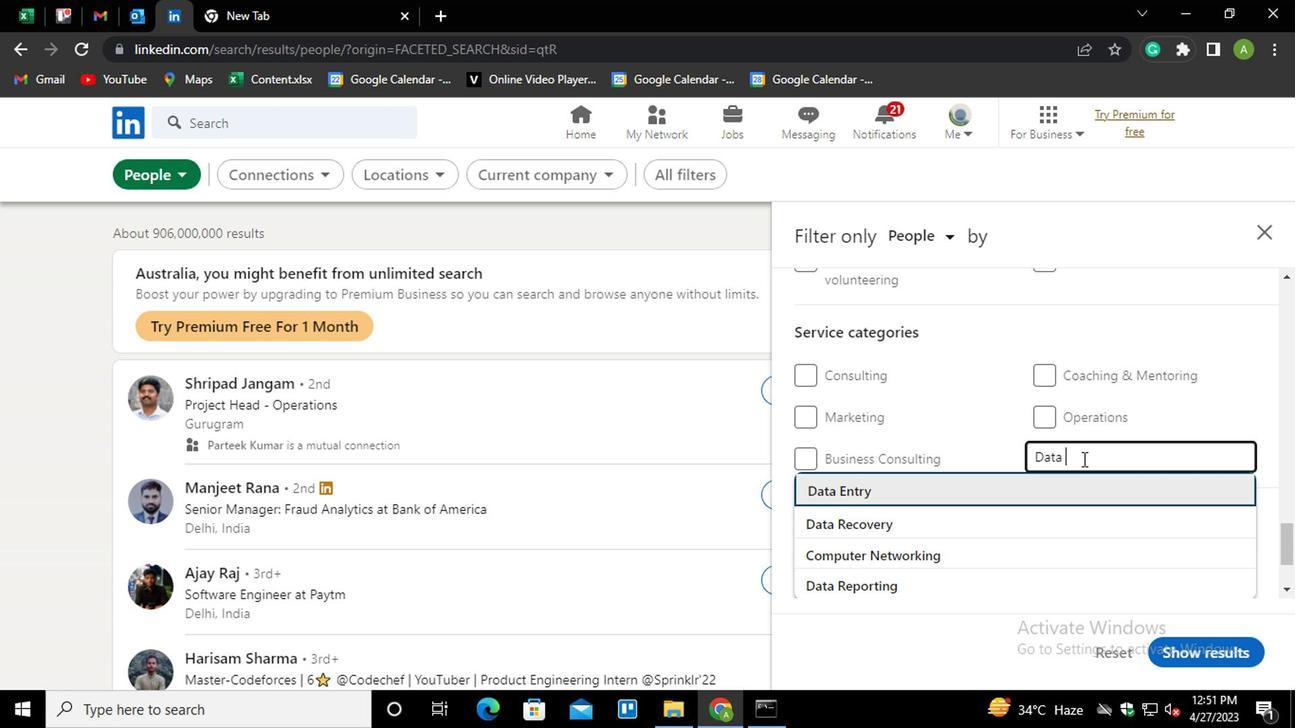 
Action: Mouse scrolled (1082, 457) with delta (0, 0)
Screenshot: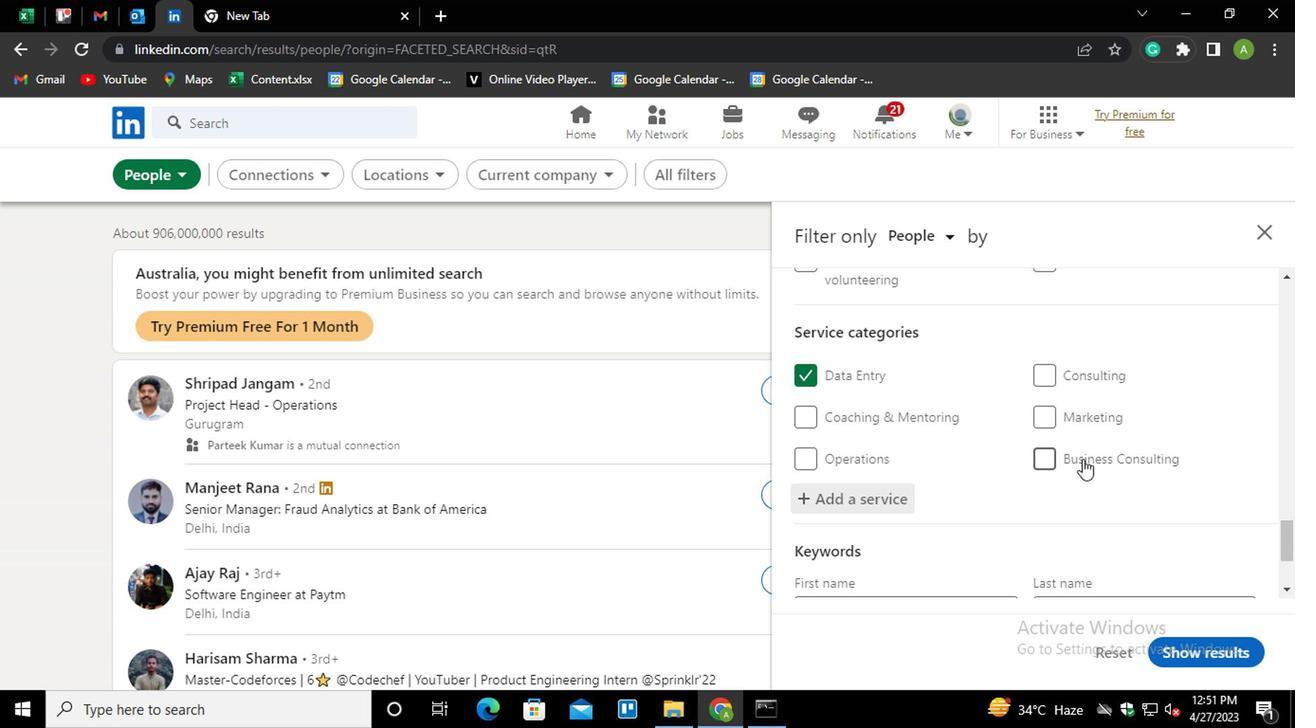 
Action: Mouse scrolled (1082, 457) with delta (0, 0)
Screenshot: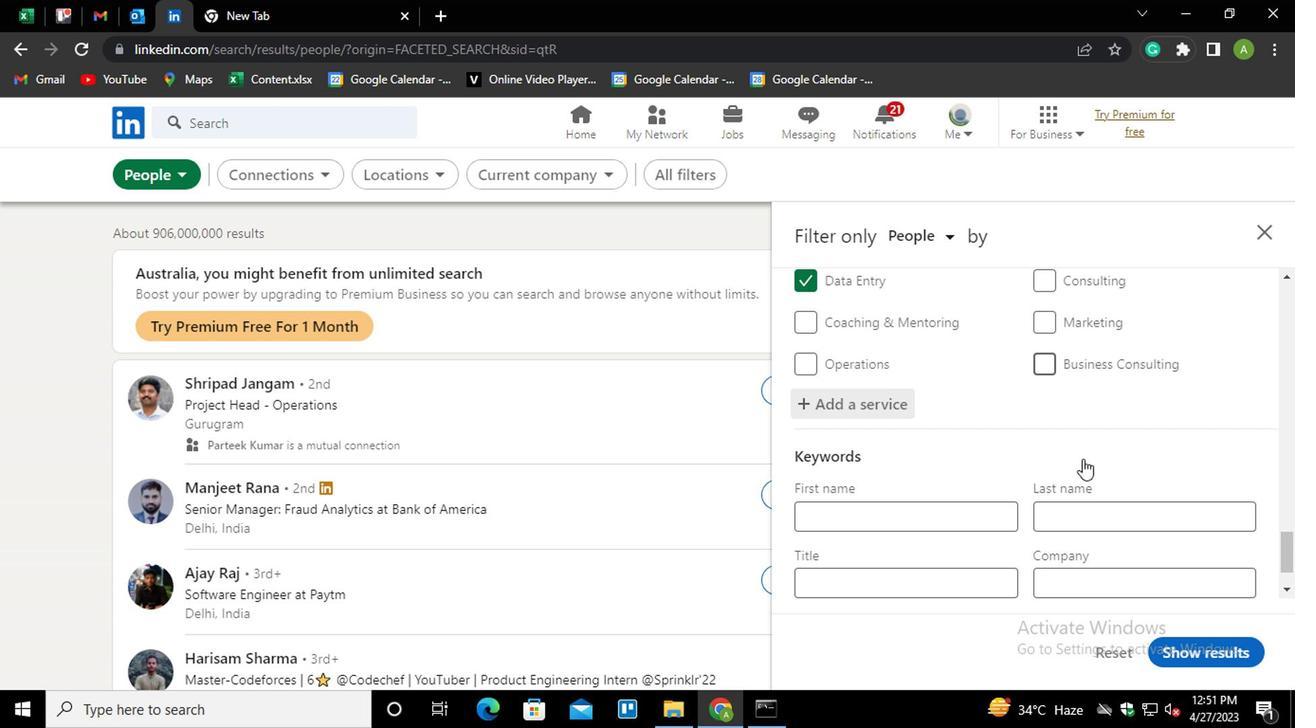 
Action: Mouse scrolled (1082, 457) with delta (0, 0)
Screenshot: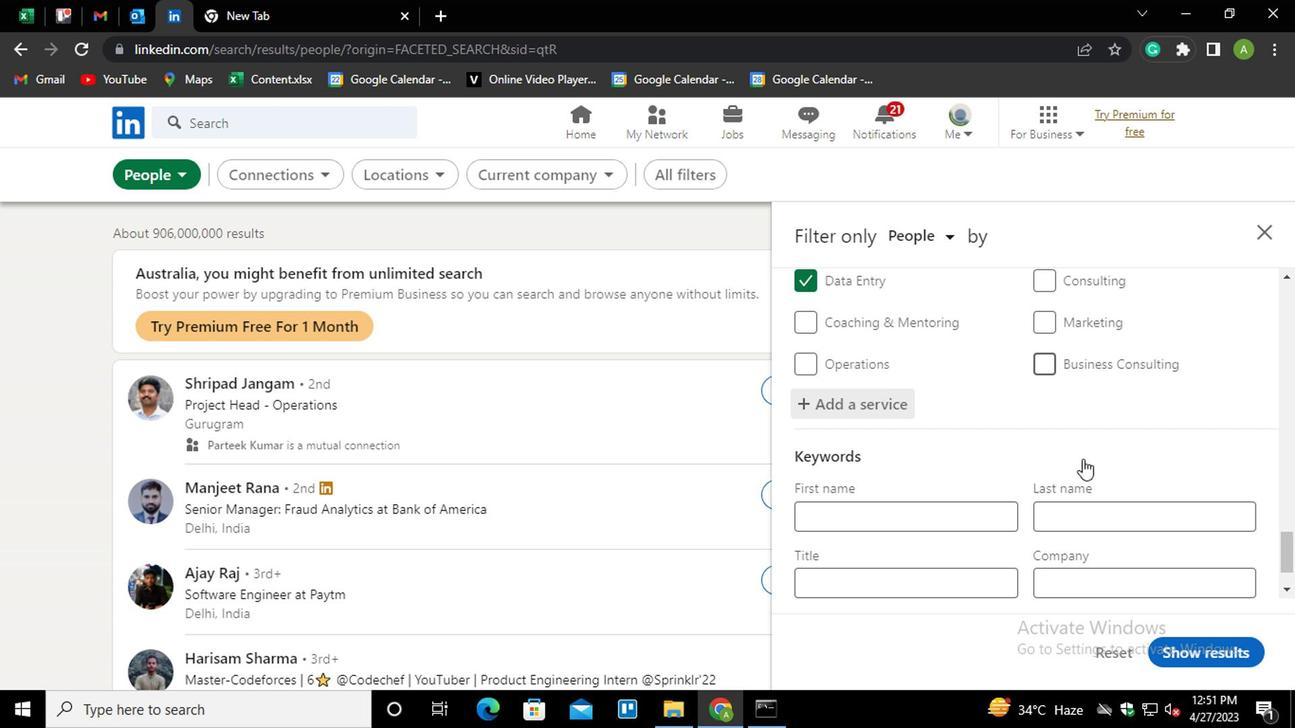 
Action: Mouse moved to (887, 512)
Screenshot: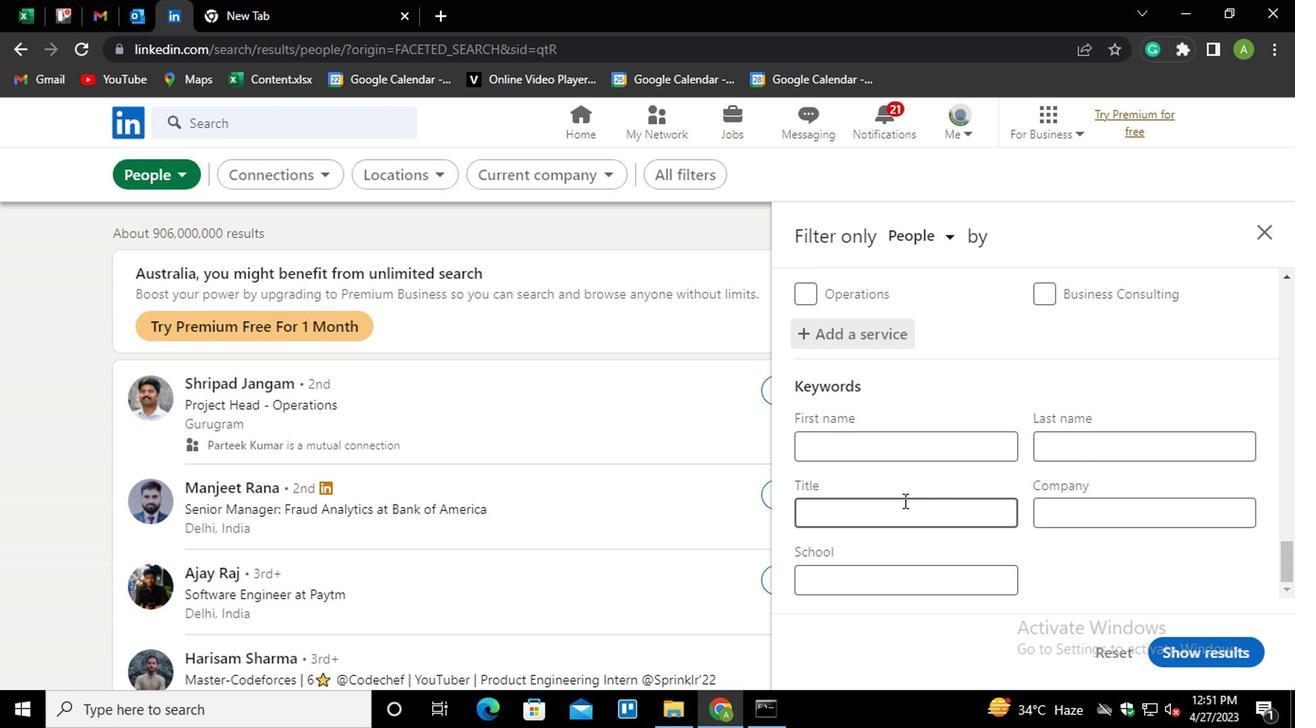 
Action: Mouse pressed left at (887, 512)
Screenshot: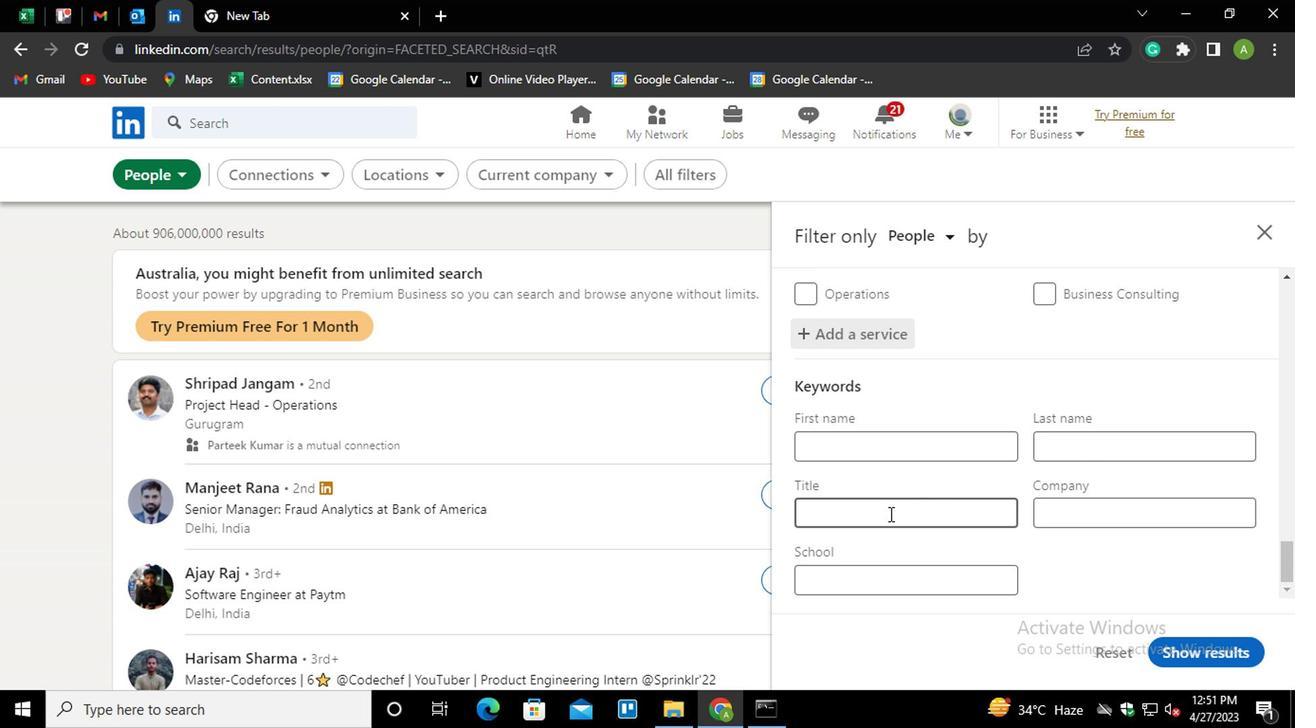 
Action: Key pressed <Key.shift>MOLI<Key.backspace>ECULAR<Key.space><Key.shift><Key.shift><Key.shift><Key.shift><Key.shift><Key.shift><Key.shift><Key.shift><Key.shift><Key.shift><Key.shift>SCIENTIST
Screenshot: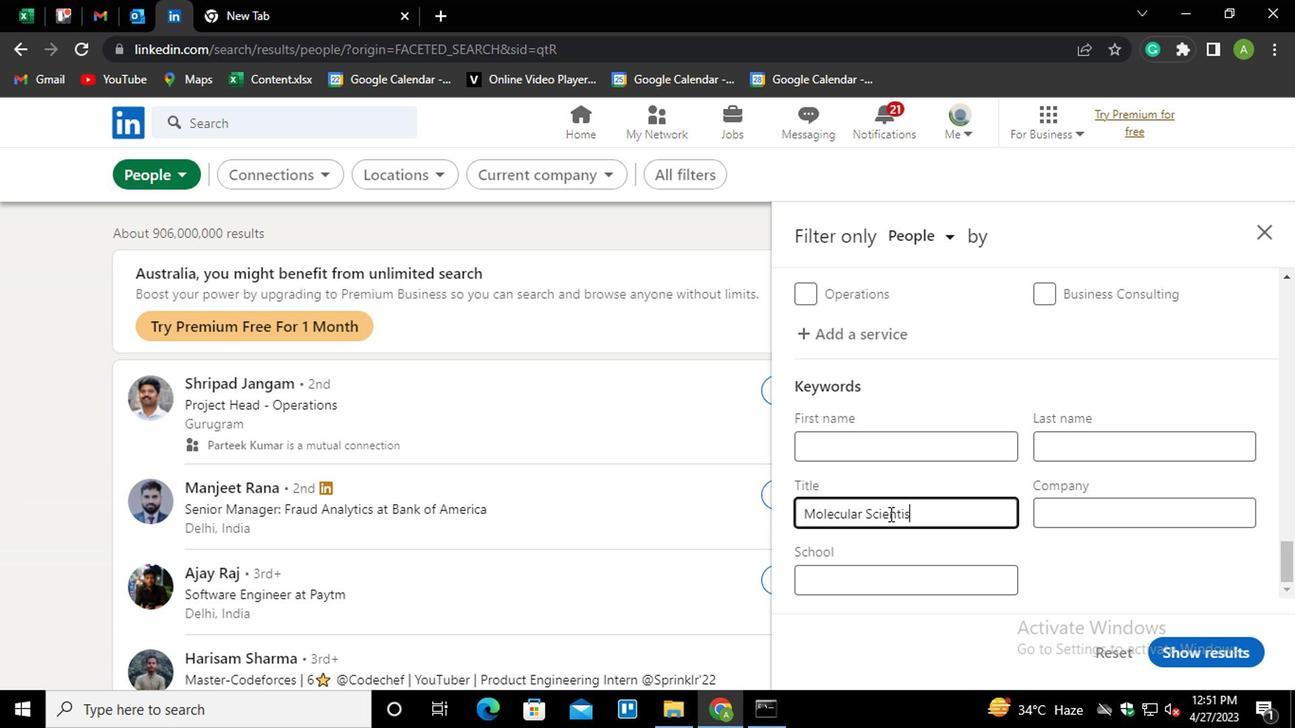 
Action: Mouse moved to (1105, 541)
Screenshot: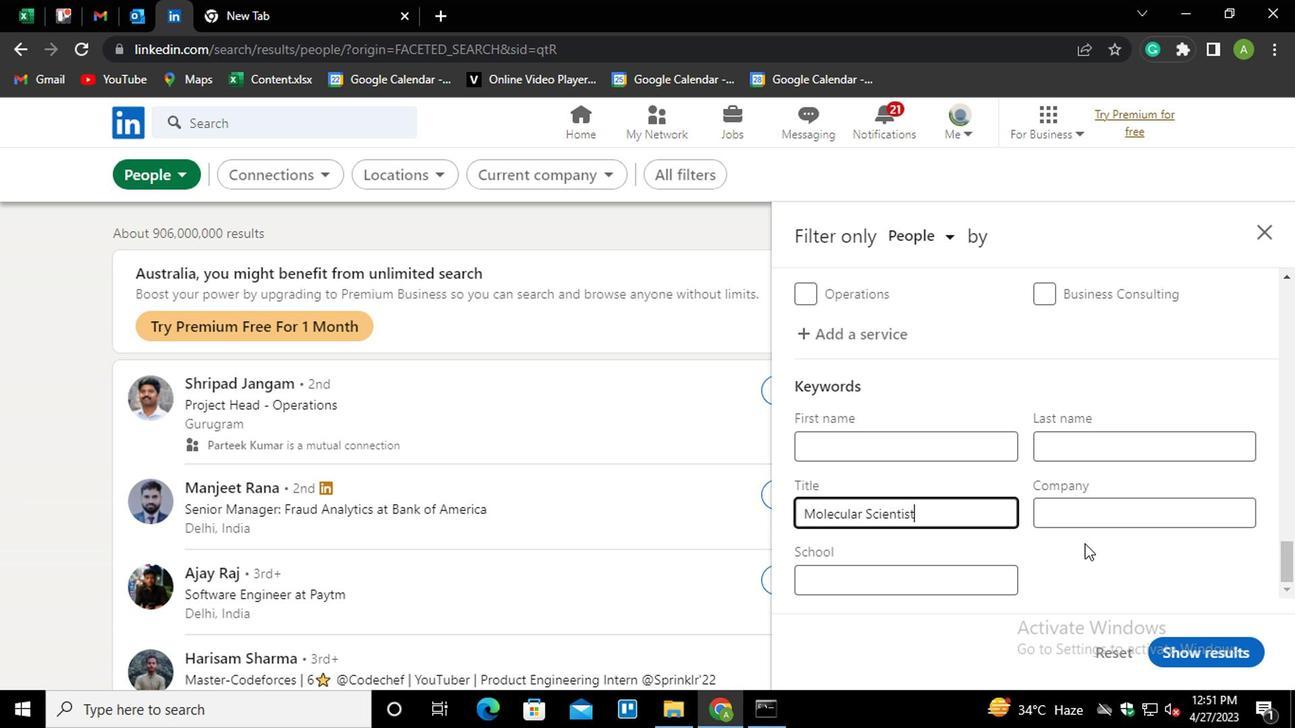 
Action: Mouse pressed left at (1105, 541)
Screenshot: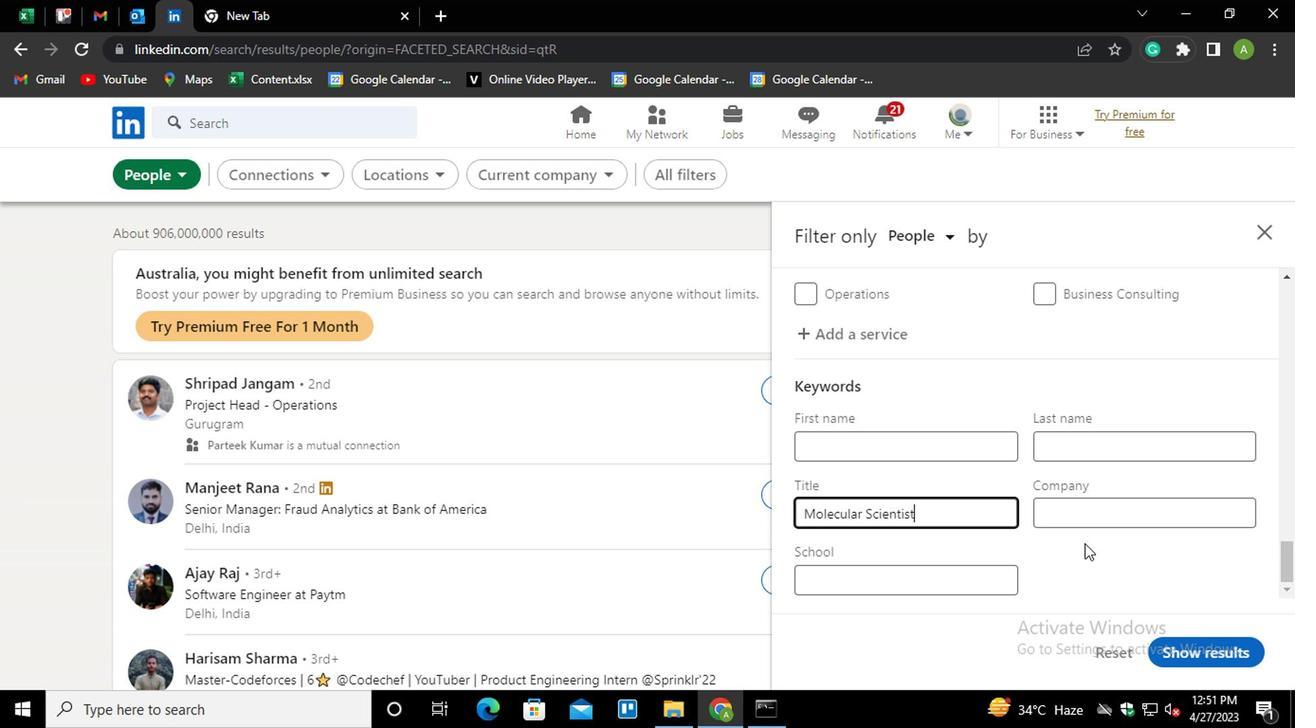 
Action: Mouse moved to (1181, 649)
Screenshot: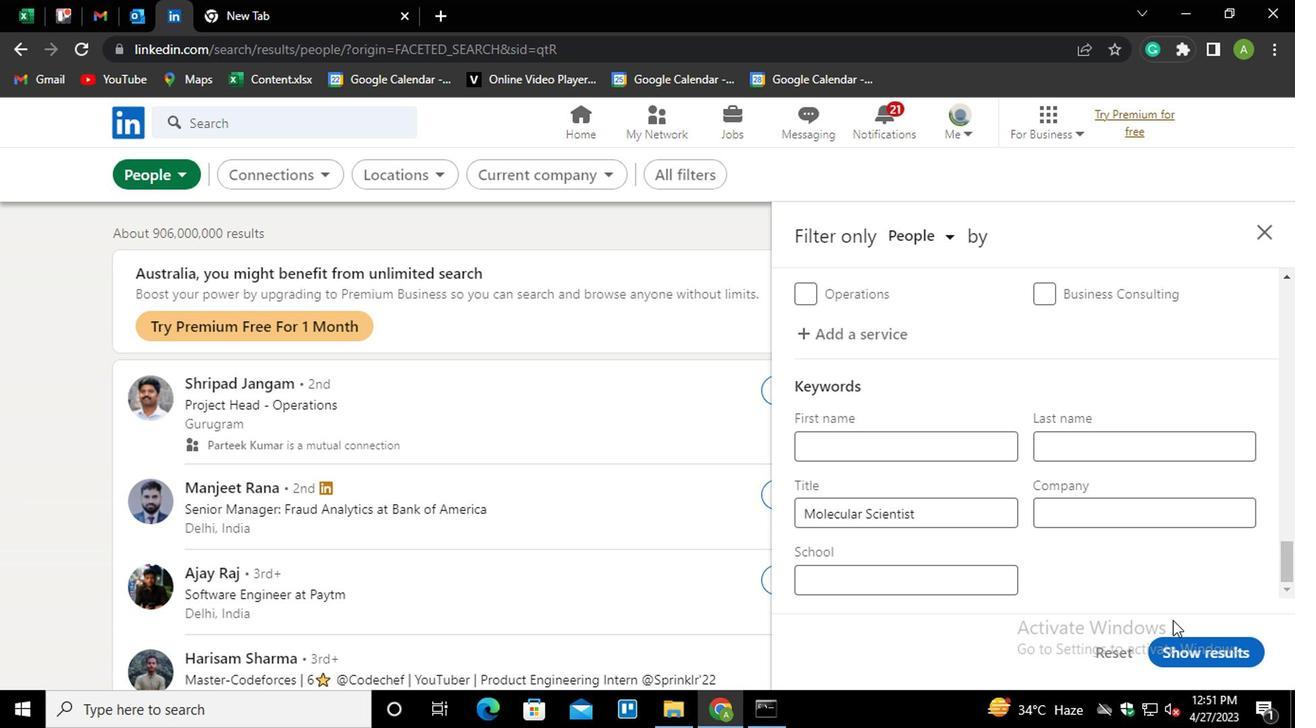 
Action: Mouse pressed left at (1181, 649)
Screenshot: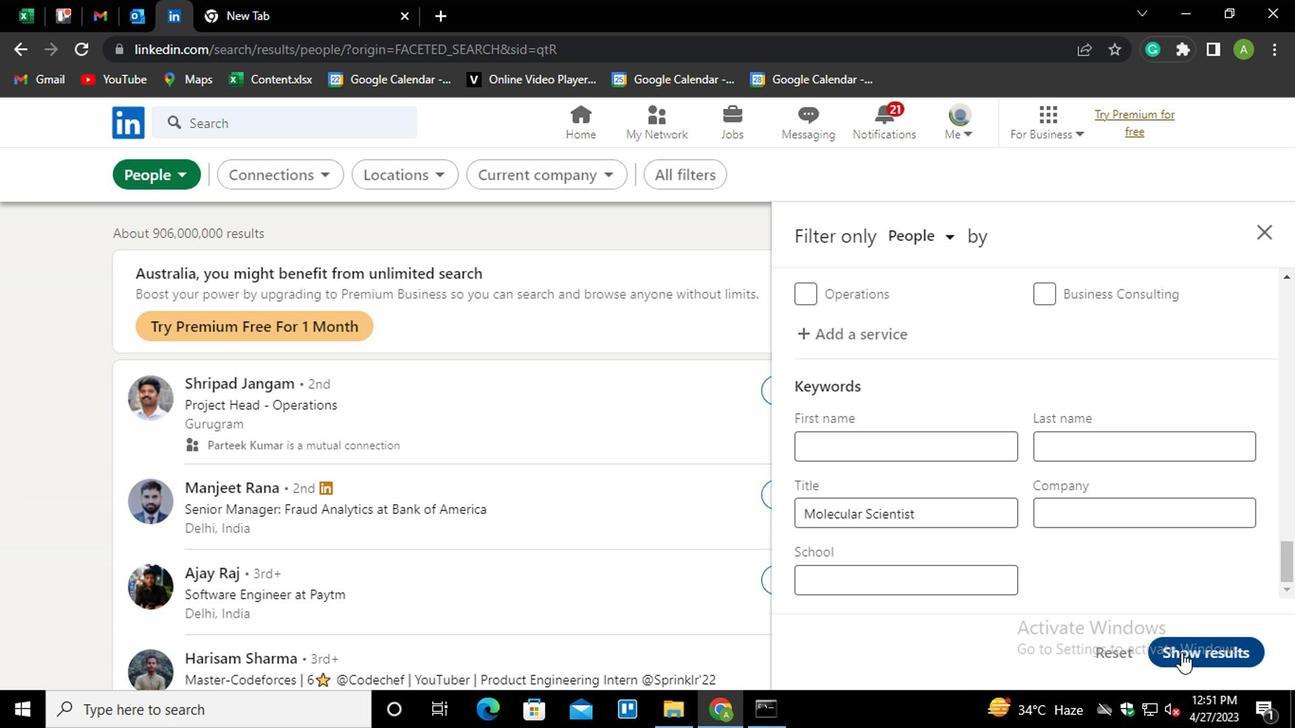 
